 Task: Add an event with the title Second Product Enhancement Discussion and Roadmap Planning, date '2024/05/27', time 9:40 AM to 11:40 AMand add a description: Furthermore, you will have the opportunity to discuss your current financial status, including revenue growth, profitability, and any notable milestones or achievements. Sharing this information demonstrates your business's performance and potential for future success.Select event color  Lavender . Add location for the event as: 123 Grand Bazaar, Istanbul, Turkey, logged in from the account softage.10@softage.netand send the event invitation to softage.8@softage.net and softage.1@softage.net. Set a reminder for the event Daily
Action: Mouse moved to (73, 98)
Screenshot: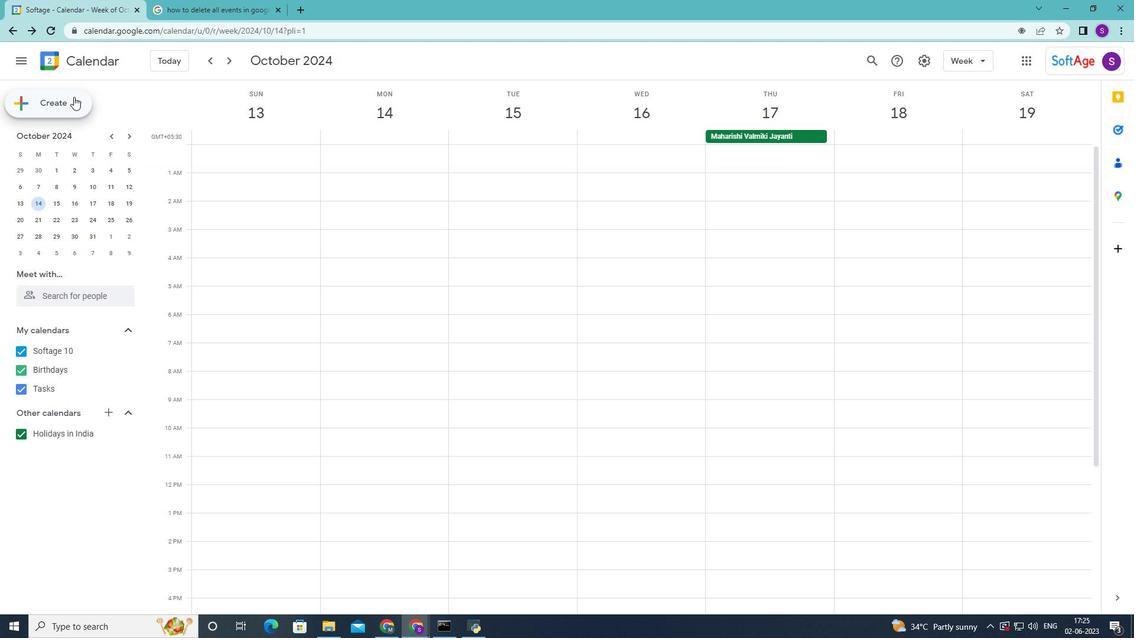 
Action: Mouse pressed left at (73, 98)
Screenshot: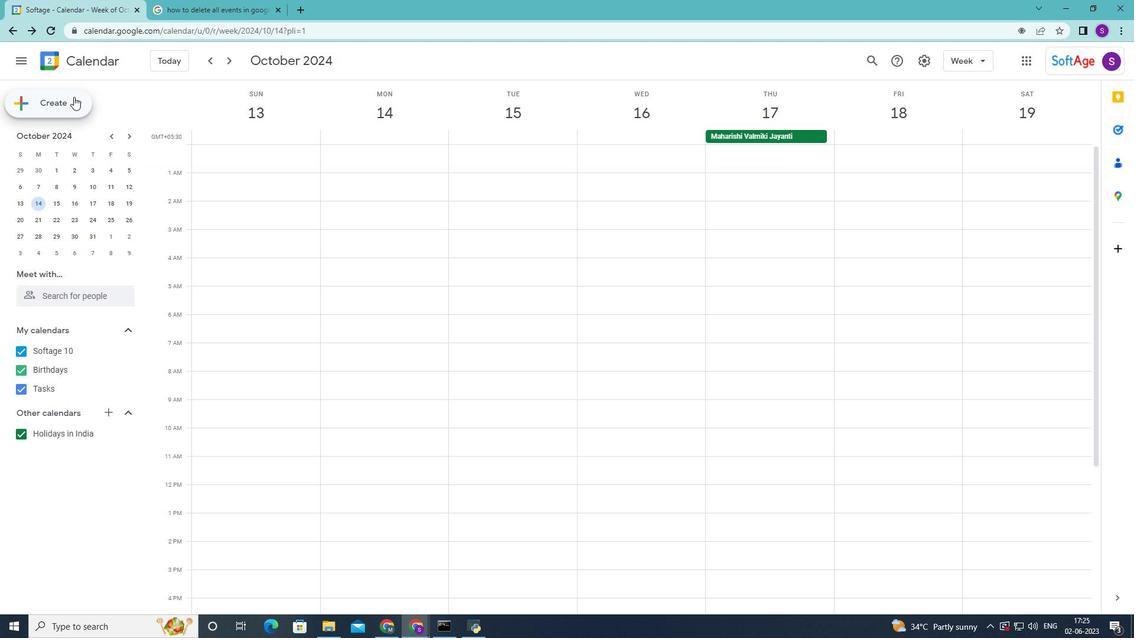 
Action: Mouse moved to (83, 137)
Screenshot: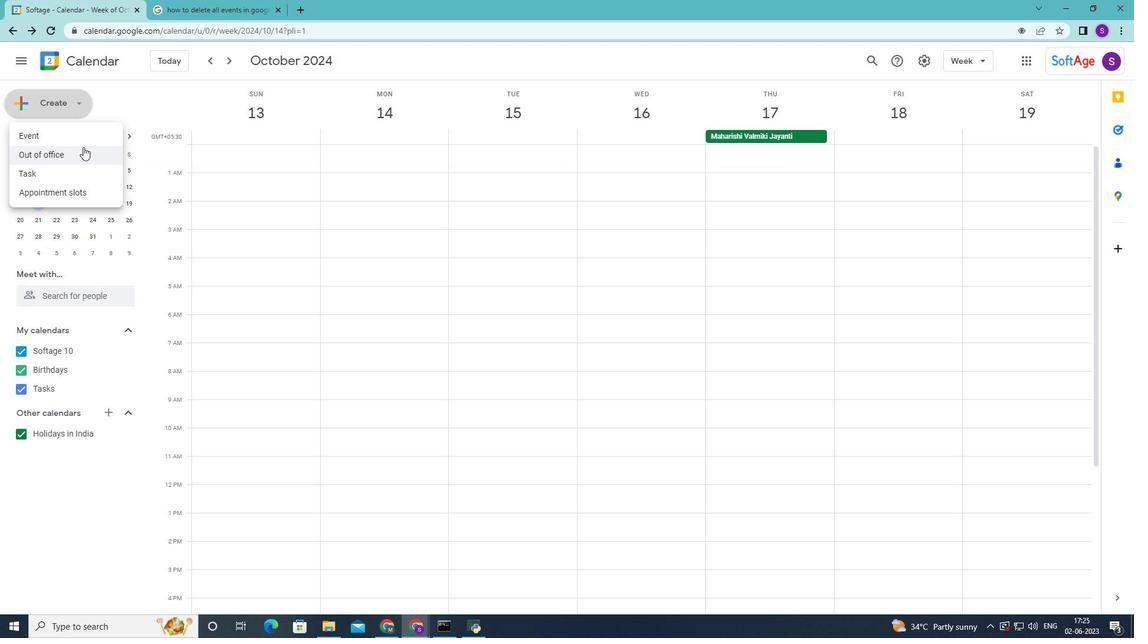 
Action: Mouse pressed left at (83, 137)
Screenshot: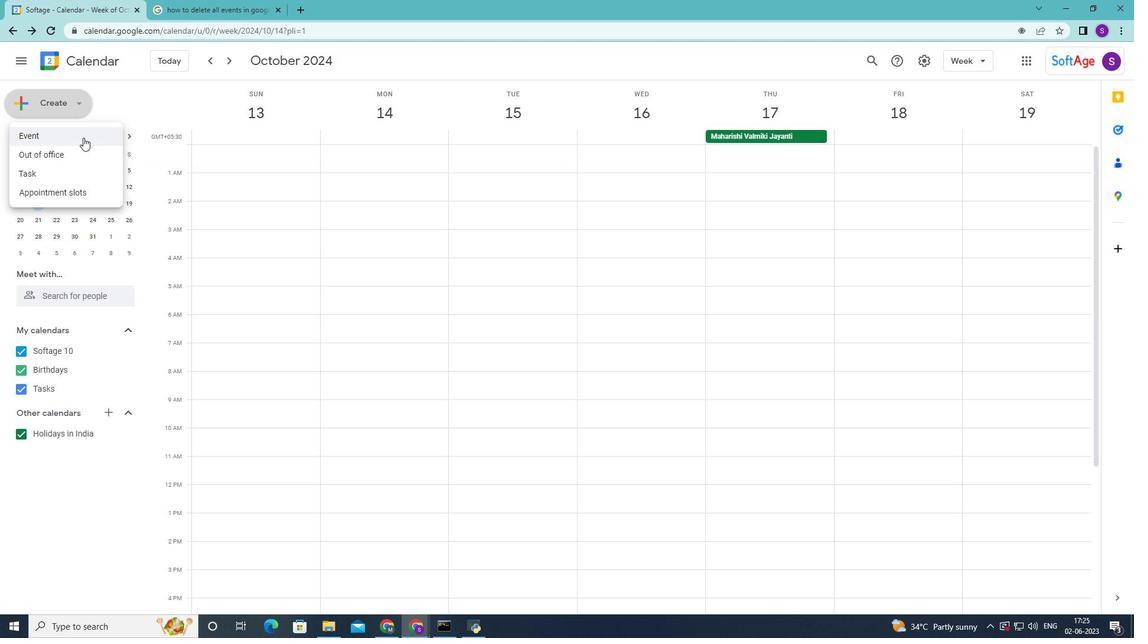 
Action: Mouse moved to (235, 323)
Screenshot: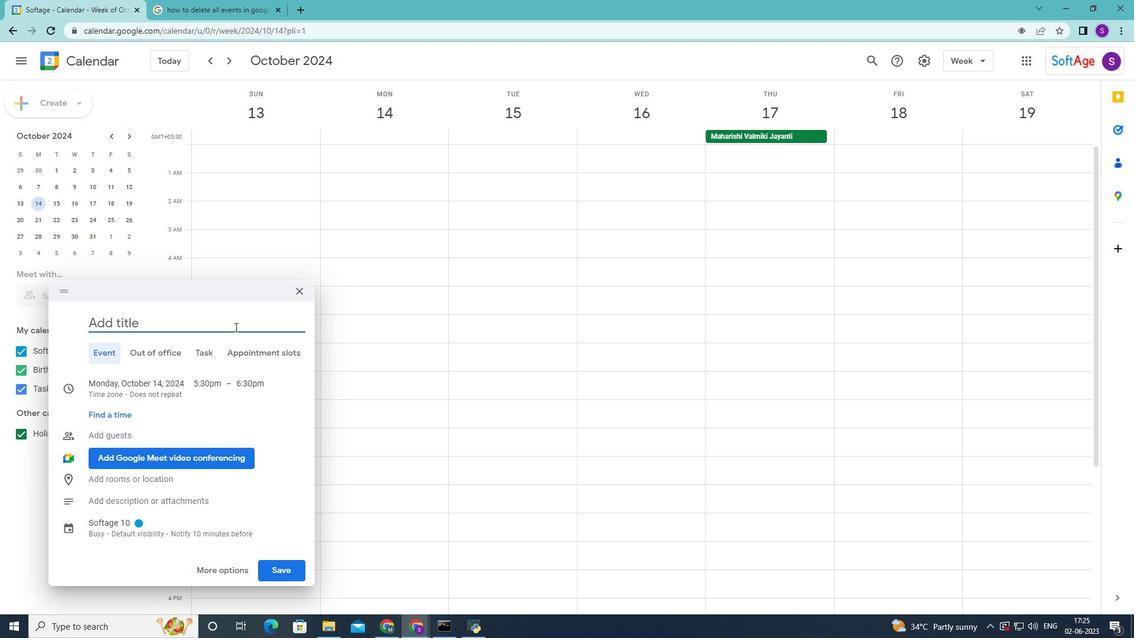 
Action: Mouse pressed left at (235, 323)
Screenshot: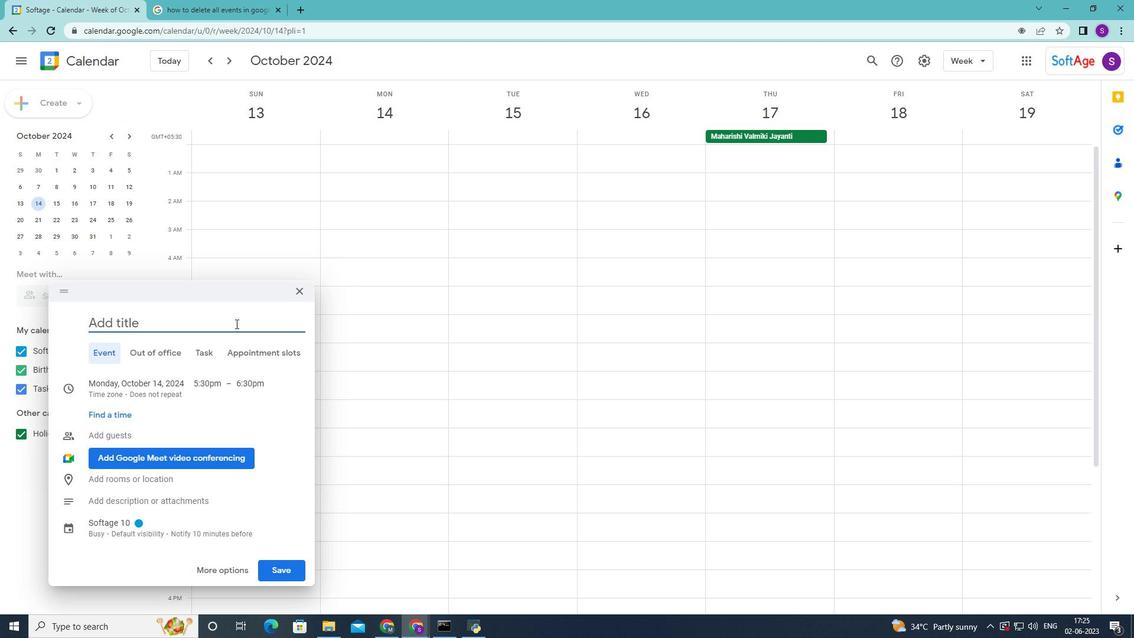 
Action: Key pressed <Key.shift>Second<Key.space><Key.shift>Product<Key.space><Key.shift>e<Key.backspace><Key.shift>Enhancement<Key.space><Key.shift>Discussion<Key.space>and<Key.space><Key.shift>road<Key.backspace><Key.backspace><Key.backspace><Key.backspace><Key.shift>Roadmap<Key.space><Key.shift>Planning
Screenshot: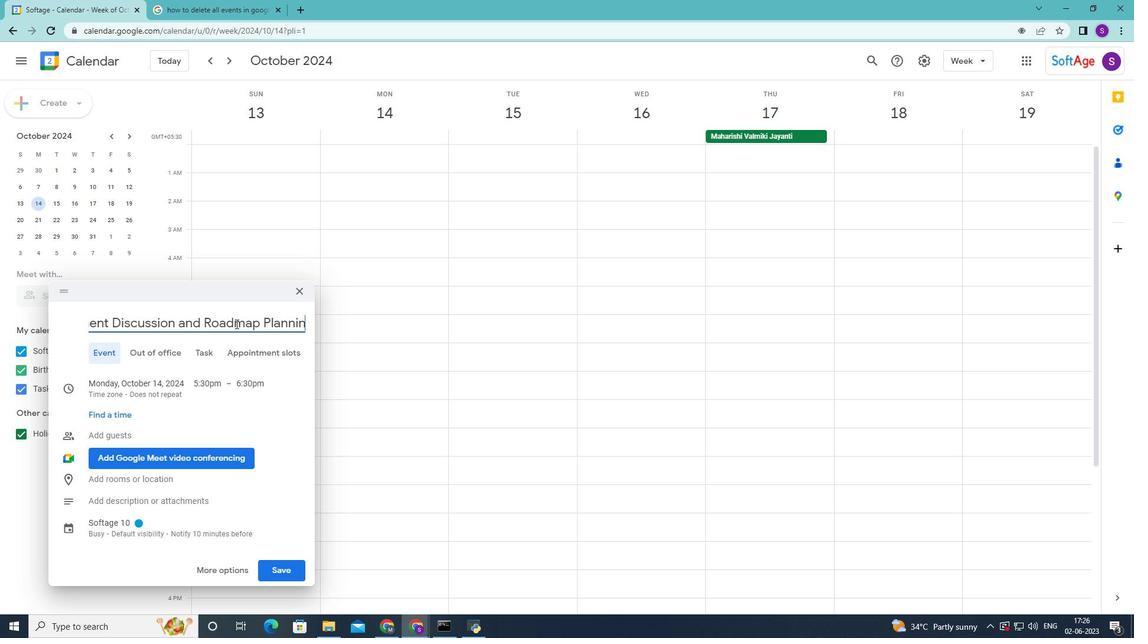 
Action: Mouse moved to (132, 385)
Screenshot: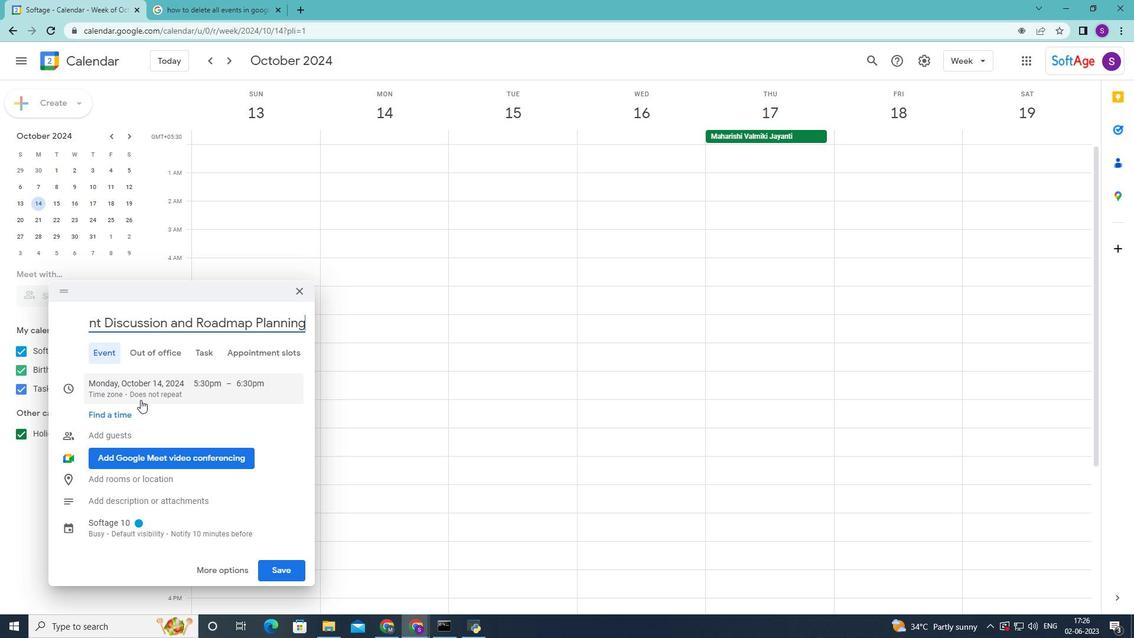 
Action: Mouse pressed left at (132, 385)
Screenshot: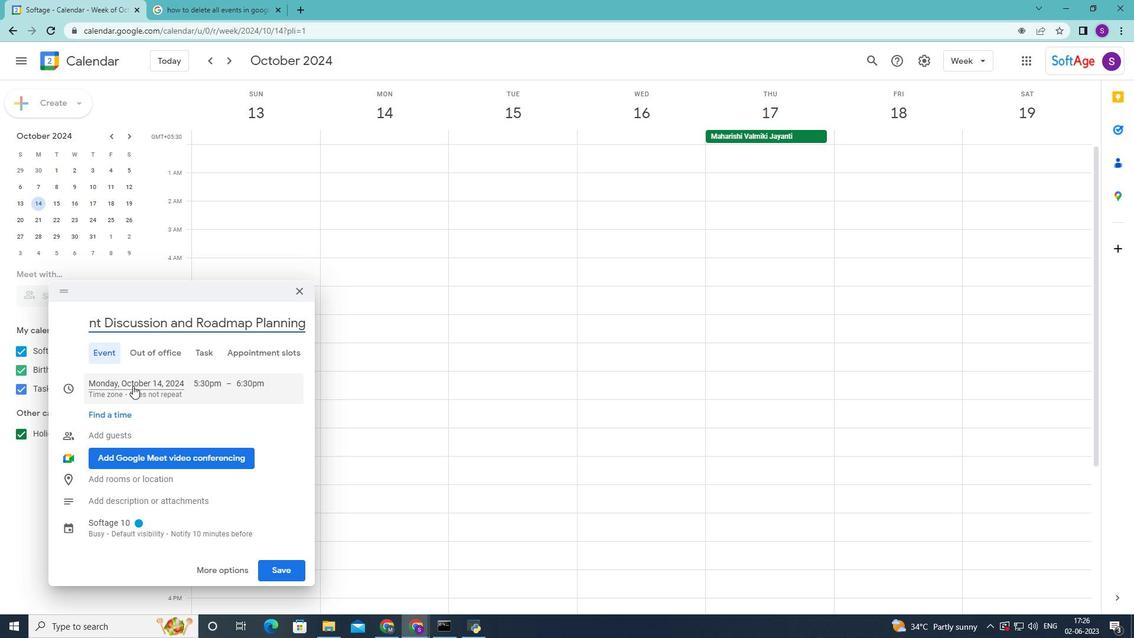 
Action: Mouse moved to (232, 376)
Screenshot: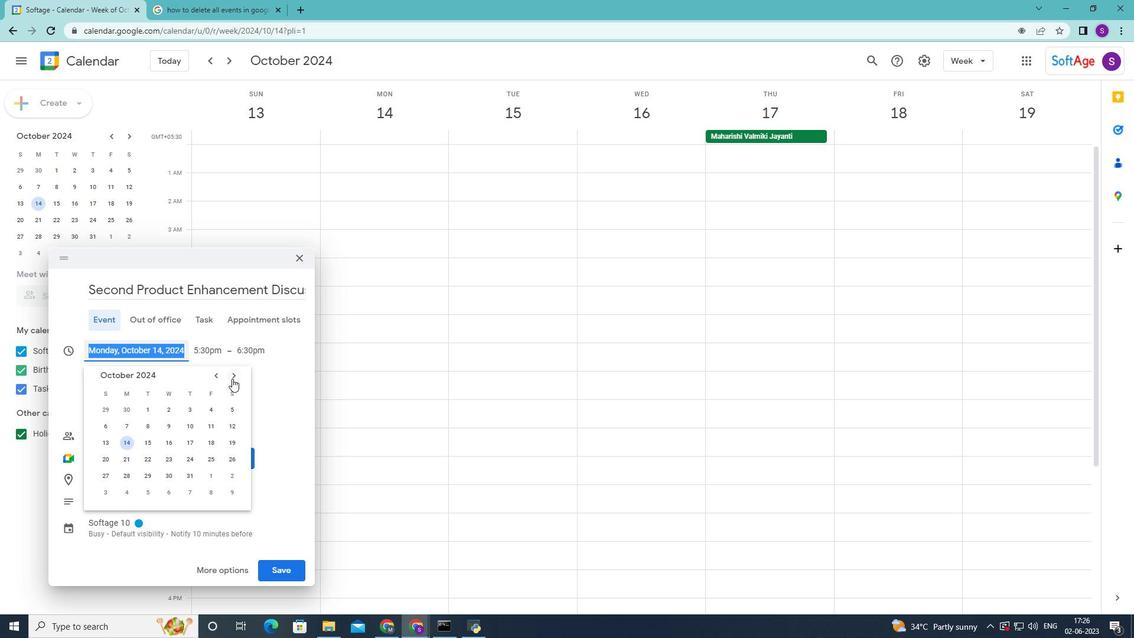 
Action: Mouse pressed left at (232, 376)
Screenshot: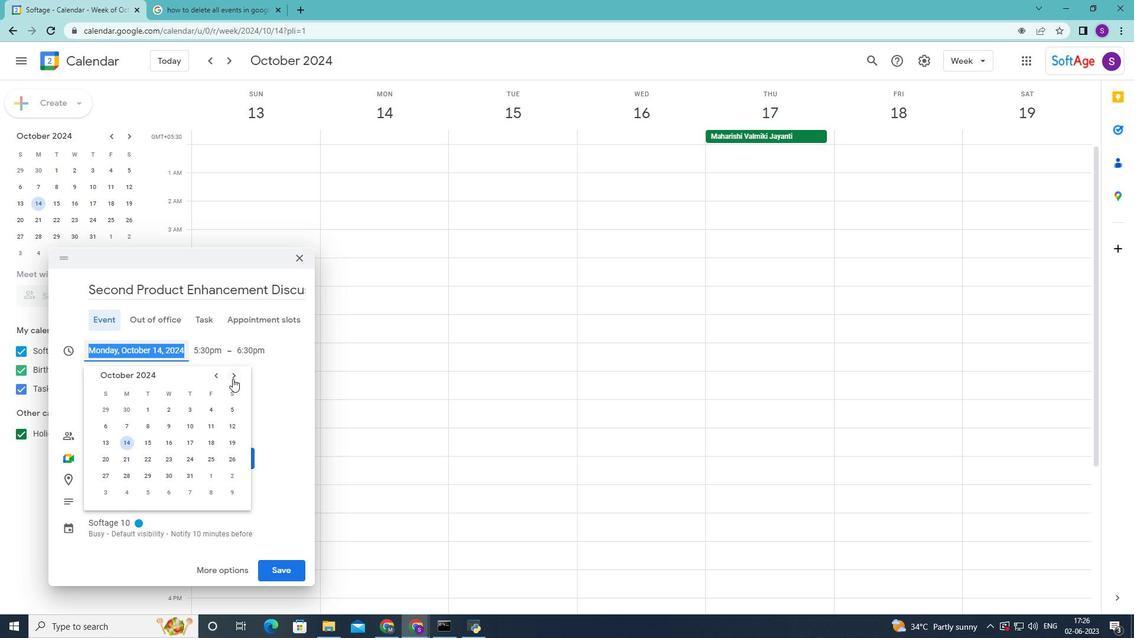 
Action: Mouse pressed left at (232, 376)
Screenshot: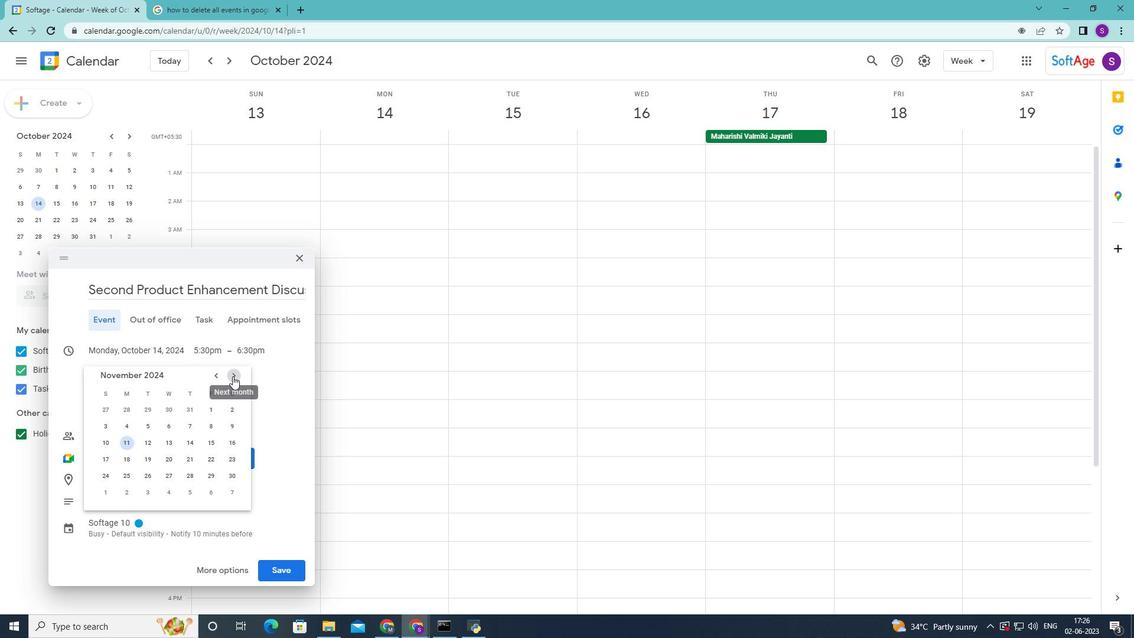 
Action: Mouse moved to (233, 376)
Screenshot: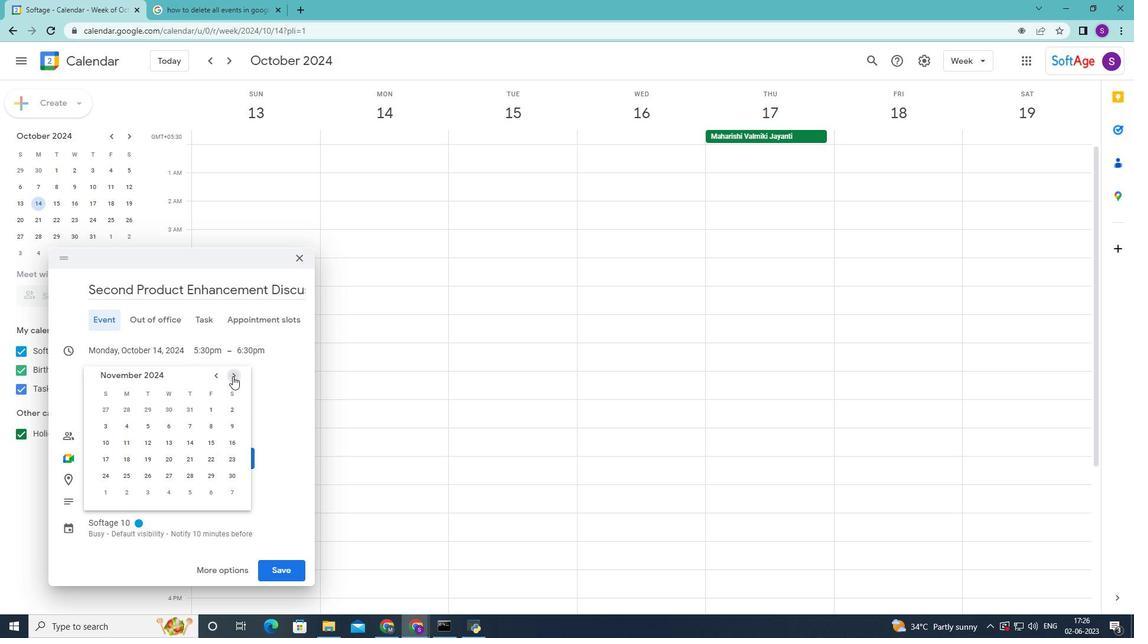 
Action: Mouse pressed left at (233, 376)
Screenshot: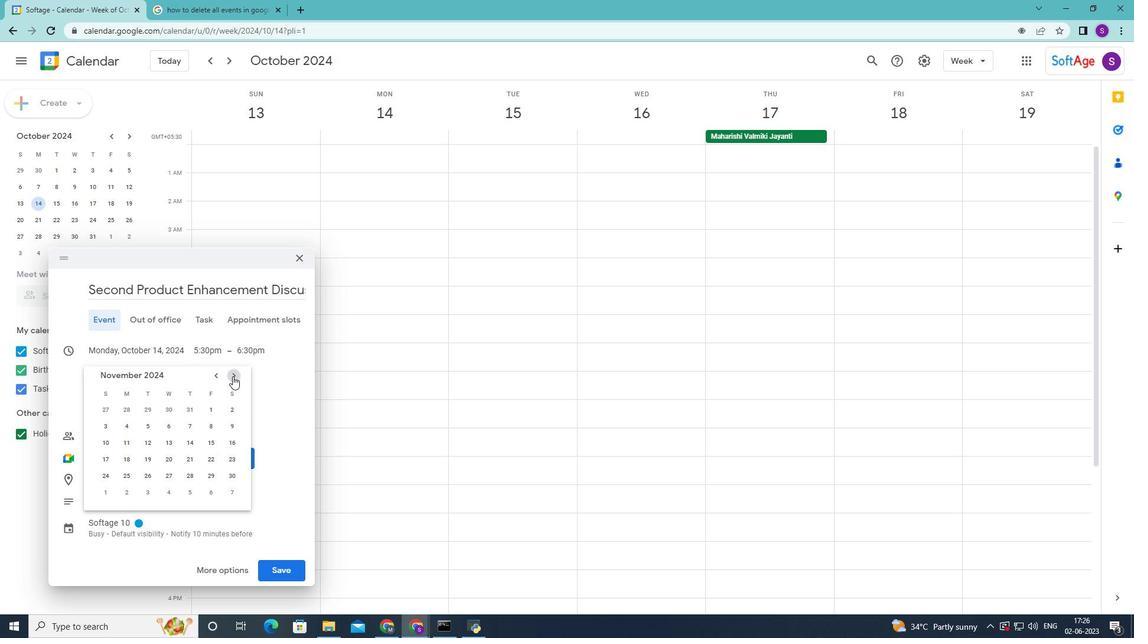
Action: Mouse pressed left at (233, 376)
Screenshot: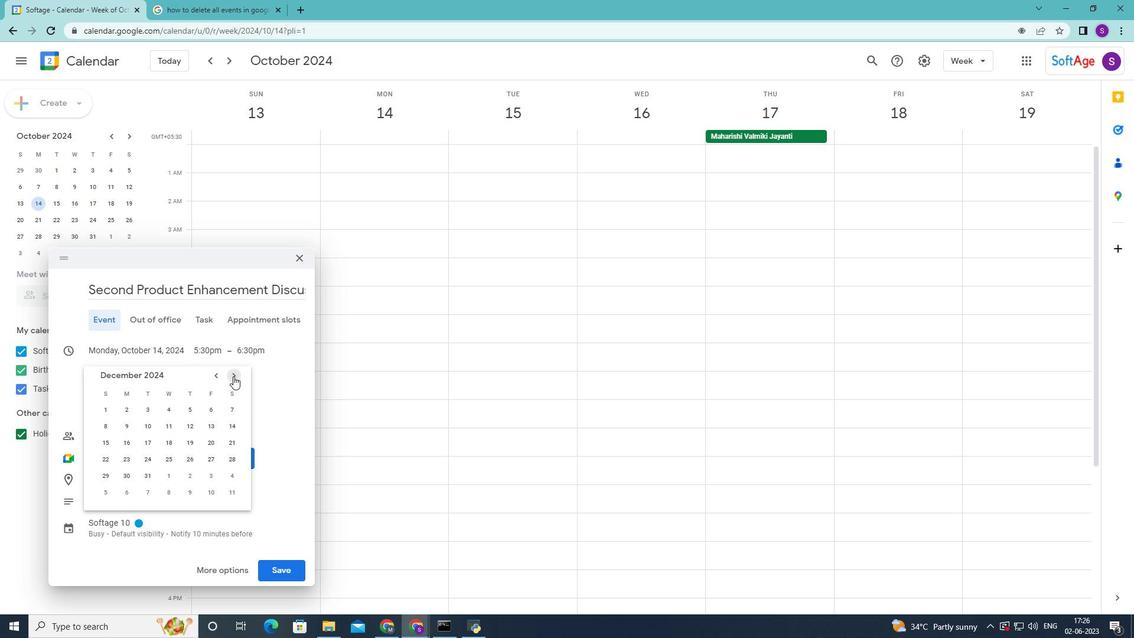
Action: Mouse moved to (233, 374)
Screenshot: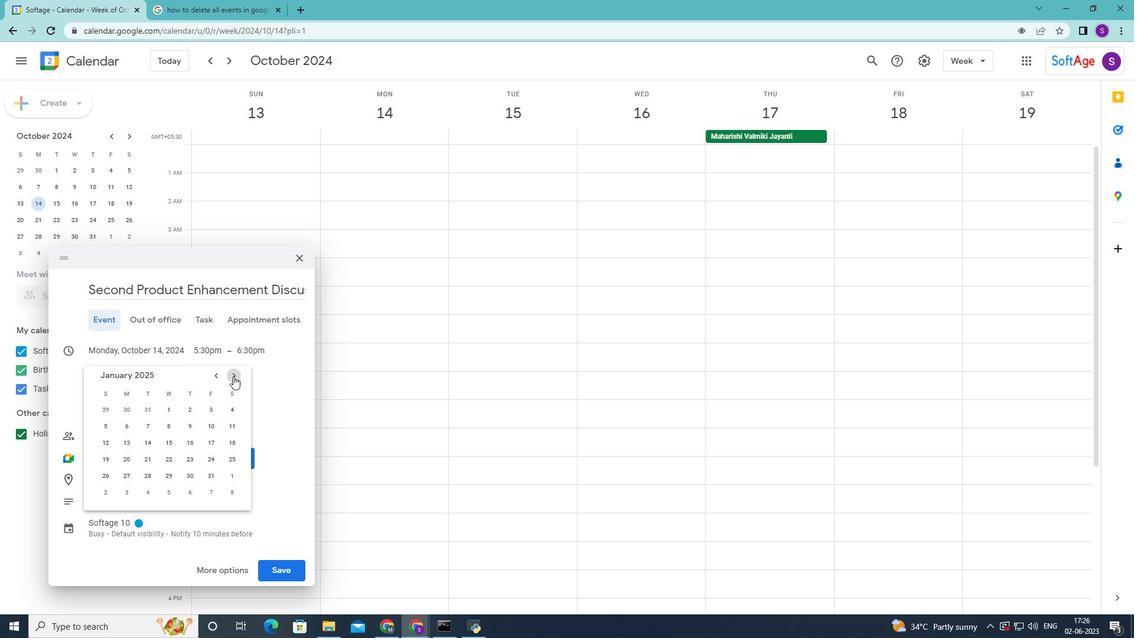 
Action: Mouse pressed left at (233, 374)
Screenshot: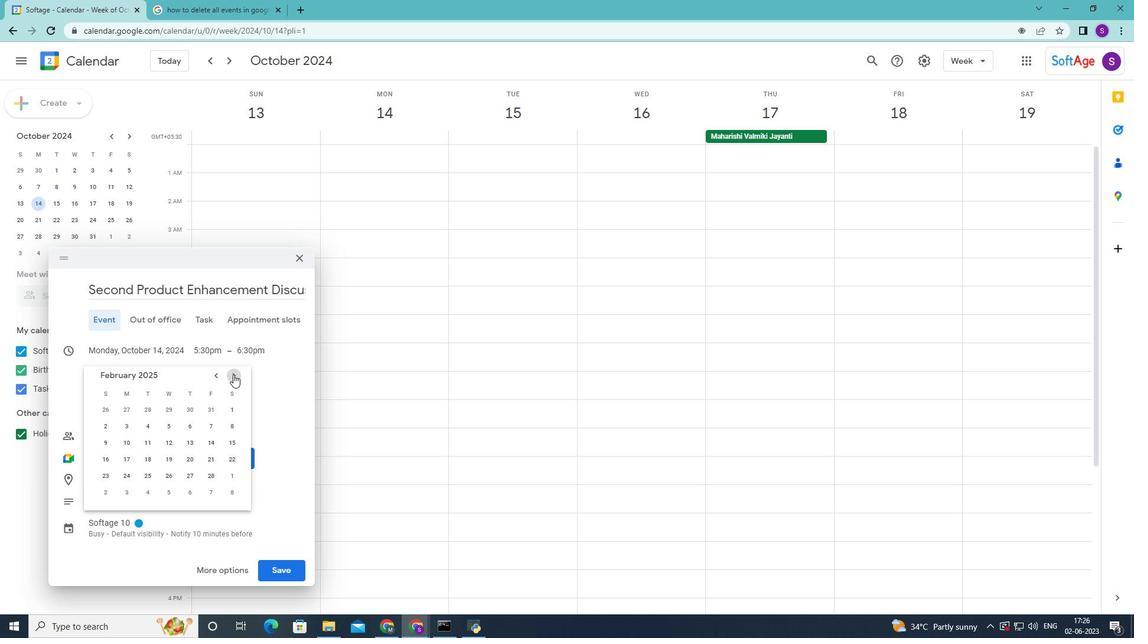 
Action: Mouse pressed left at (233, 374)
Screenshot: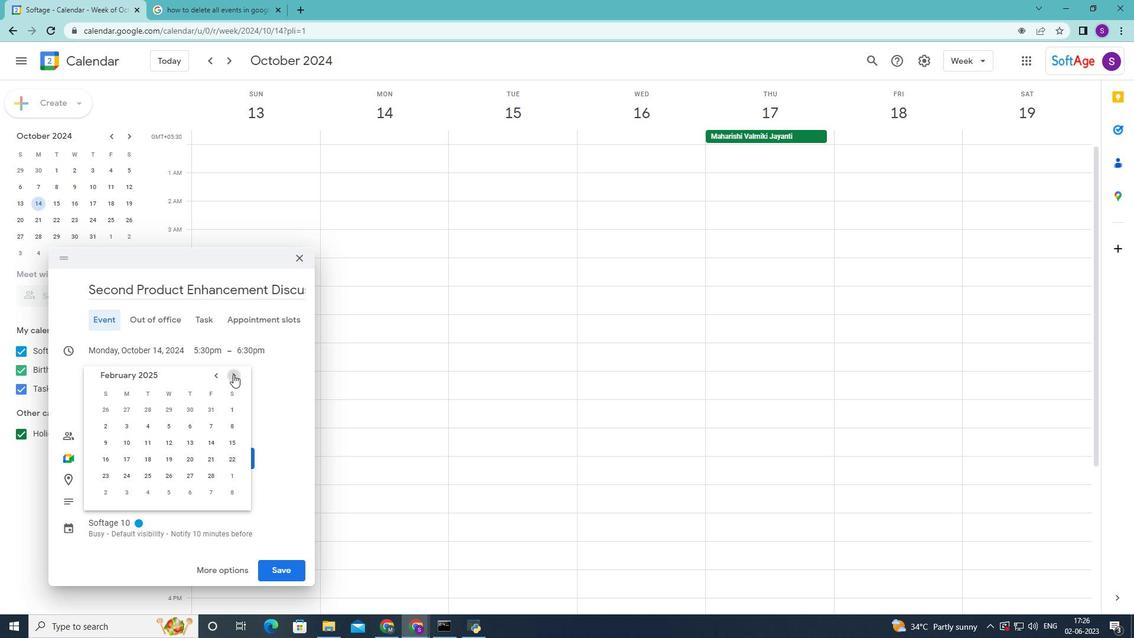 
Action: Mouse moved to (233, 374)
Screenshot: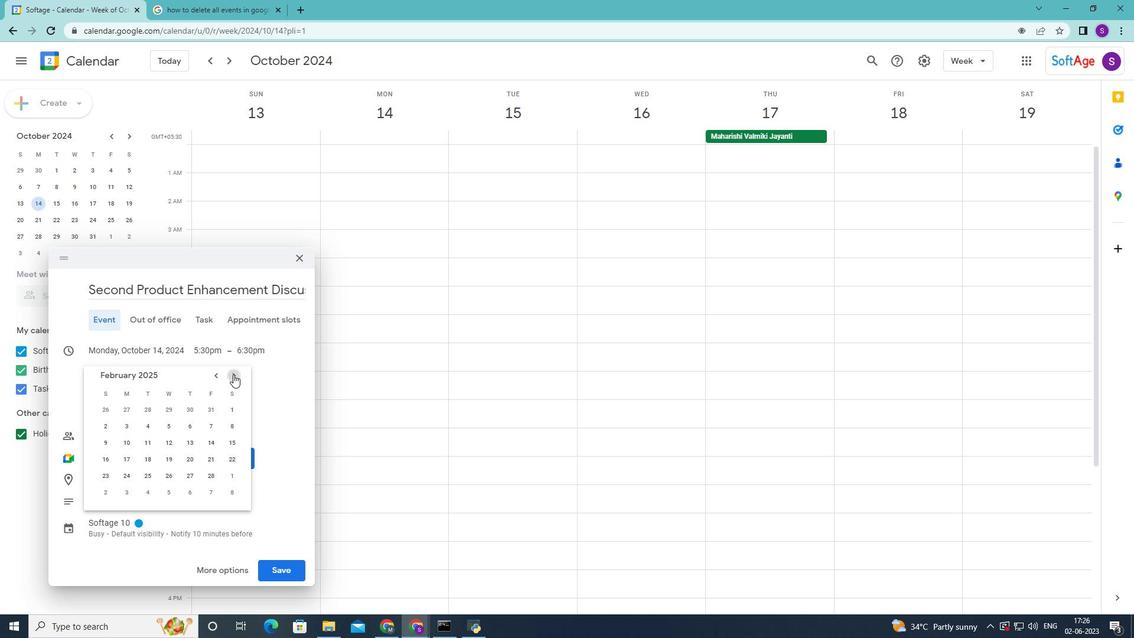 
Action: Mouse pressed left at (233, 374)
Screenshot: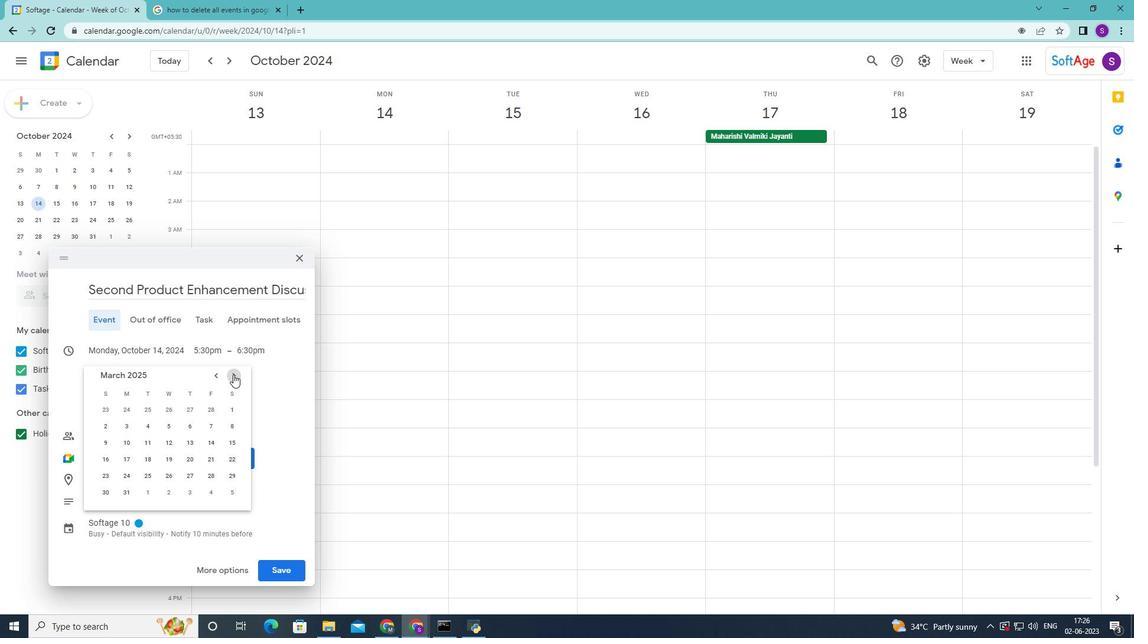 
Action: Mouse pressed left at (233, 374)
Screenshot: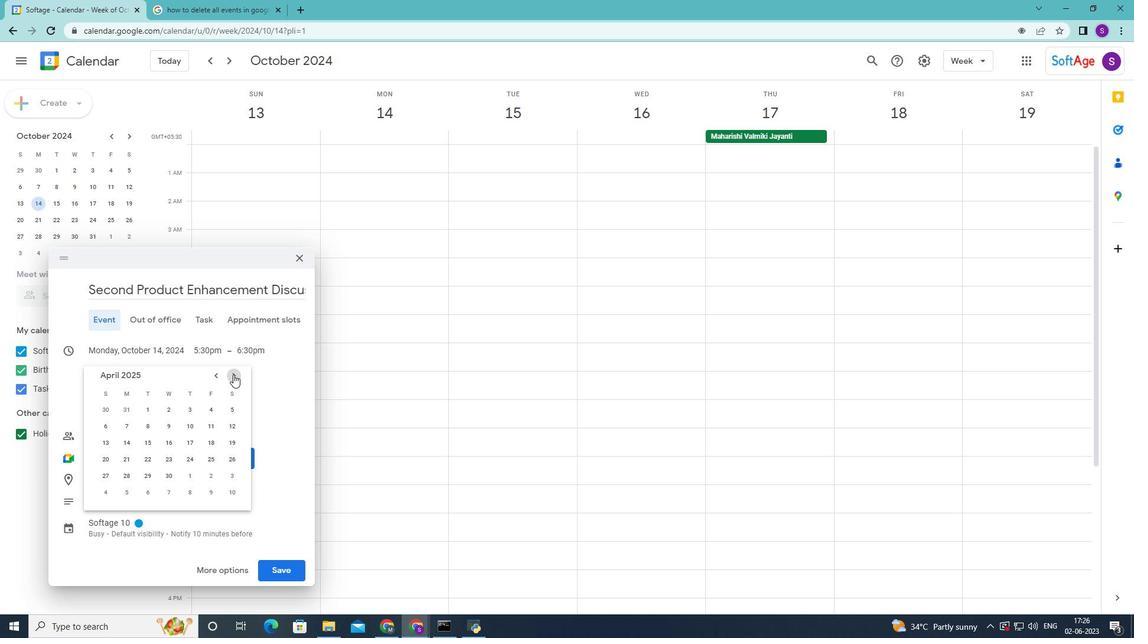 
Action: Mouse pressed left at (233, 374)
Screenshot: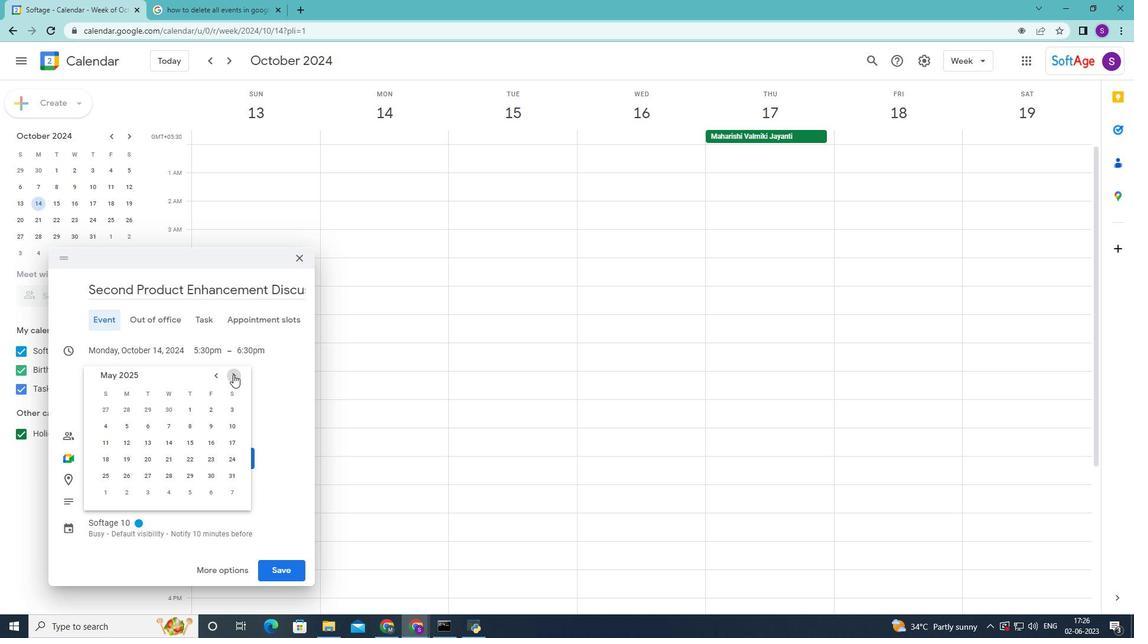 
Action: Mouse pressed left at (233, 374)
Screenshot: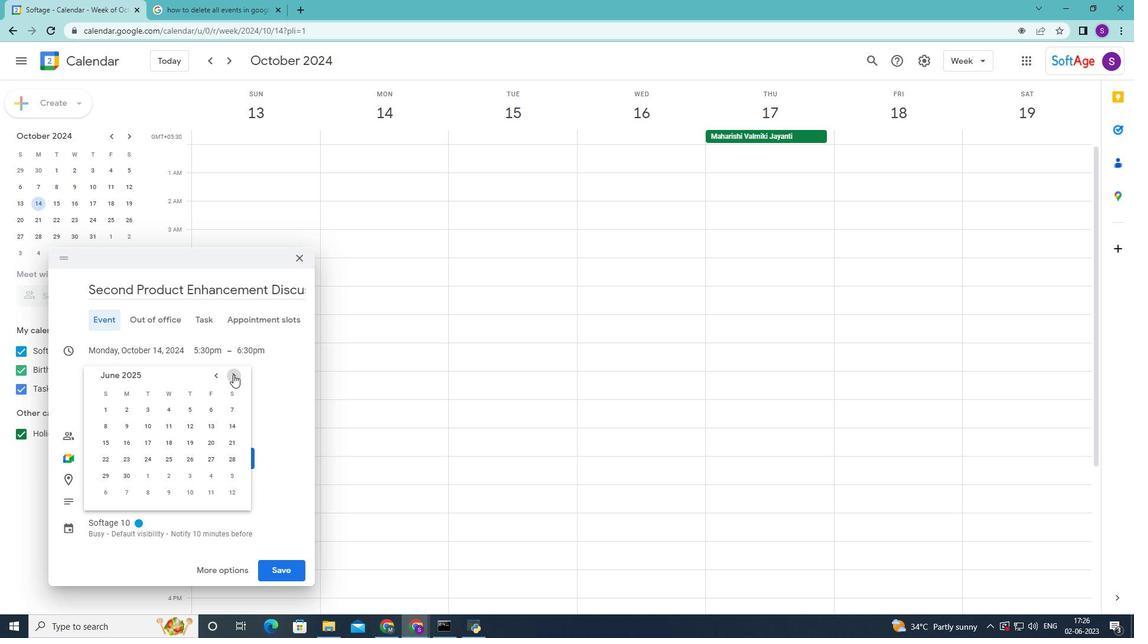 
Action: Mouse pressed left at (233, 374)
Screenshot: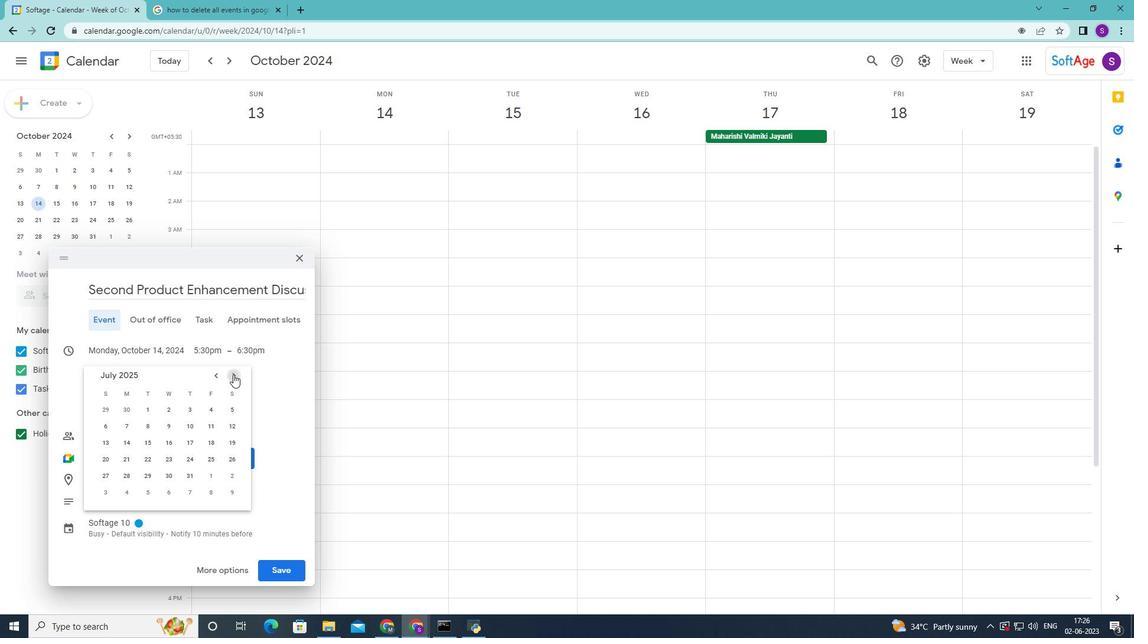 
Action: Mouse pressed left at (233, 374)
Screenshot: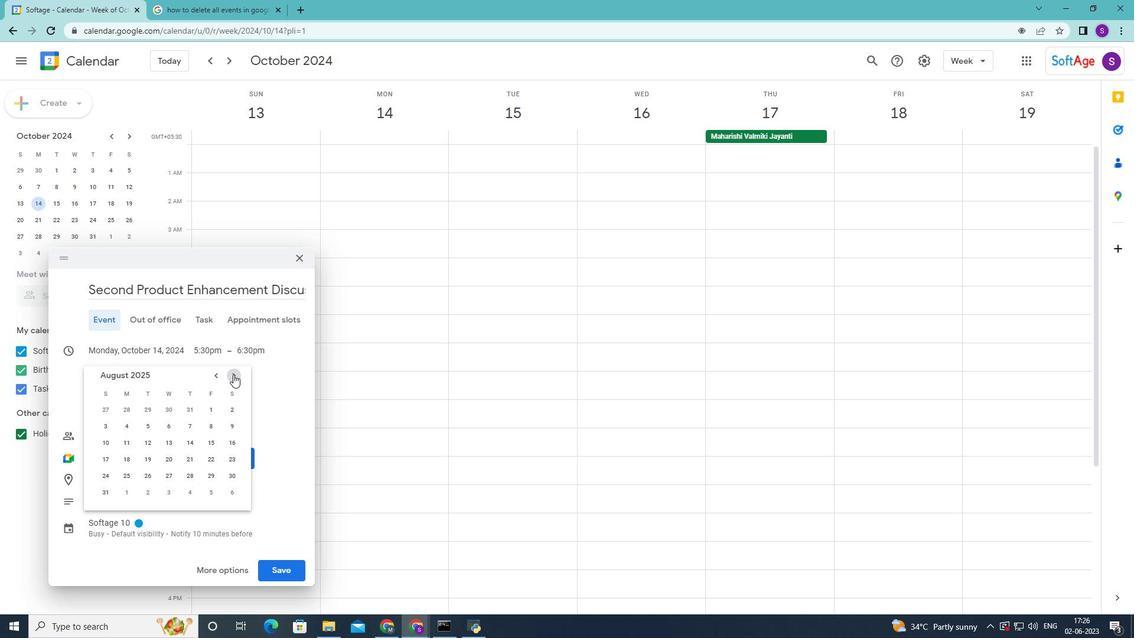 
Action: Mouse pressed left at (233, 374)
Screenshot: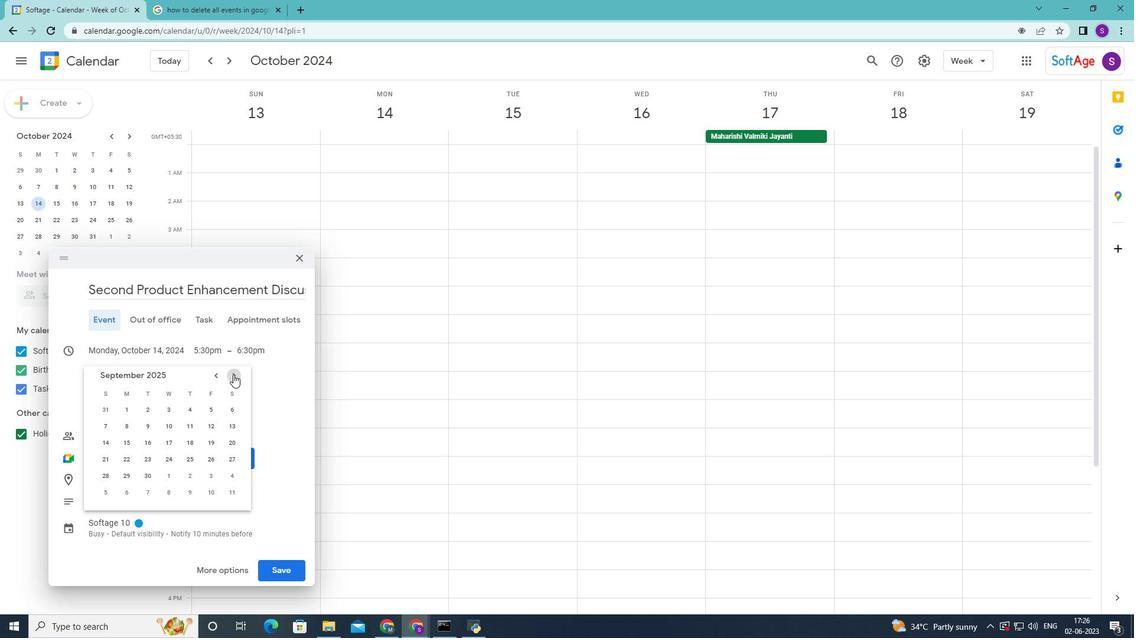 
Action: Mouse pressed left at (233, 374)
Screenshot: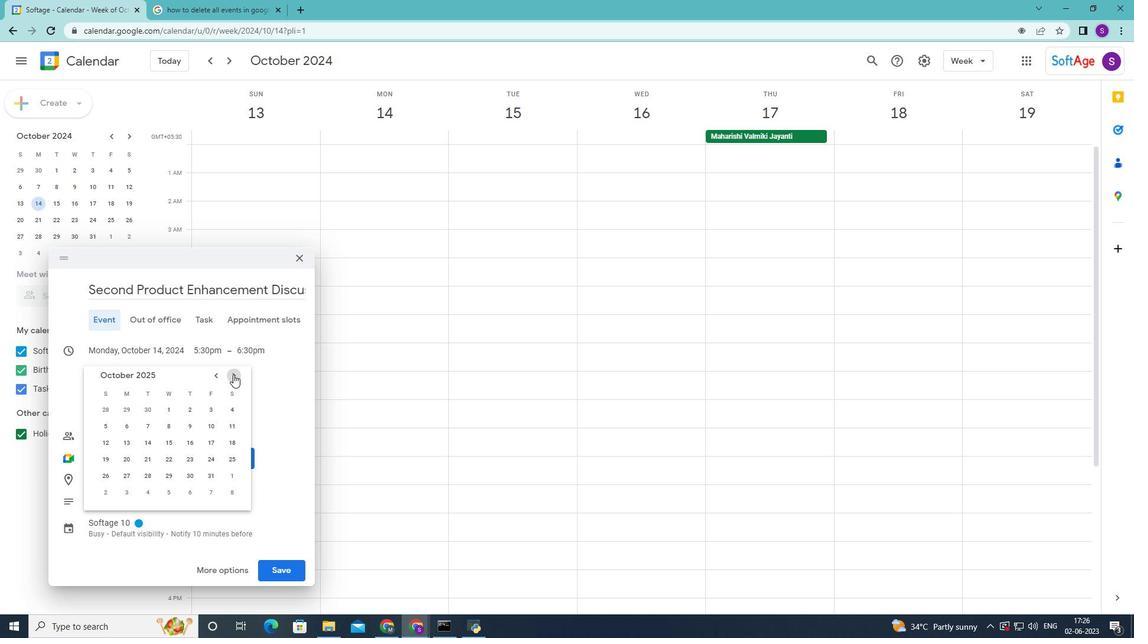 
Action: Mouse pressed left at (233, 374)
Screenshot: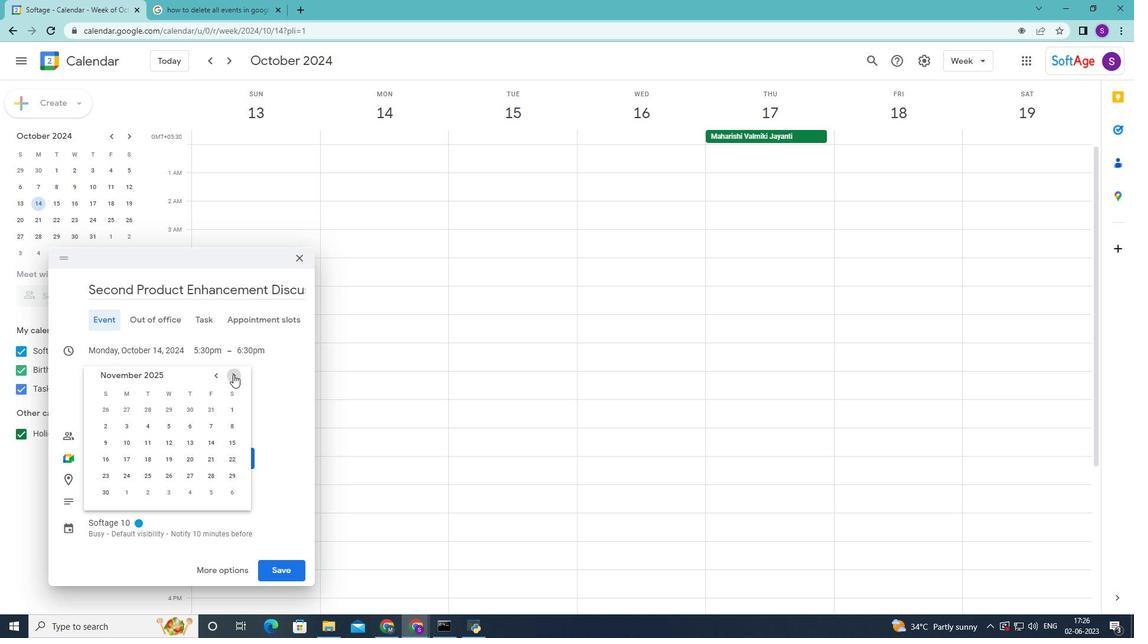 
Action: Mouse pressed left at (233, 374)
Screenshot: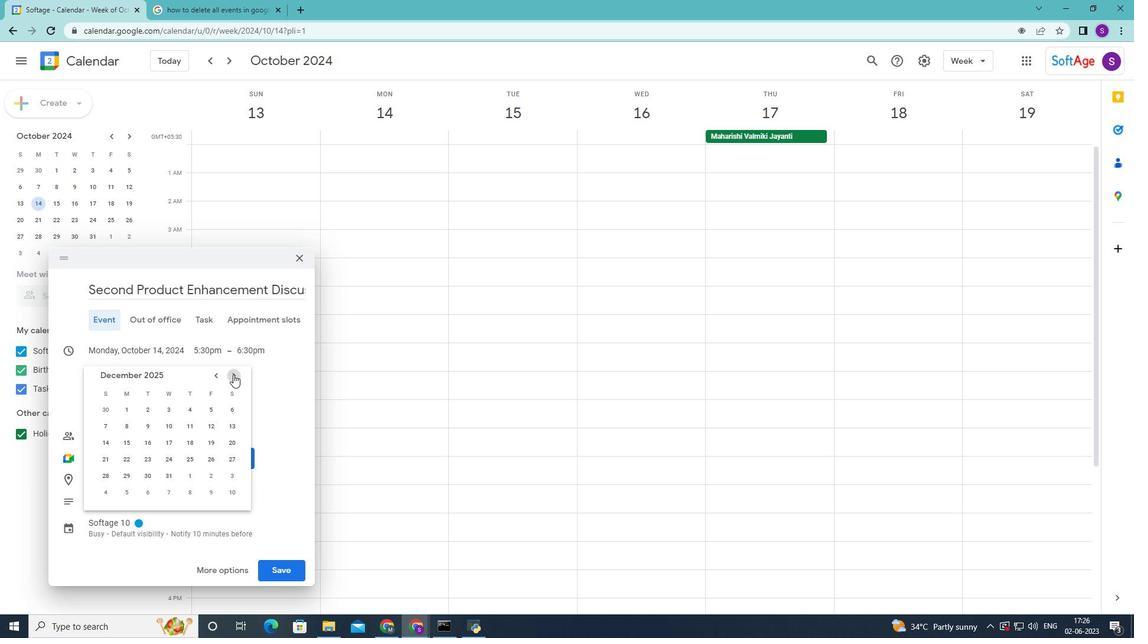 
Action: Mouse pressed left at (233, 374)
Screenshot: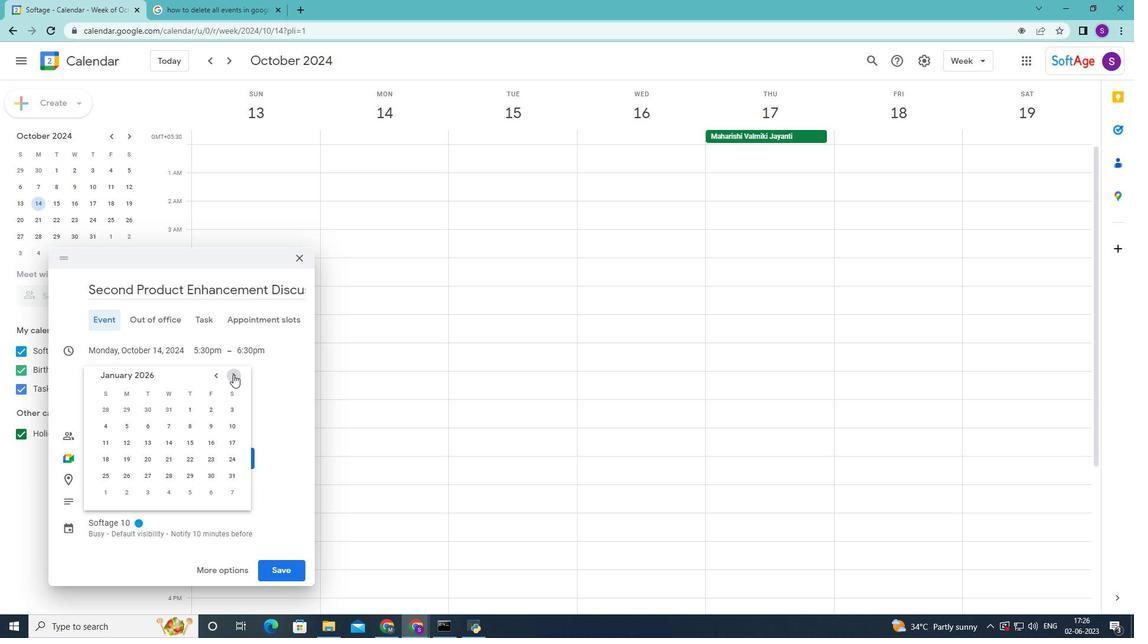 
Action: Mouse pressed left at (233, 374)
Screenshot: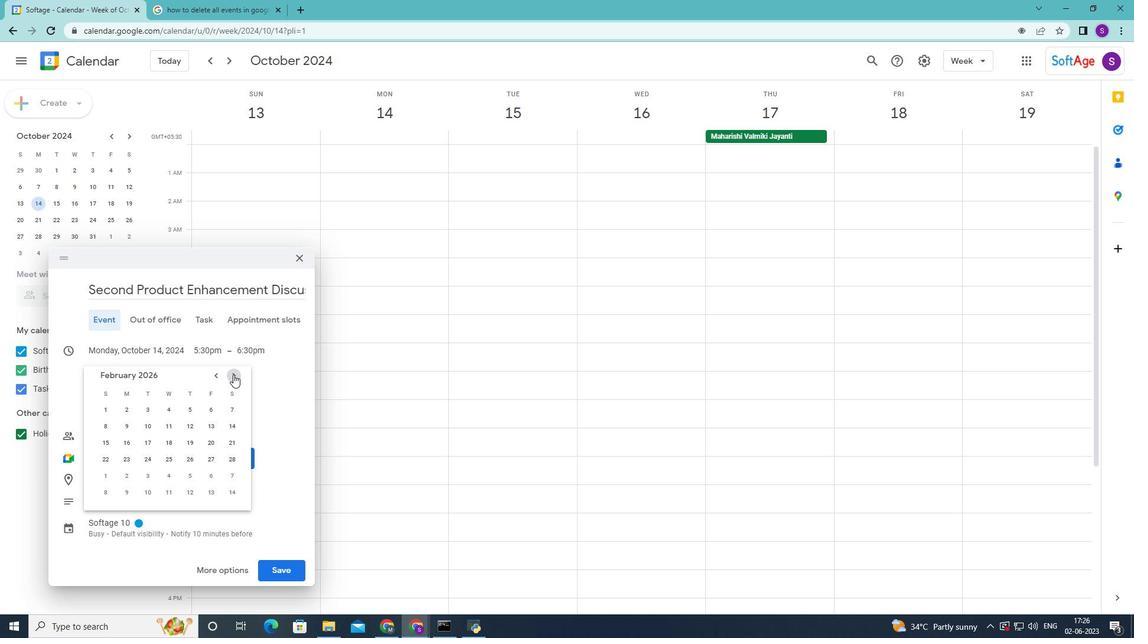
Action: Mouse pressed left at (233, 374)
Screenshot: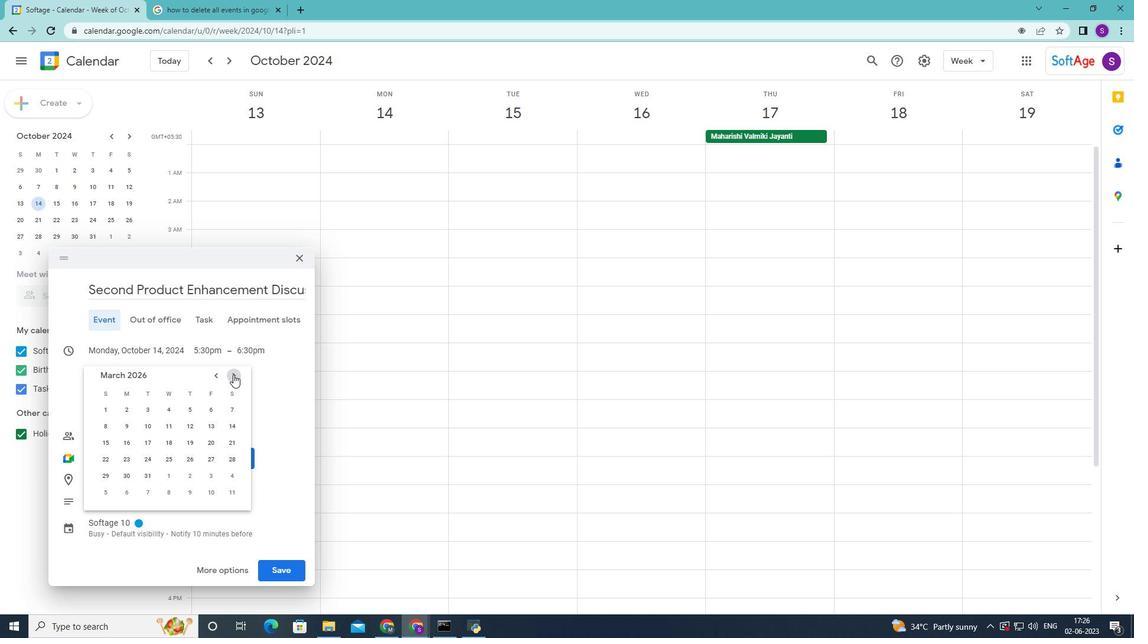 
Action: Mouse pressed left at (233, 374)
Screenshot: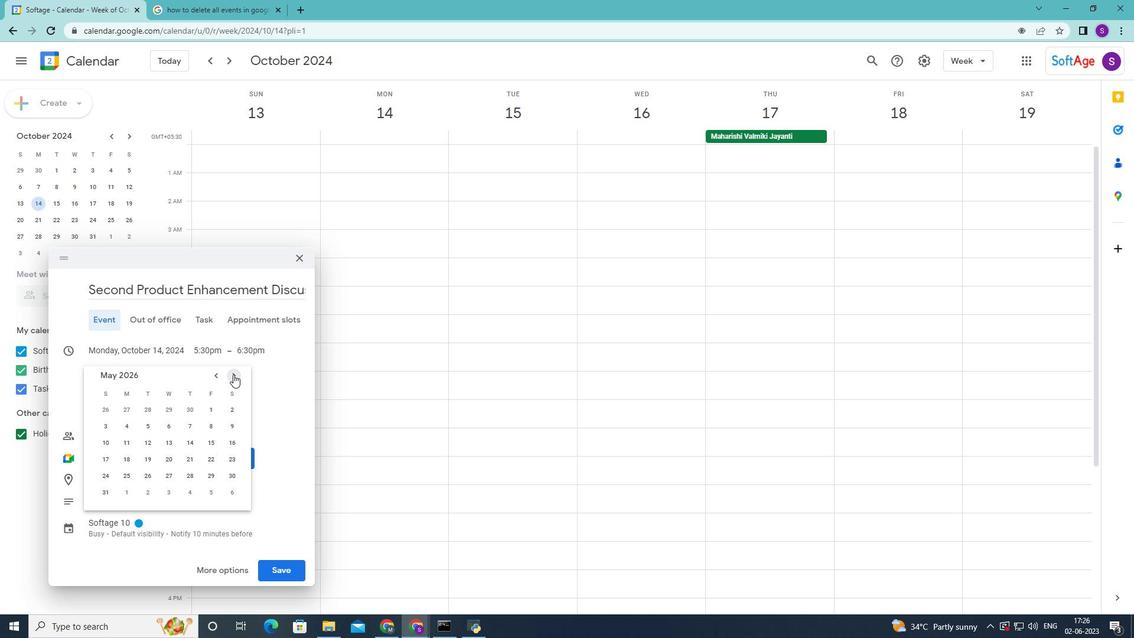
Action: Mouse pressed left at (233, 374)
Screenshot: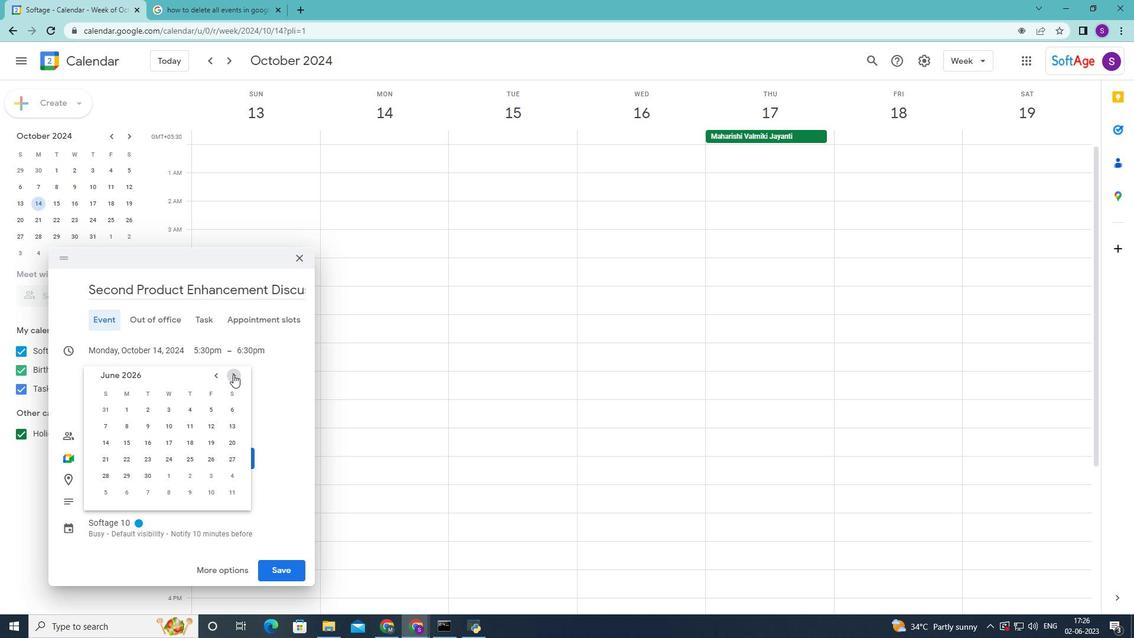 
Action: Mouse pressed left at (233, 374)
Screenshot: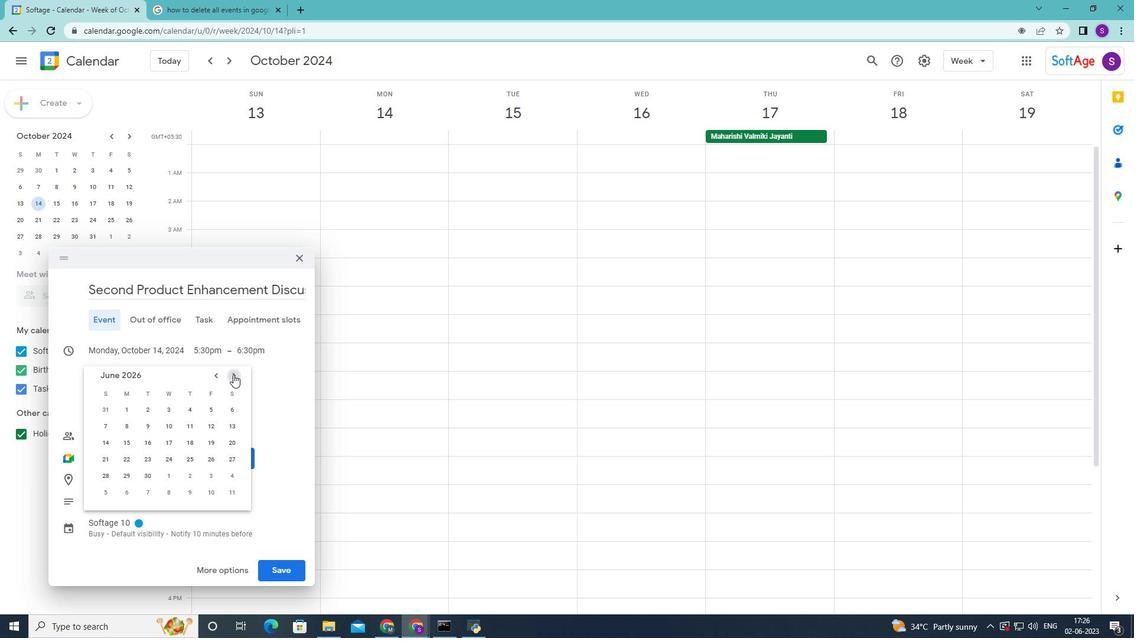 
Action: Mouse pressed left at (233, 374)
Screenshot: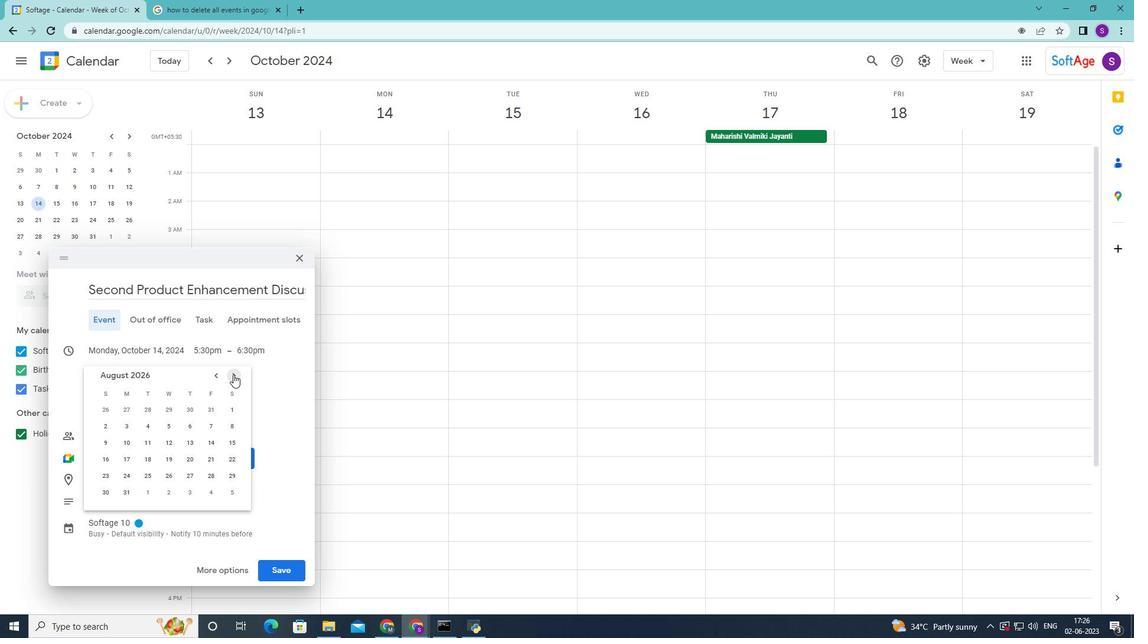 
Action: Mouse pressed left at (233, 374)
Screenshot: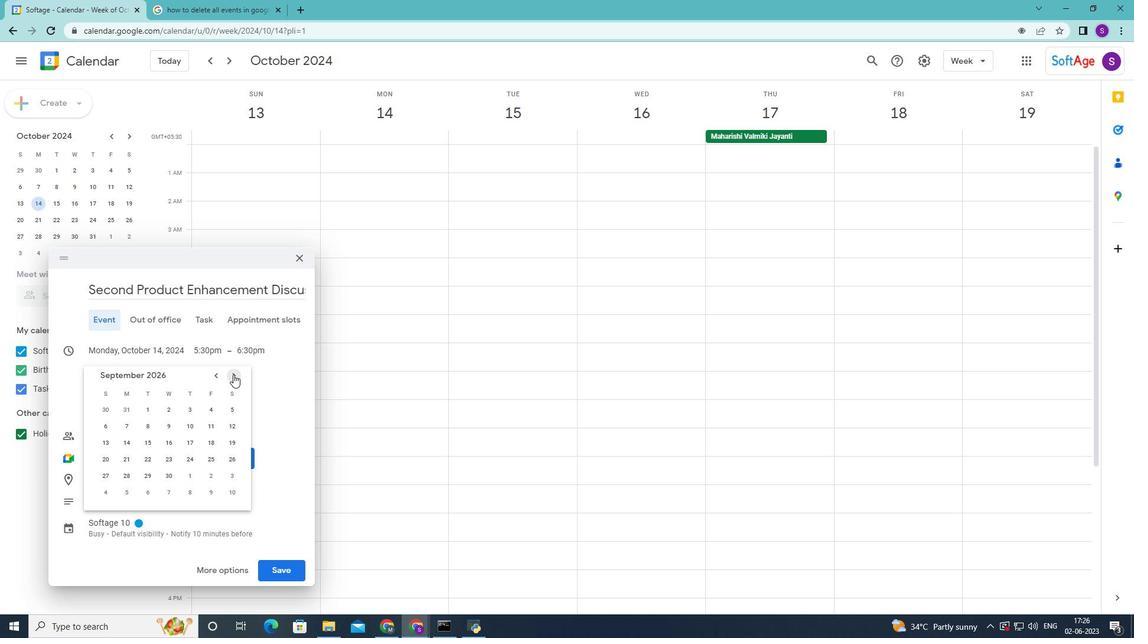 
Action: Mouse pressed left at (233, 374)
Screenshot: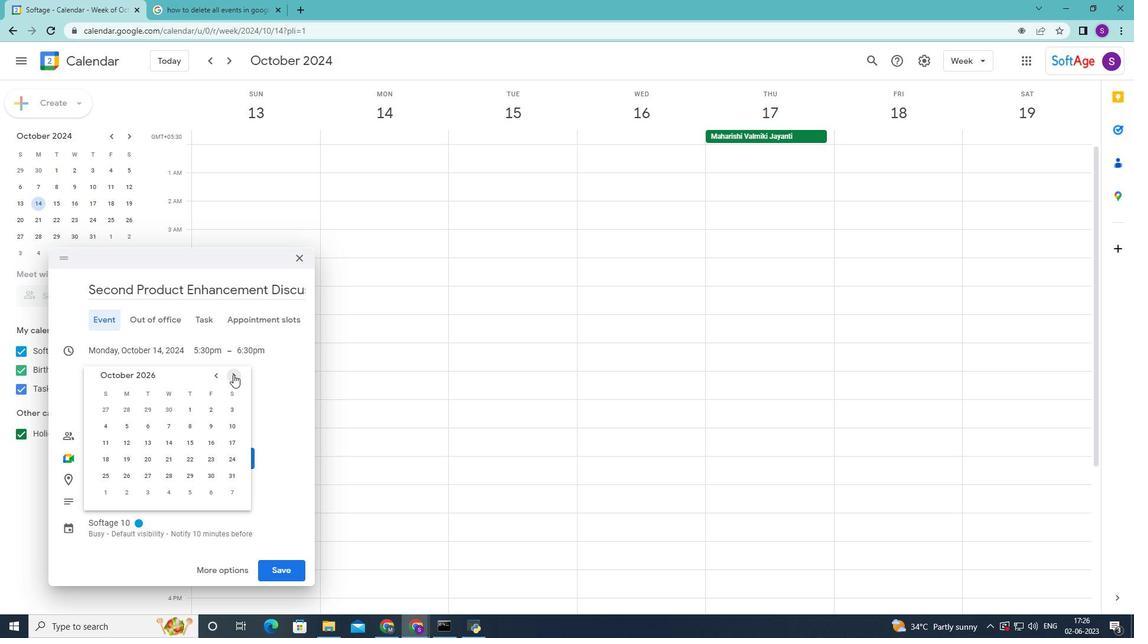 
Action: Mouse pressed left at (233, 374)
Screenshot: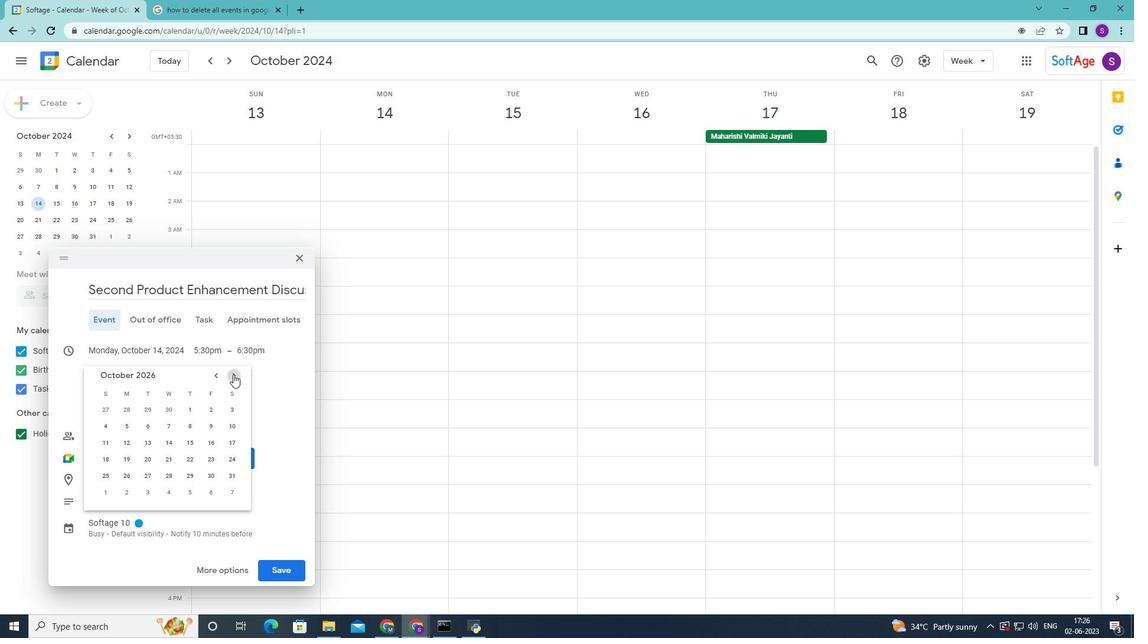 
Action: Mouse pressed left at (233, 374)
Screenshot: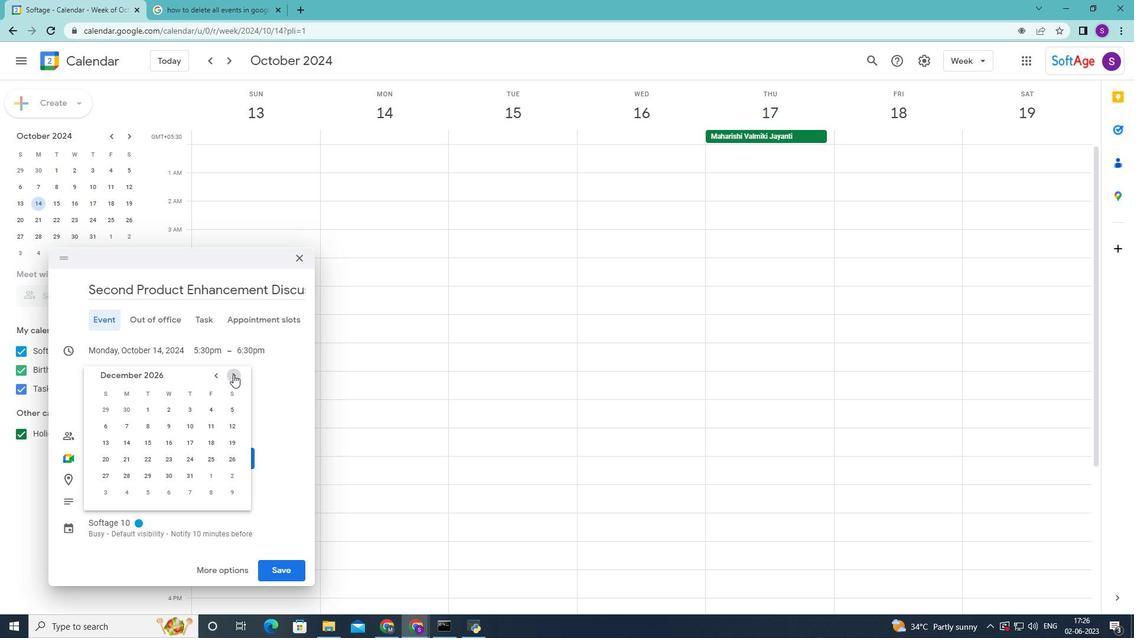 
Action: Mouse pressed left at (233, 374)
Screenshot: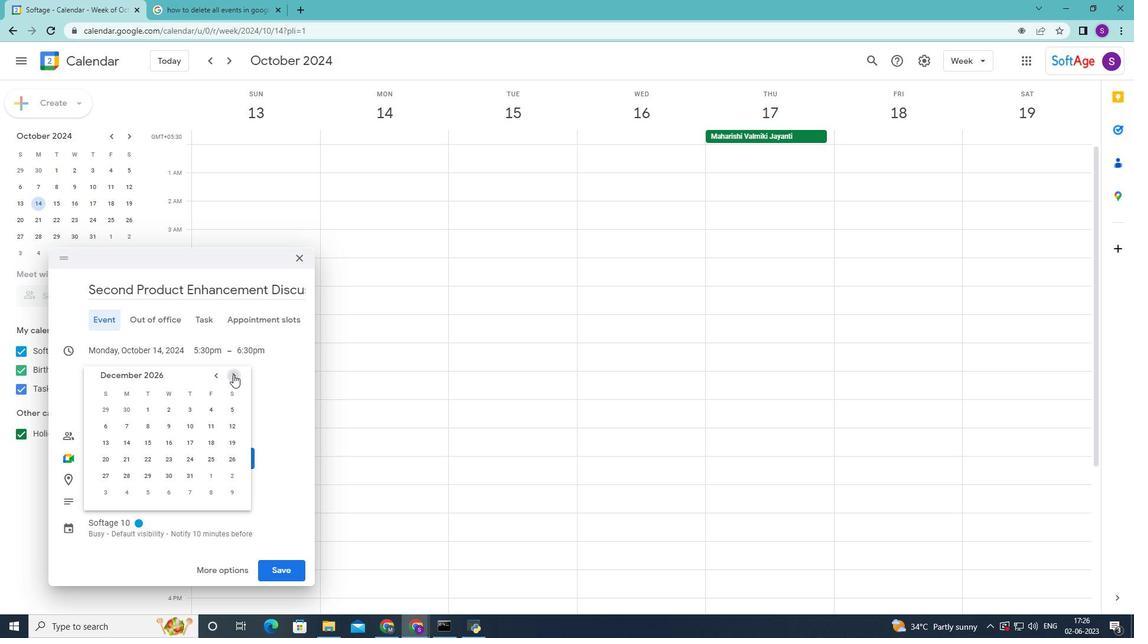 
Action: Mouse pressed left at (233, 374)
Screenshot: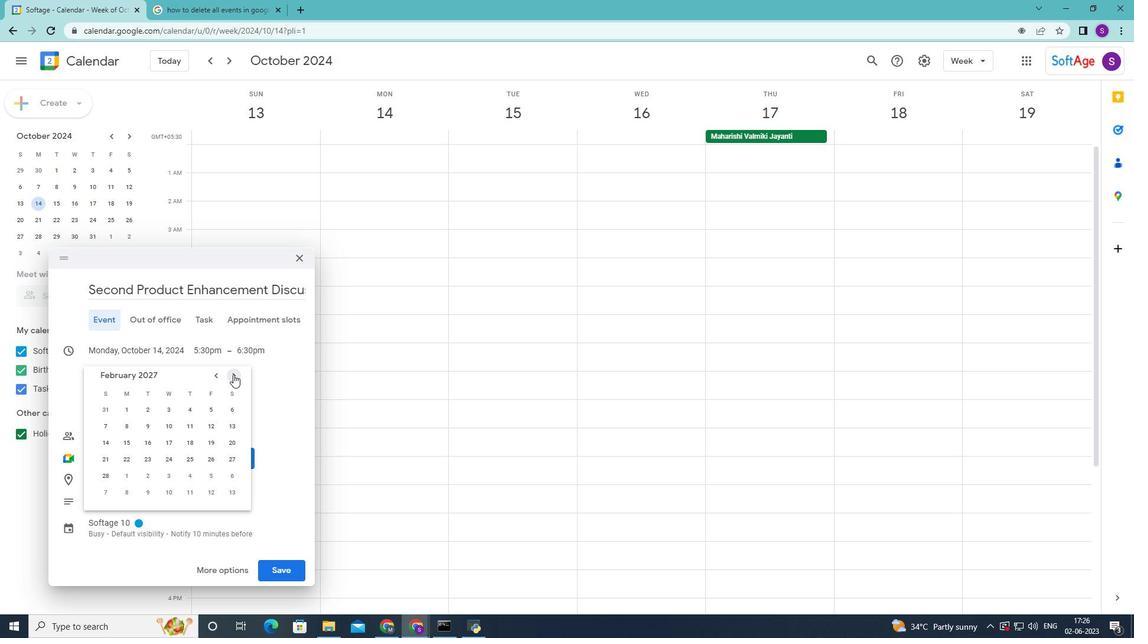 
Action: Mouse pressed left at (233, 374)
Screenshot: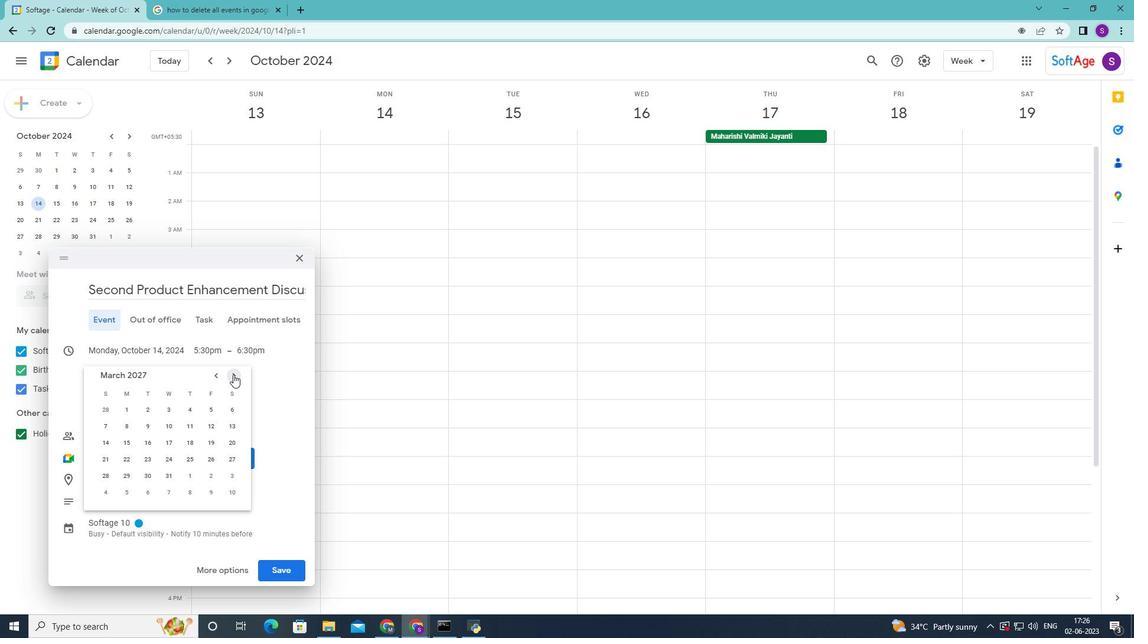 
Action: Mouse pressed left at (233, 374)
Screenshot: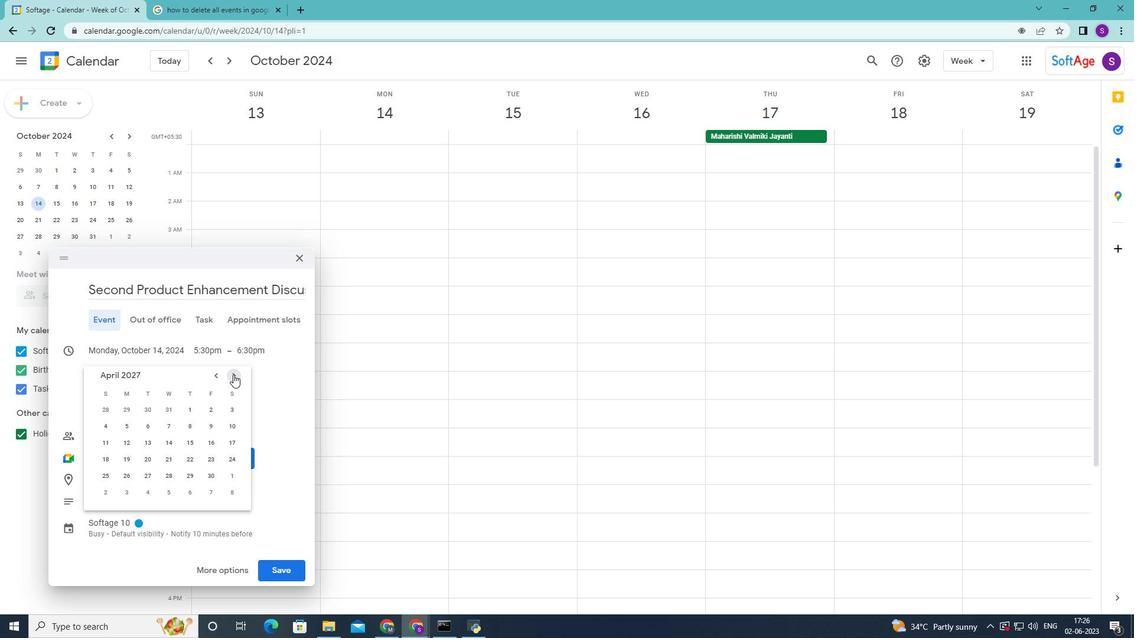 
Action: Mouse moved to (127, 375)
Screenshot: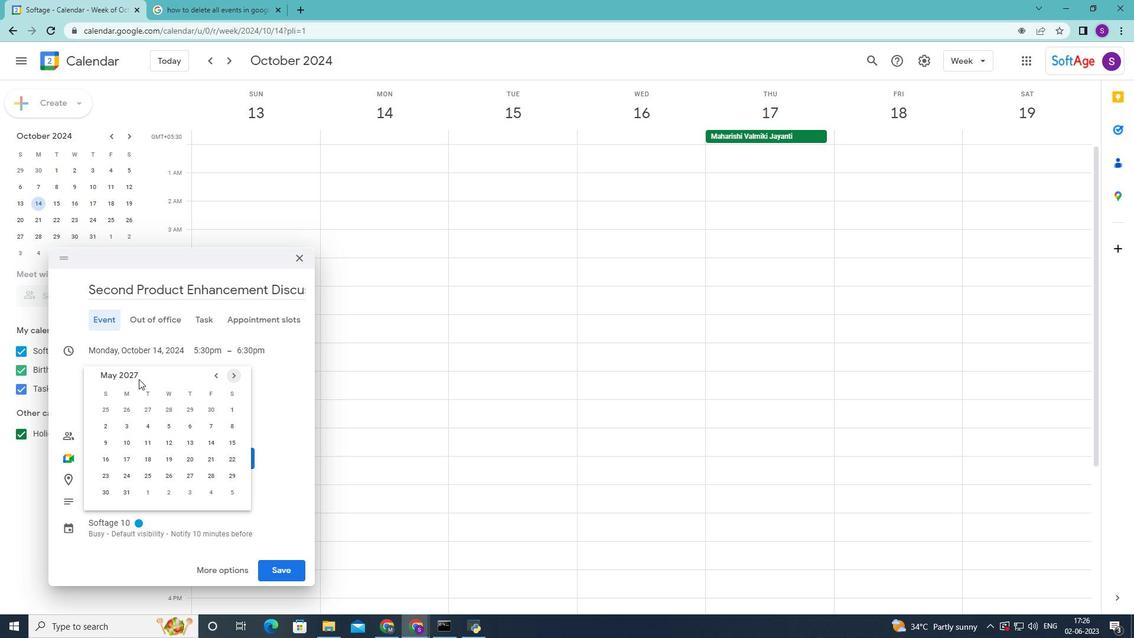 
Action: Mouse pressed left at (127, 375)
Screenshot: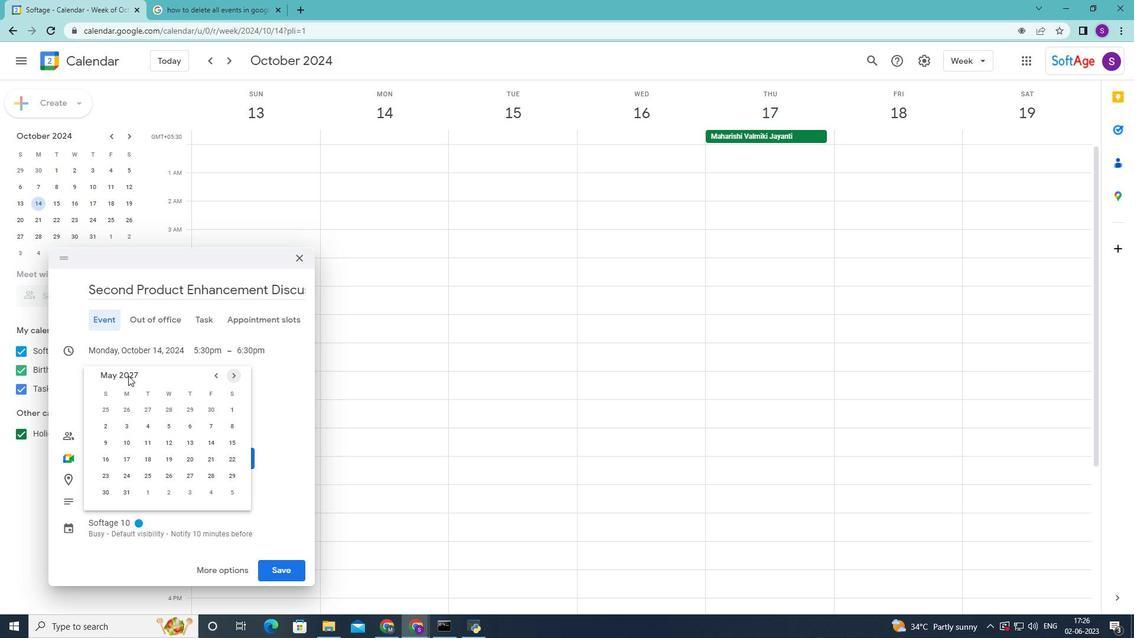 
Action: Mouse moved to (141, 347)
Screenshot: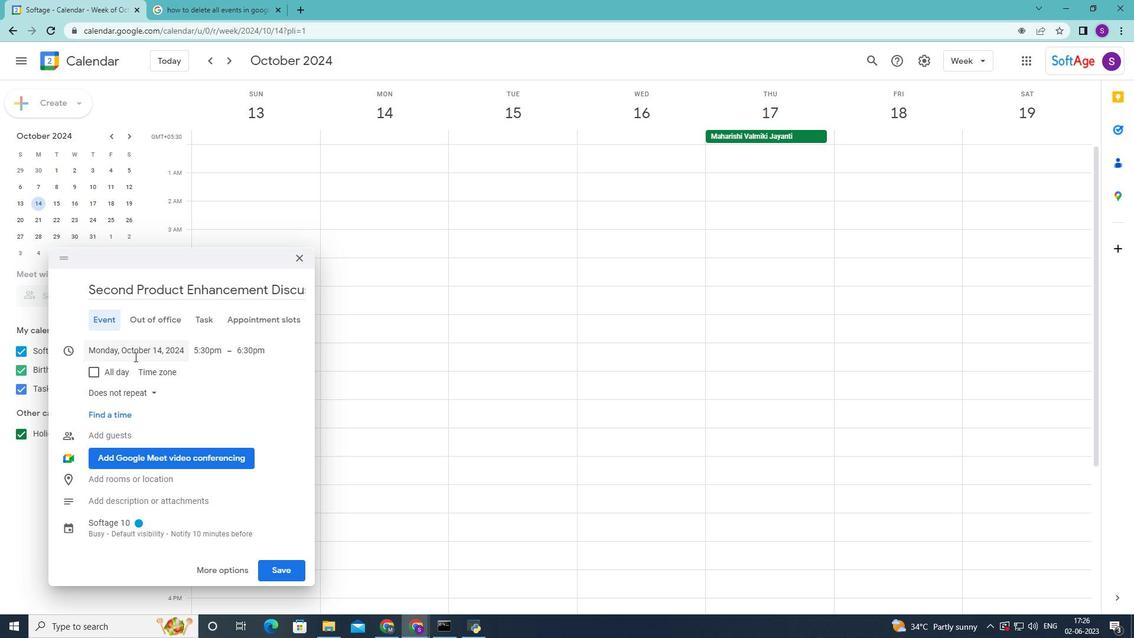 
Action: Mouse pressed left at (141, 347)
Screenshot: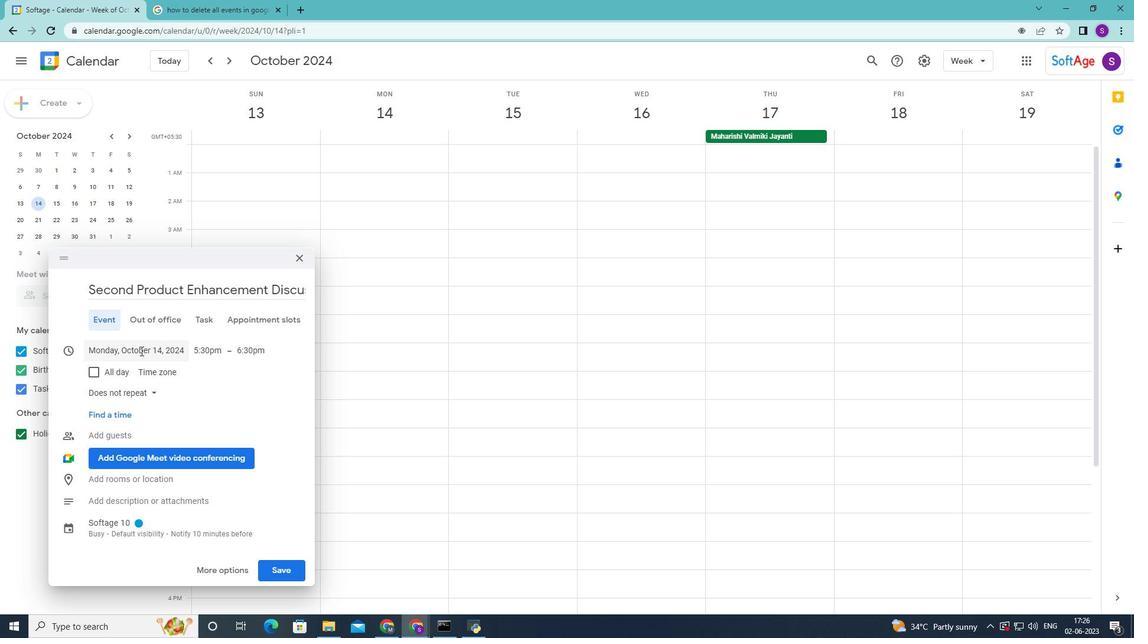 
Action: Mouse moved to (232, 375)
Screenshot: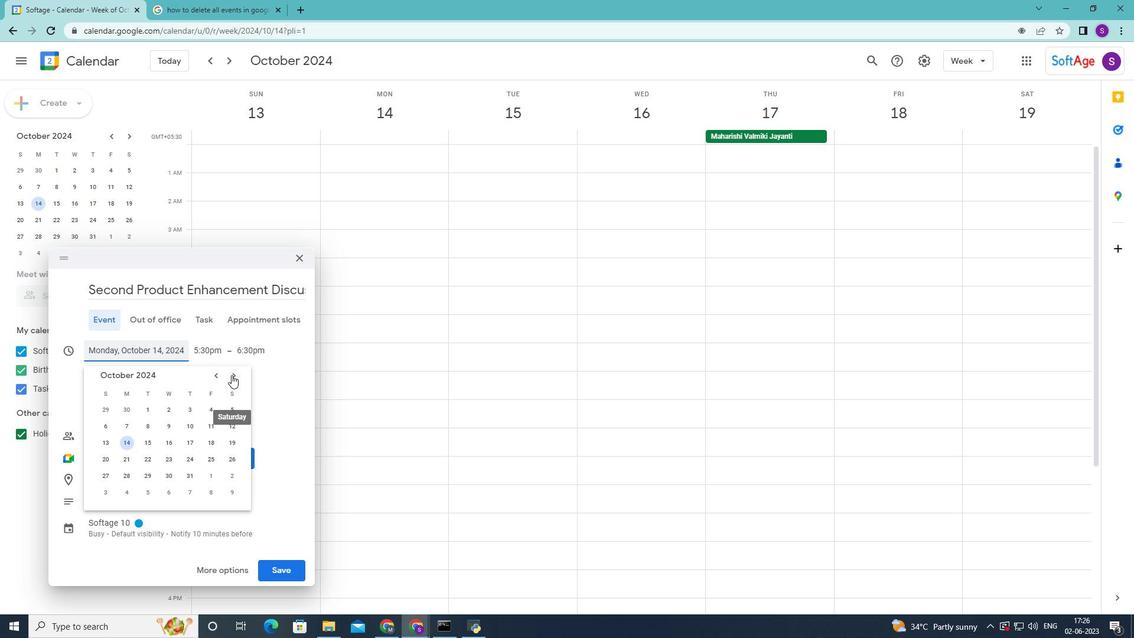 
Action: Mouse pressed left at (232, 375)
Screenshot: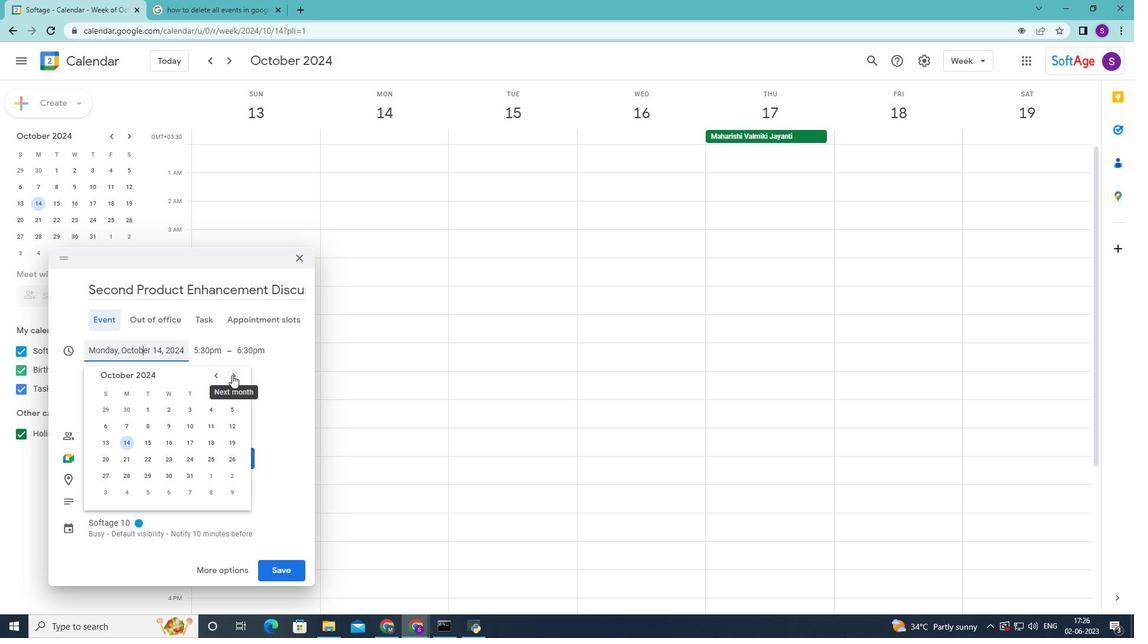 
Action: Mouse moved to (216, 375)
Screenshot: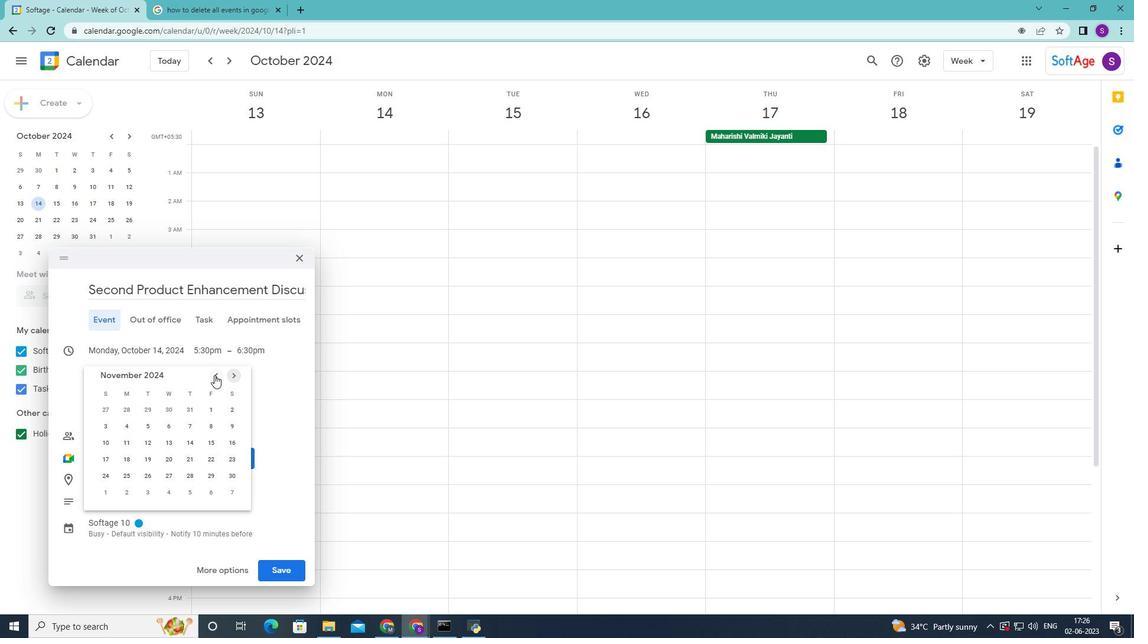 
Action: Mouse pressed left at (216, 375)
Screenshot: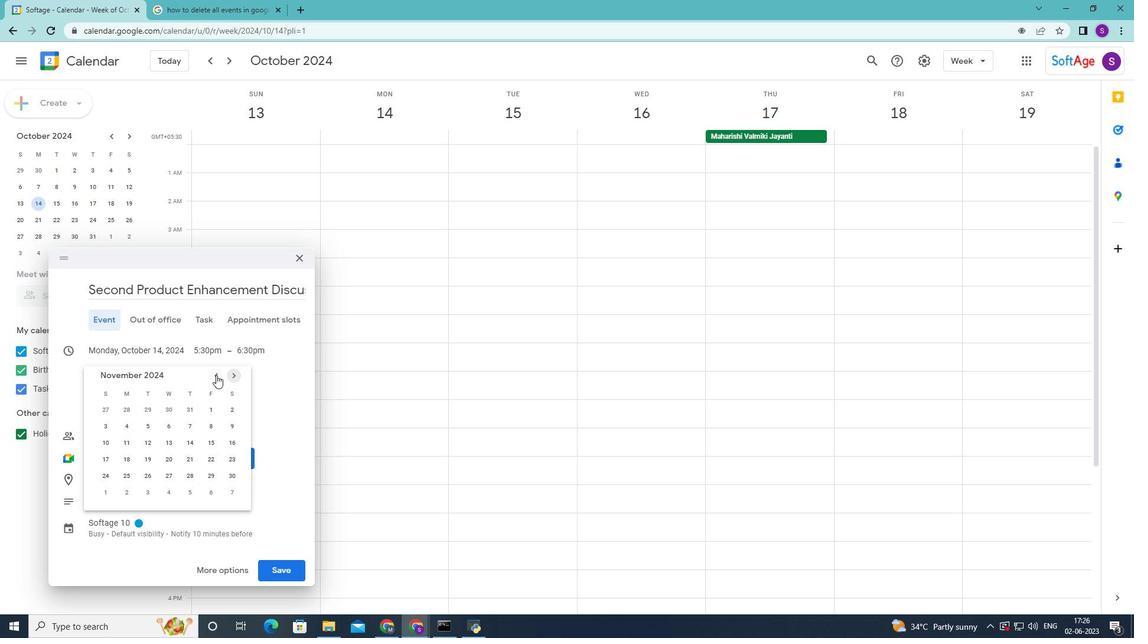 
Action: Mouse pressed left at (216, 375)
Screenshot: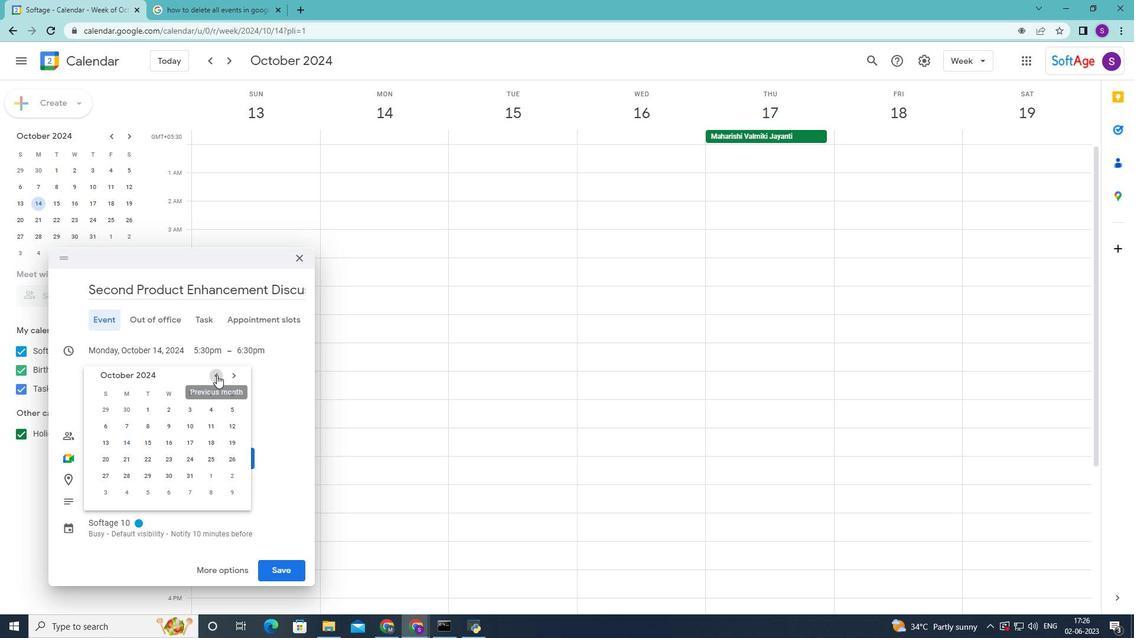 
Action: Mouse pressed left at (216, 375)
Screenshot: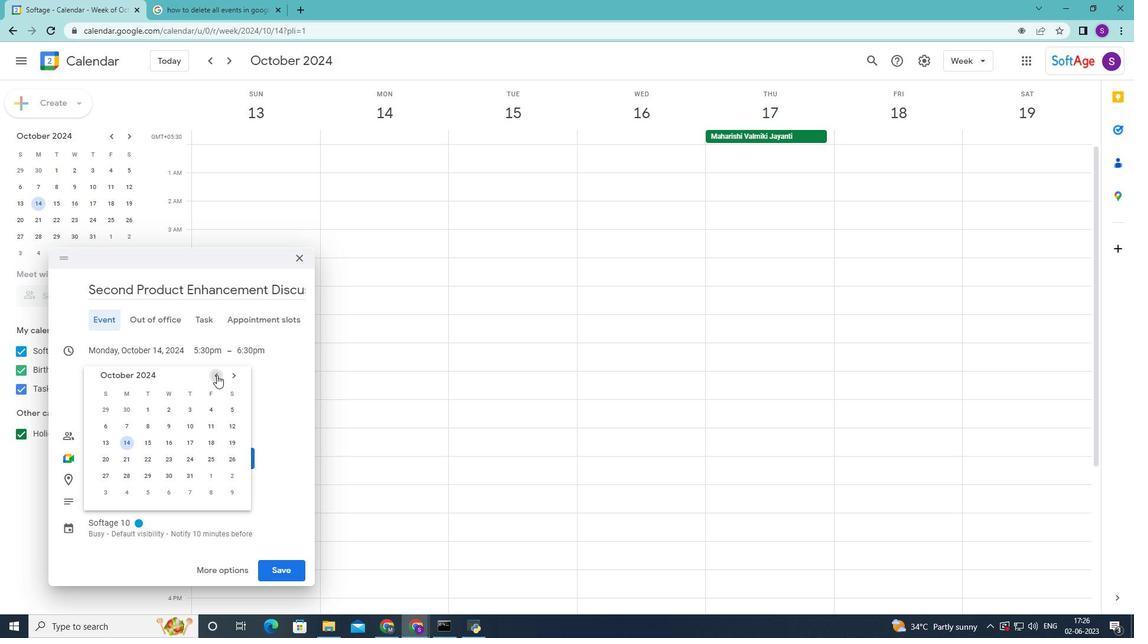 
Action: Mouse pressed left at (216, 375)
Screenshot: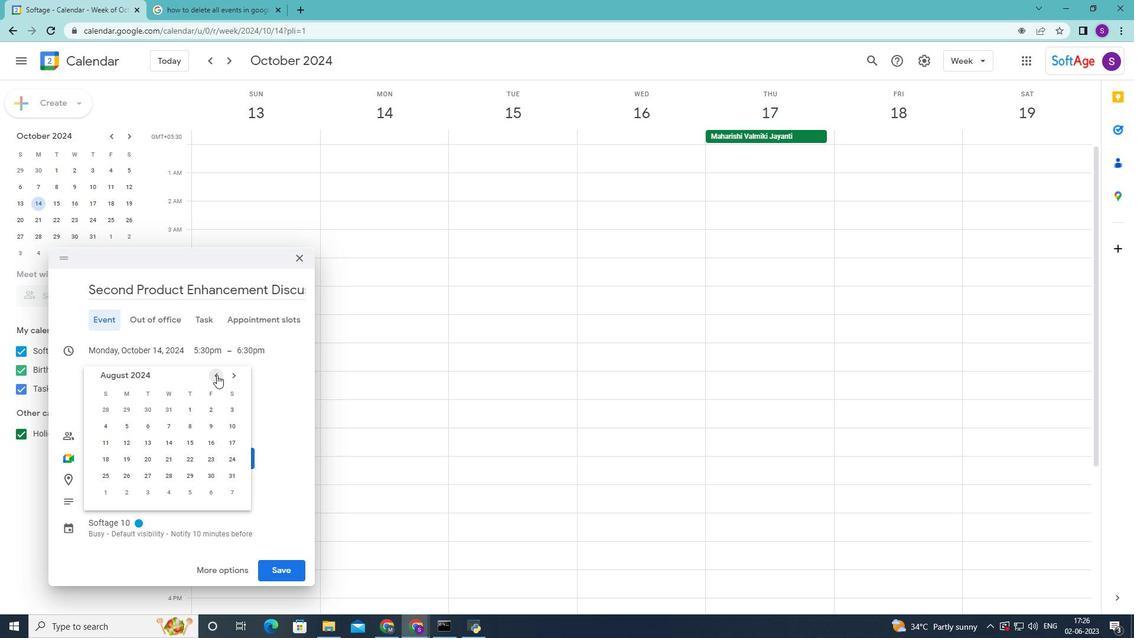 
Action: Mouse pressed left at (216, 375)
Screenshot: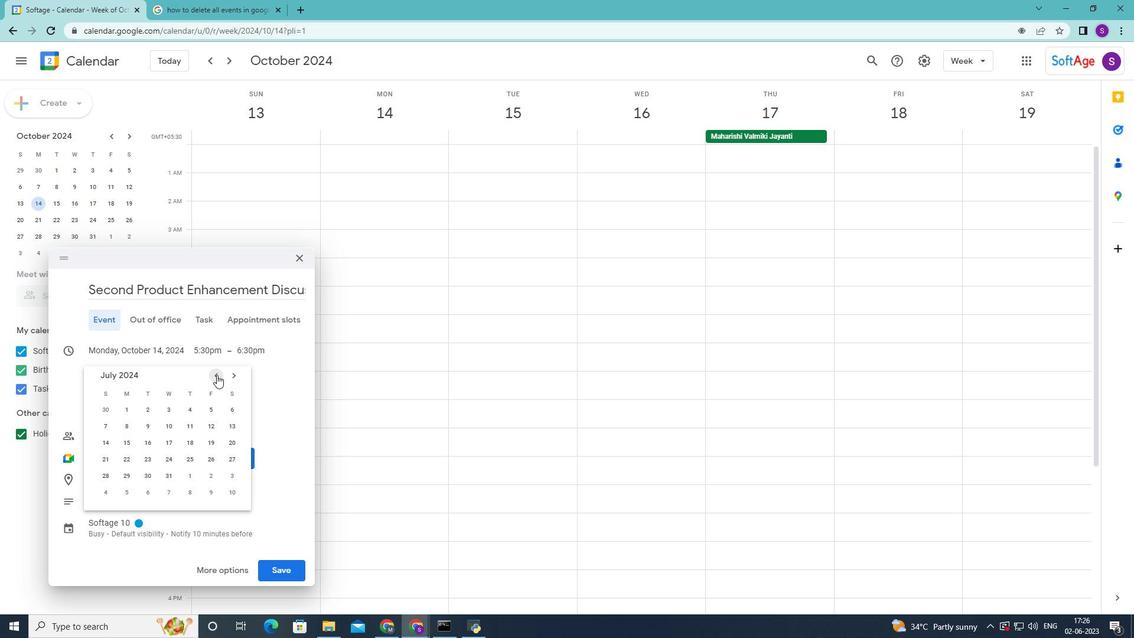 
Action: Mouse pressed left at (216, 375)
Screenshot: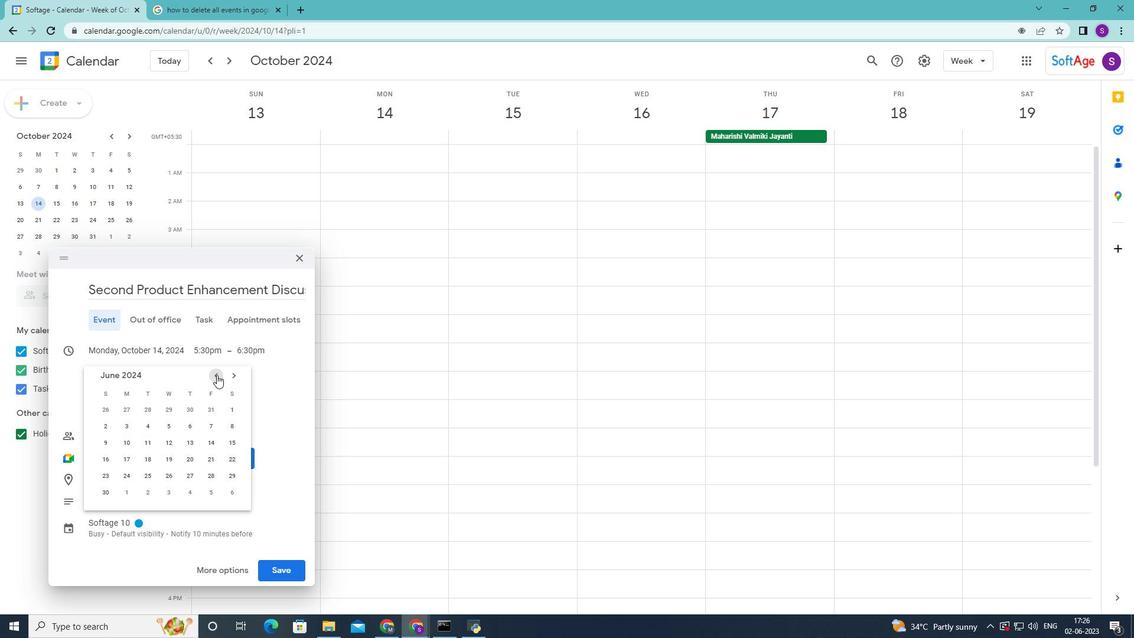 
Action: Mouse moved to (129, 478)
Screenshot: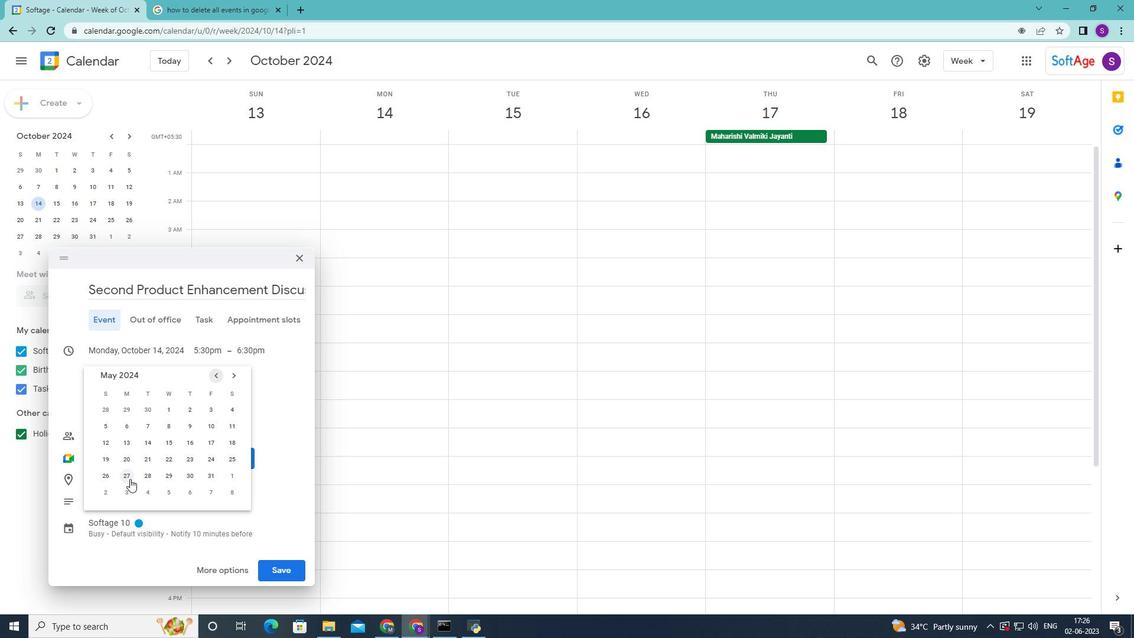 
Action: Mouse pressed left at (129, 478)
Screenshot: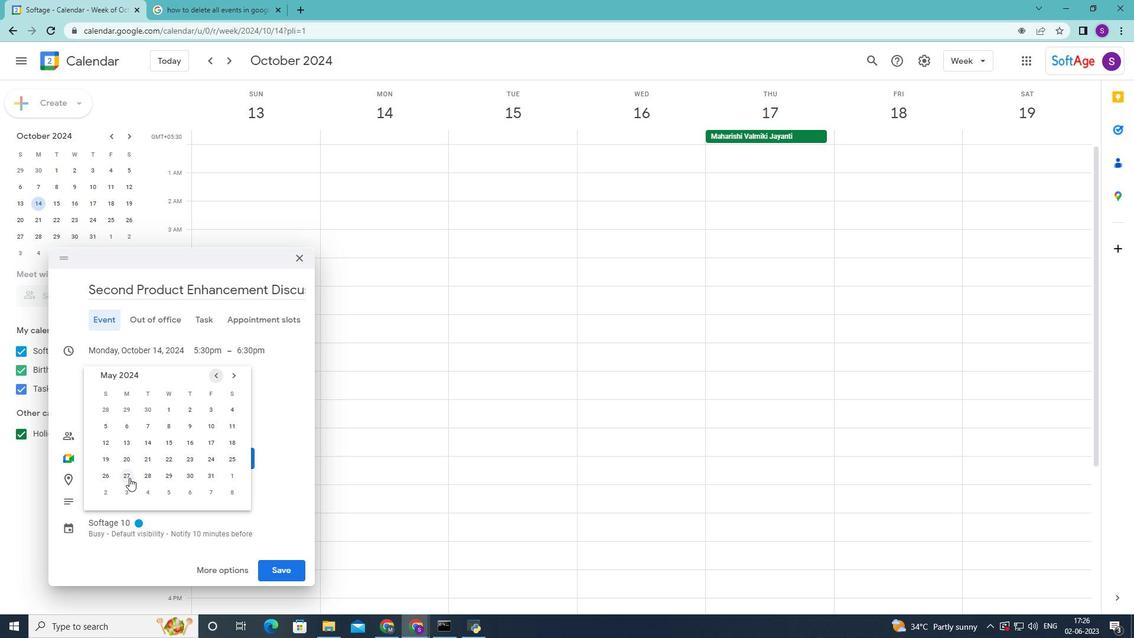 
Action: Mouse moved to (197, 278)
Screenshot: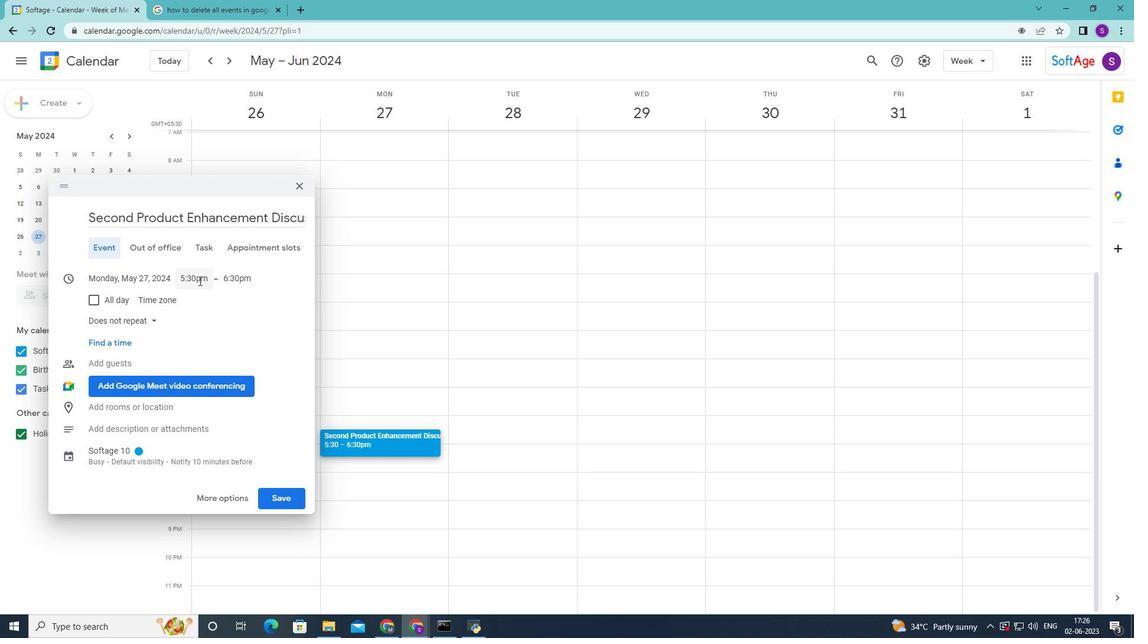 
Action: Mouse pressed left at (197, 278)
Screenshot: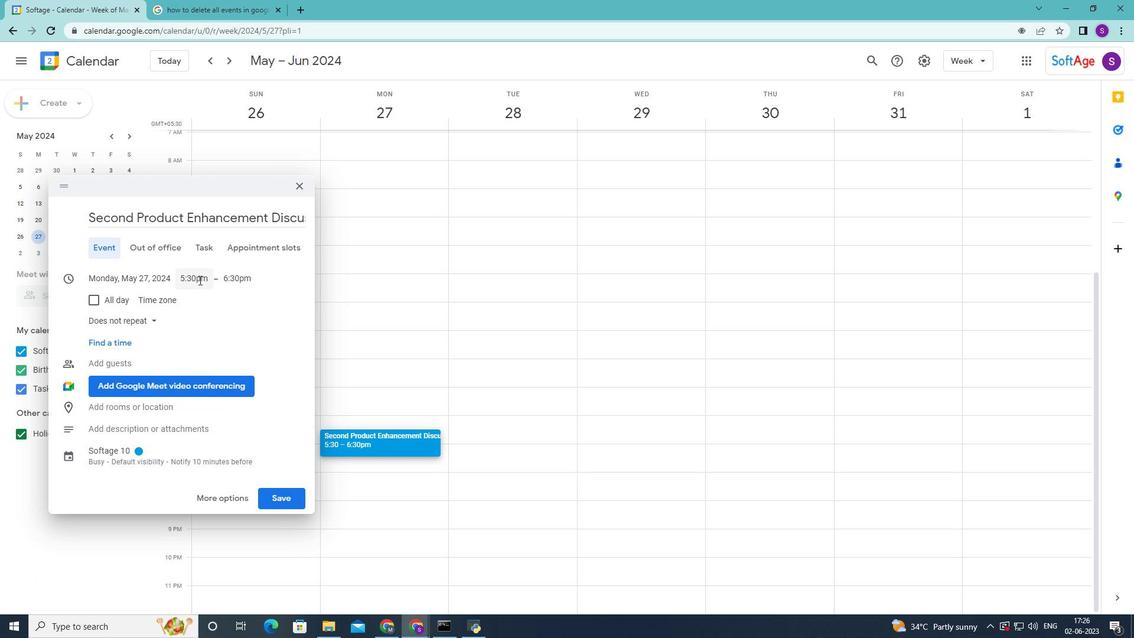 
Action: Key pressed 9<Key.shift_r>:400<Key.backspace>am<Key.enter>
Screenshot: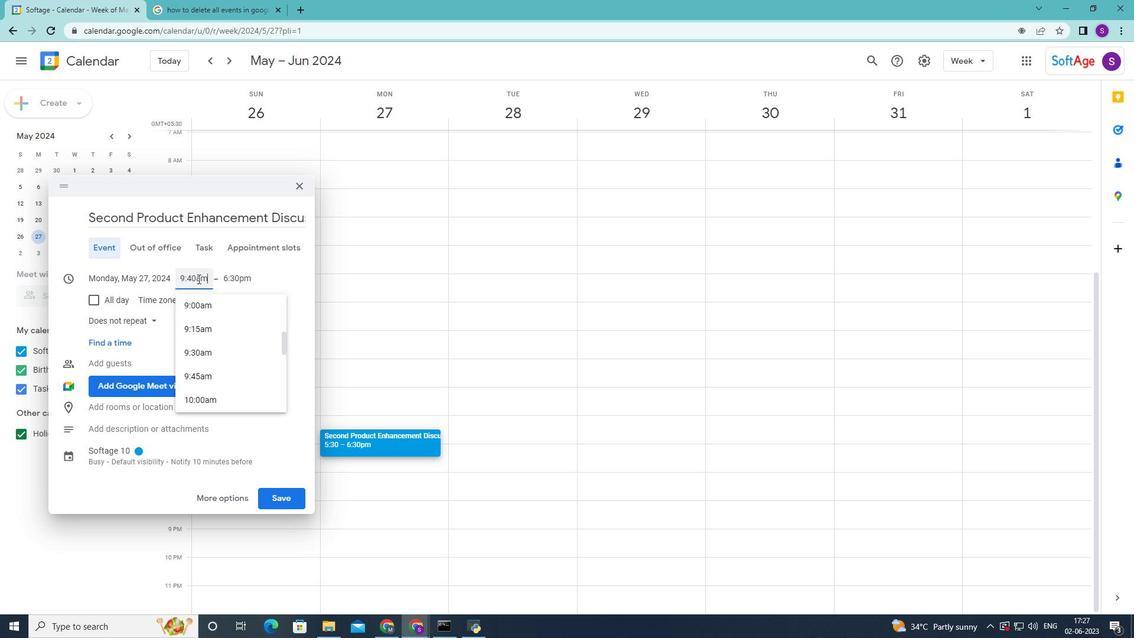 
Action: Mouse moved to (244, 275)
Screenshot: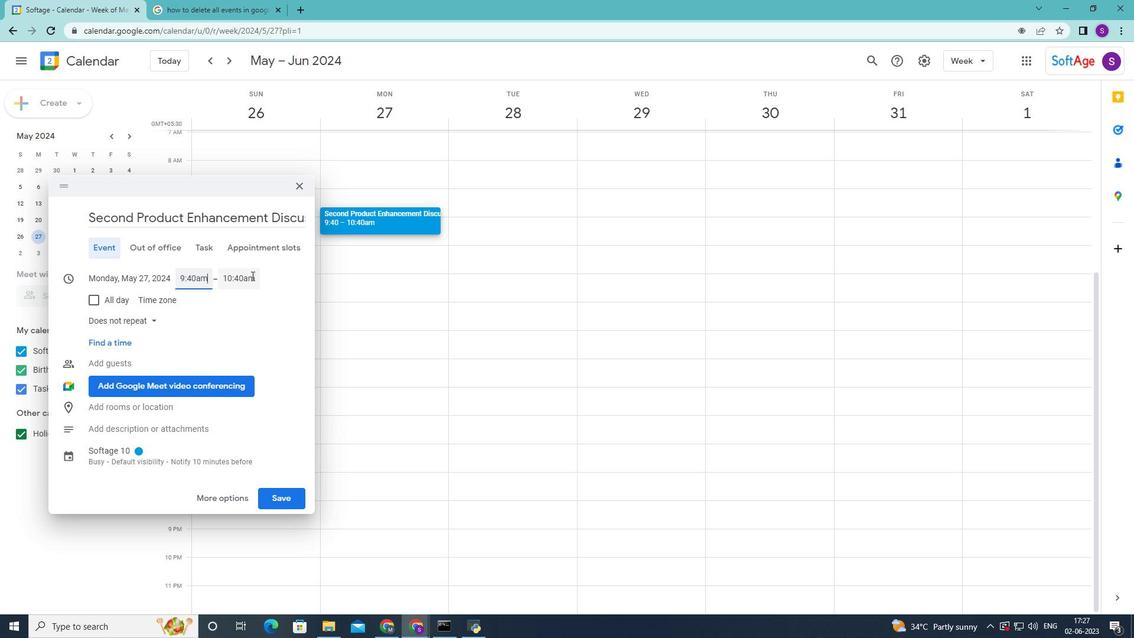 
Action: Mouse pressed left at (244, 275)
Screenshot: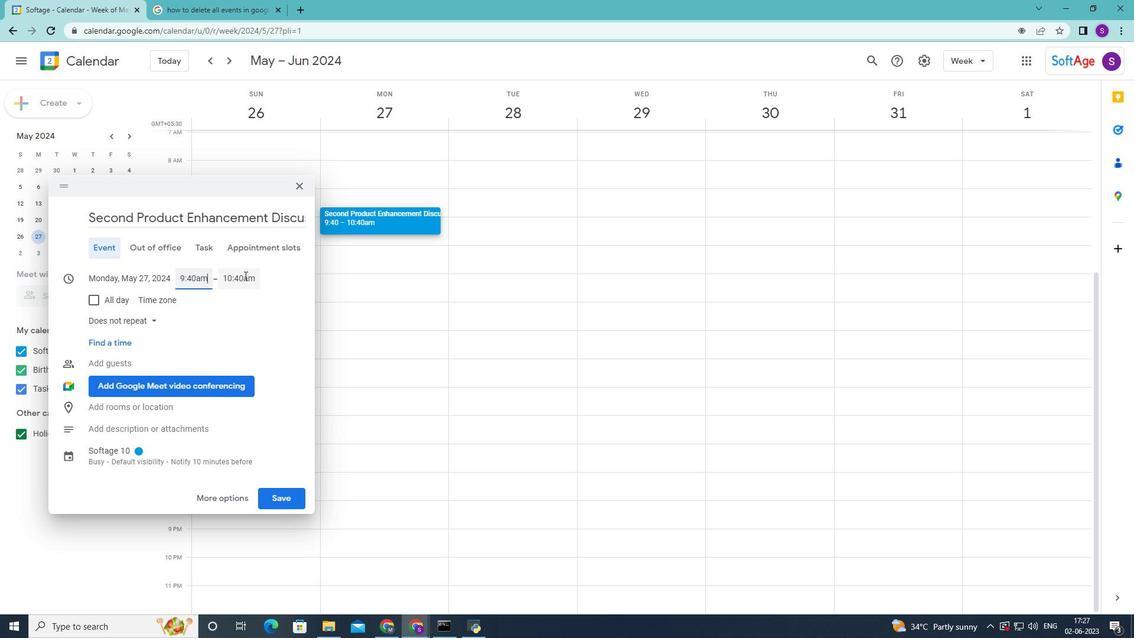 
Action: Key pressed 11<Key.shift_r>:40am<Key.enter>
Screenshot: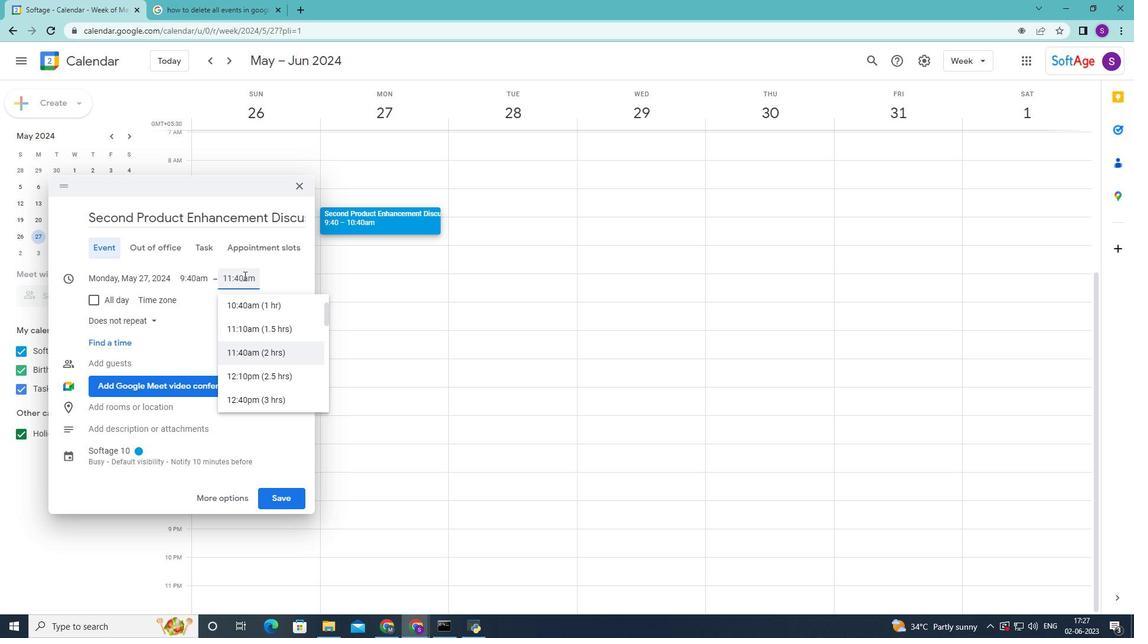 
Action: Mouse moved to (210, 498)
Screenshot: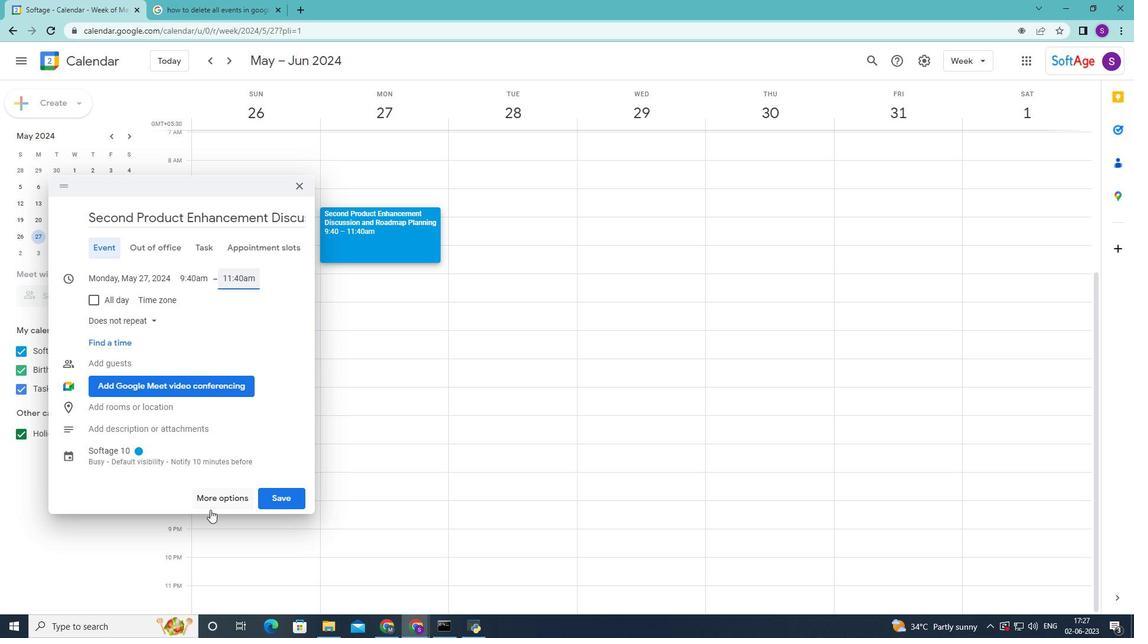 
Action: Mouse pressed left at (210, 498)
Screenshot: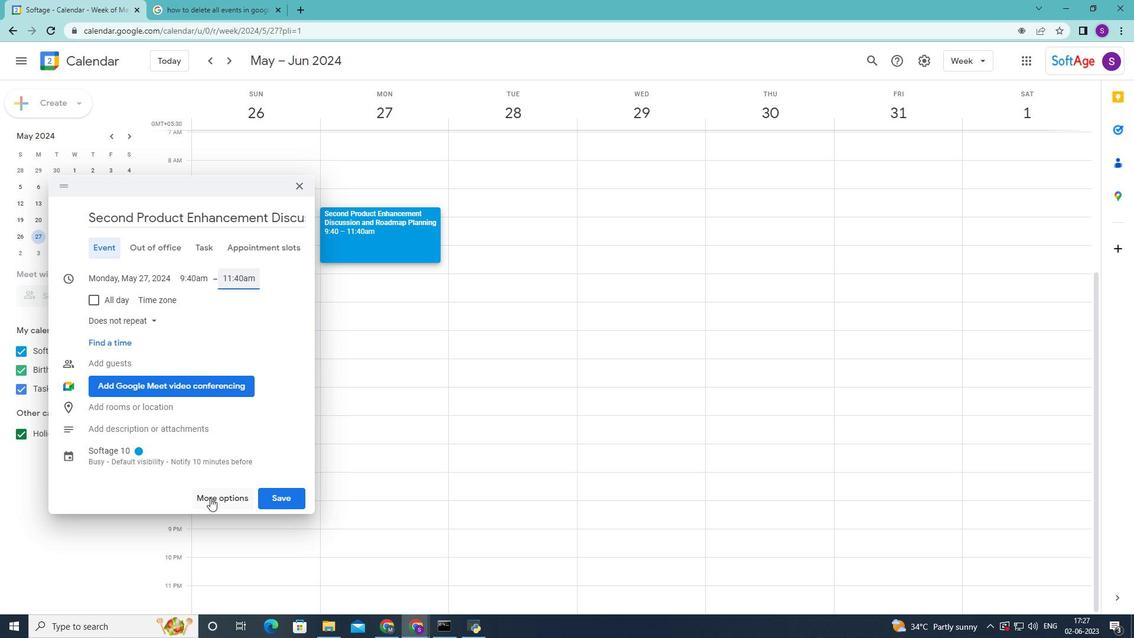 
Action: Mouse moved to (147, 420)
Screenshot: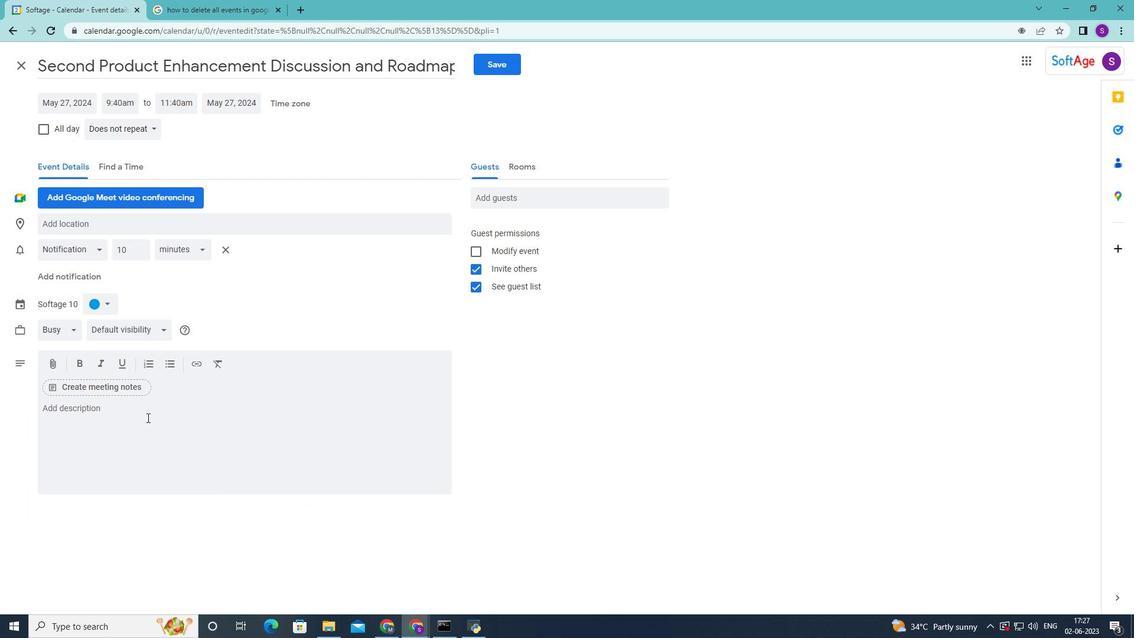 
Action: Mouse pressed left at (147, 420)
Screenshot: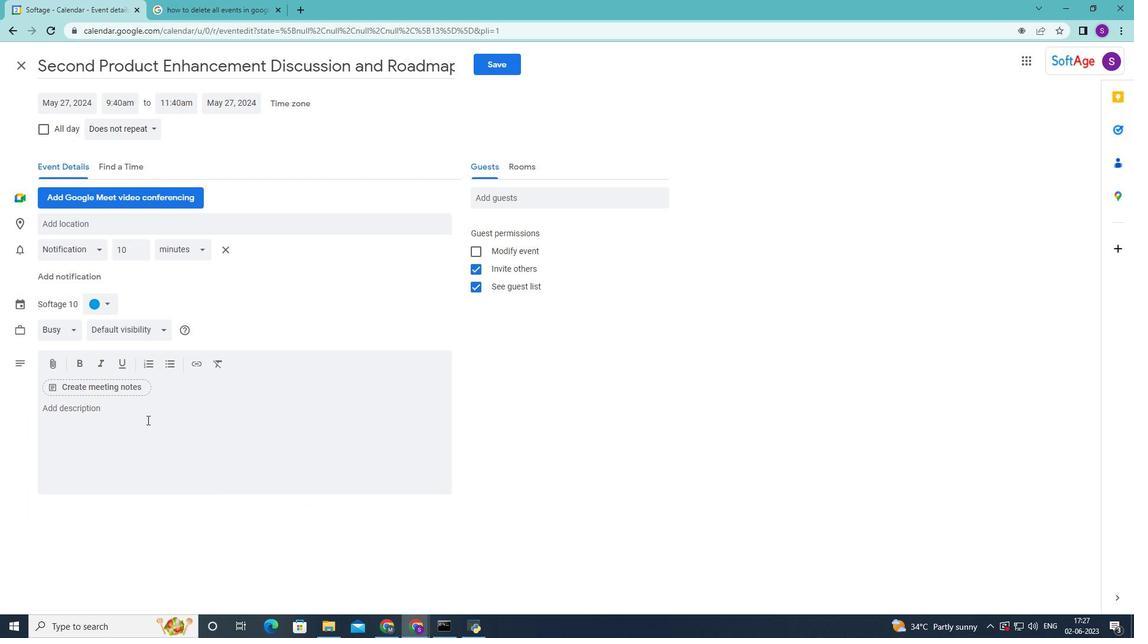 
Action: Key pressed <Key.shift><Key.shift><Key.shift><Key.shift><Key.shift>Furthermore,<Key.space>you<Key.space>will<Key.space>have<Key.space>the<Key.space>opportunity<Key.space>to<Key.space>discuss<Key.space>your<Key.space>cureent<Key.space><Key.backspace><Key.backspace><Key.backspace><Key.backspace><Key.backspace>rent<Key.space>financial<Key.space>status,<Key.space>including<Key.space>revenue<Key.space>growth,<Key.space>profitability,<Key.space>and<Key.space>any<Key.space>notable<Key.space>milestones<Key.space>or<Key.space>acheievements<Key.space>
Screenshot: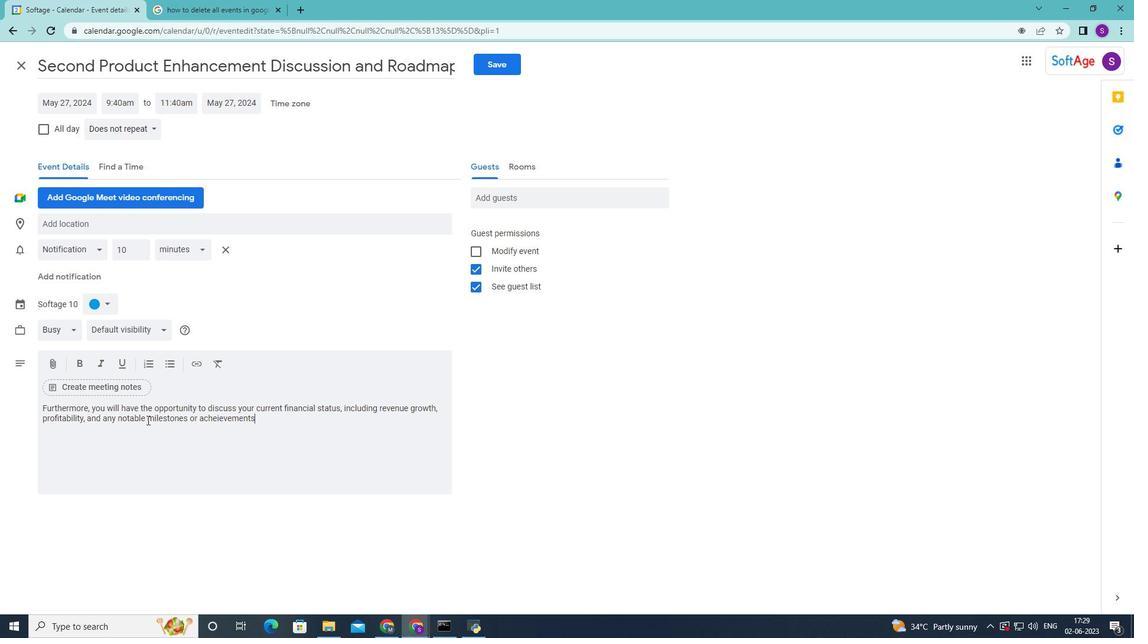 
Action: Mouse moved to (216, 420)
Screenshot: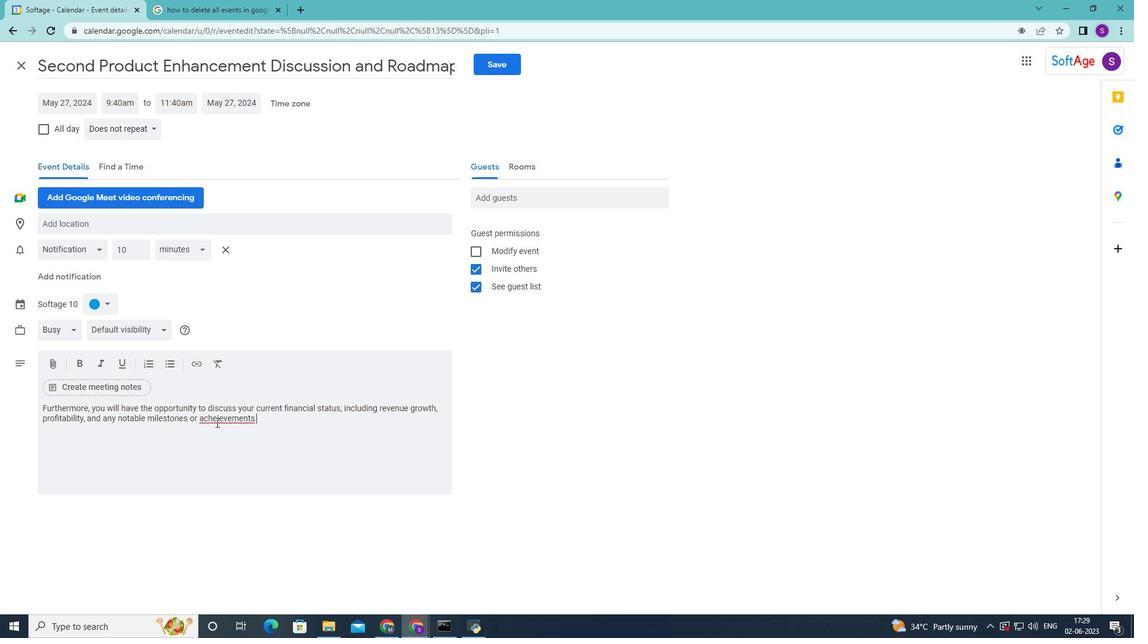 
Action: Mouse pressed left at (216, 420)
Screenshot: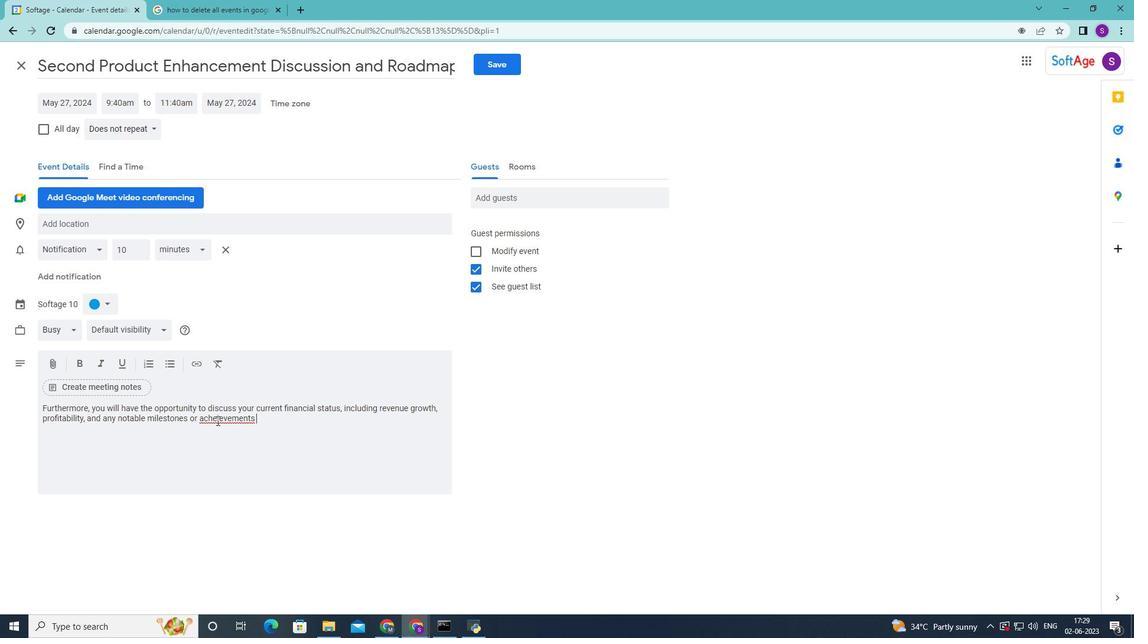 
Action: Mouse moved to (238, 422)
Screenshot: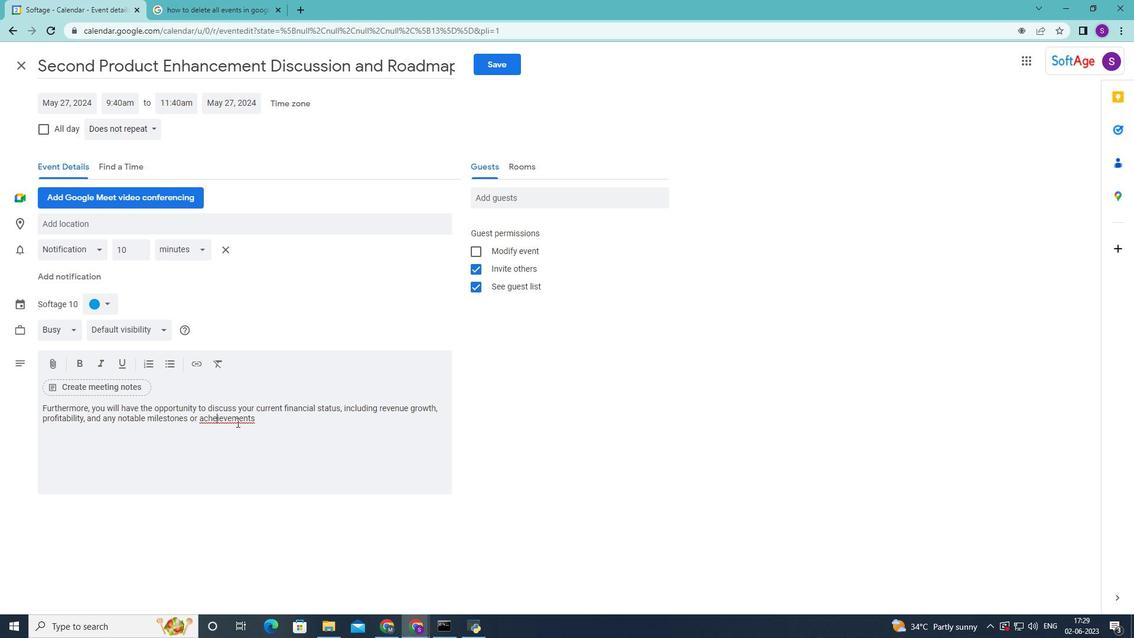 
Action: Key pressed <Key.backspace>
Screenshot: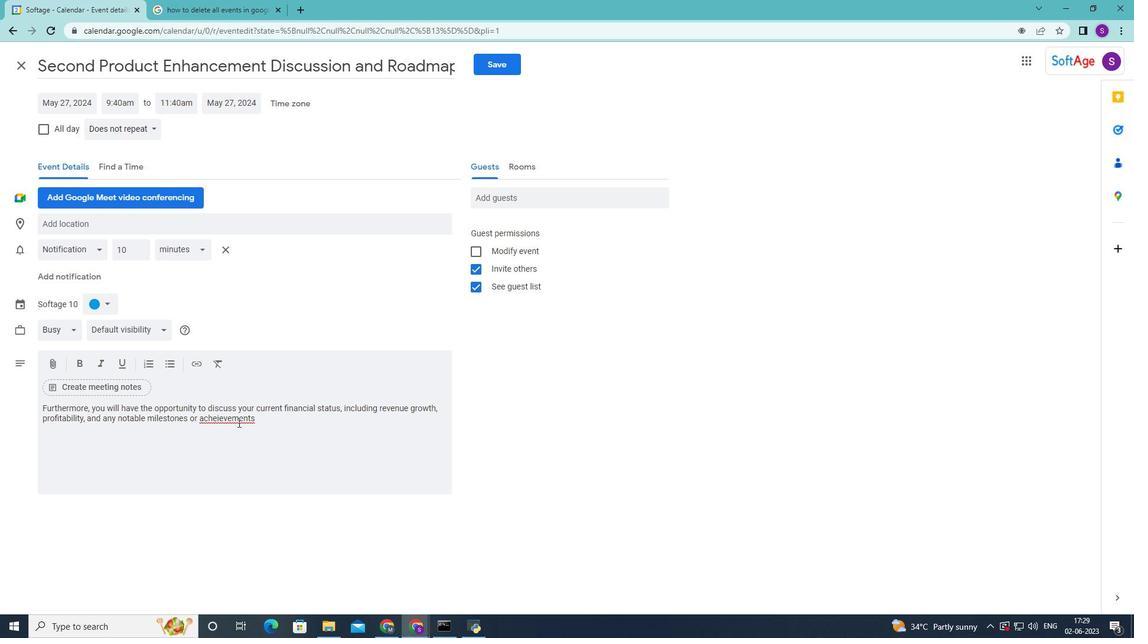 
Action: Mouse moved to (269, 423)
Screenshot: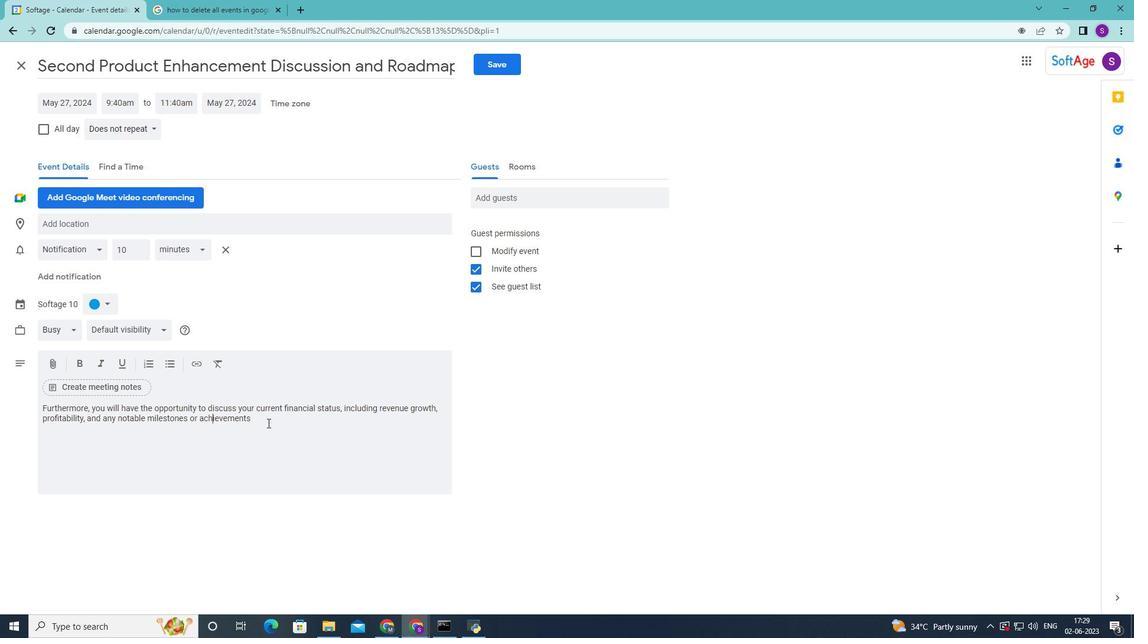 
Action: Mouse pressed left at (269, 423)
Screenshot: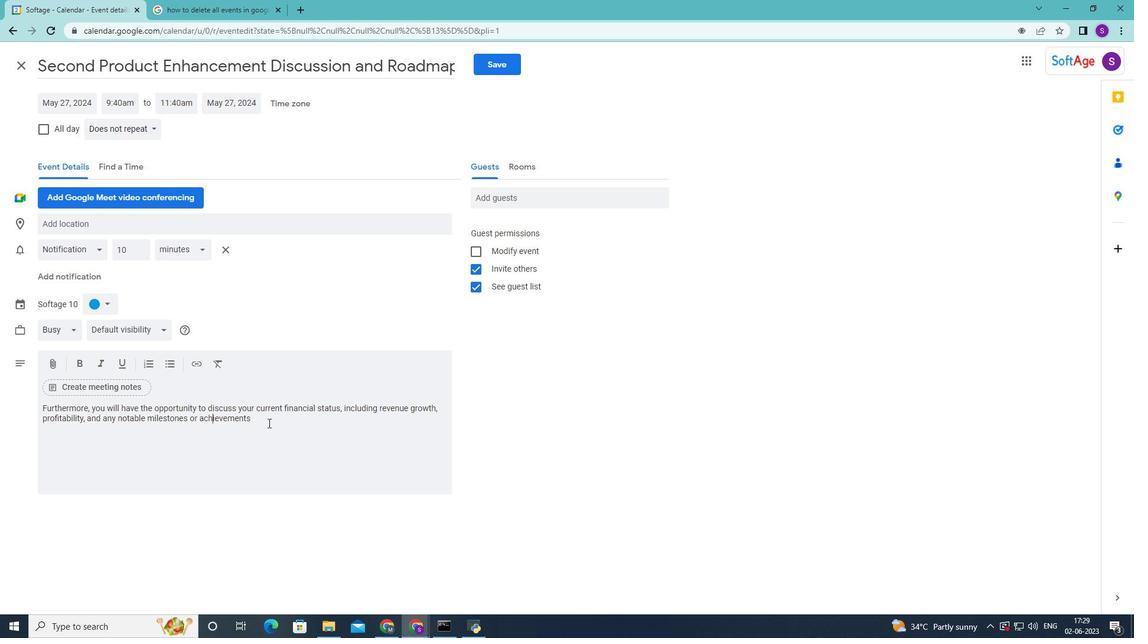 
Action: Key pressed <Key.backspace>,<Key.space>sharing<Key.space>this<Key.space>information<Key.space>demonstrates<Key.space>your<Key.space>business;s<Key.space><Key.backspace><Key.backspace><Key.backspace>,s<Key.space><Key.backspace><Key.backspace><Key.backspace>'s<Key.space>
Screenshot: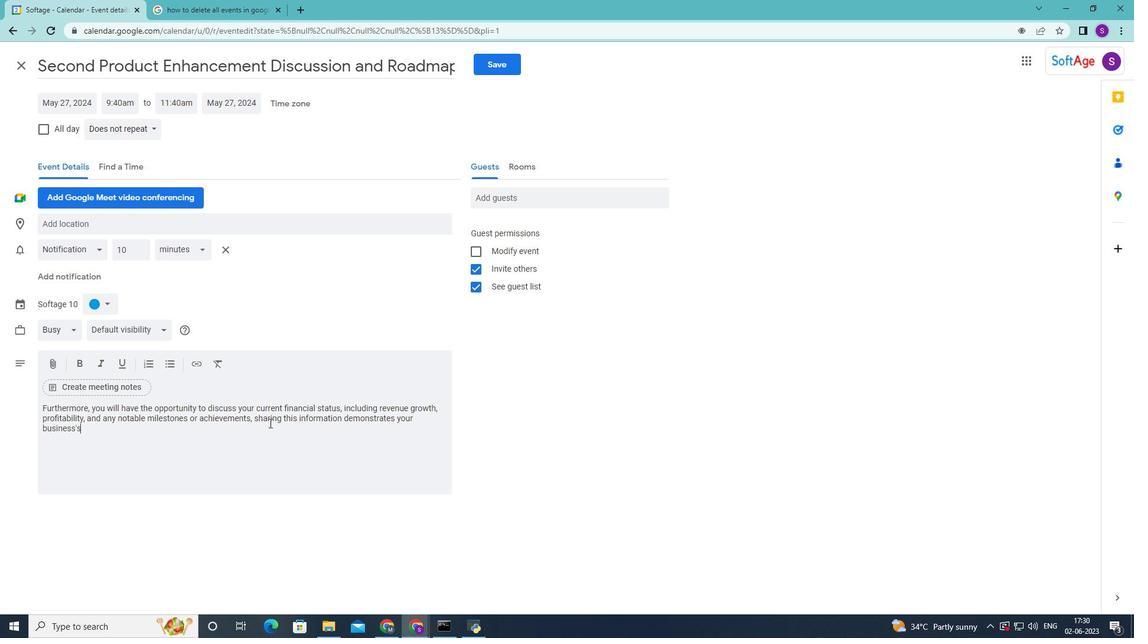 
Action: Mouse moved to (148, 441)
Screenshot: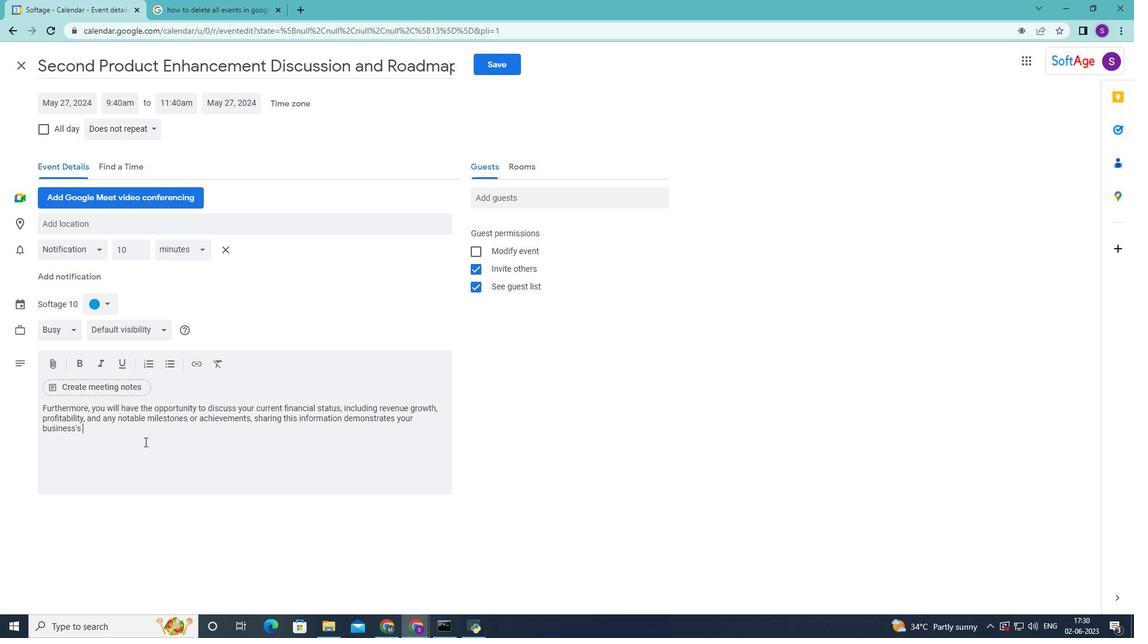 
Action: Key pressed performance<Key.space>and<Key.space>potential<Key.space>for<Key.space>future<Key.space>success.<Key.space>
Screenshot: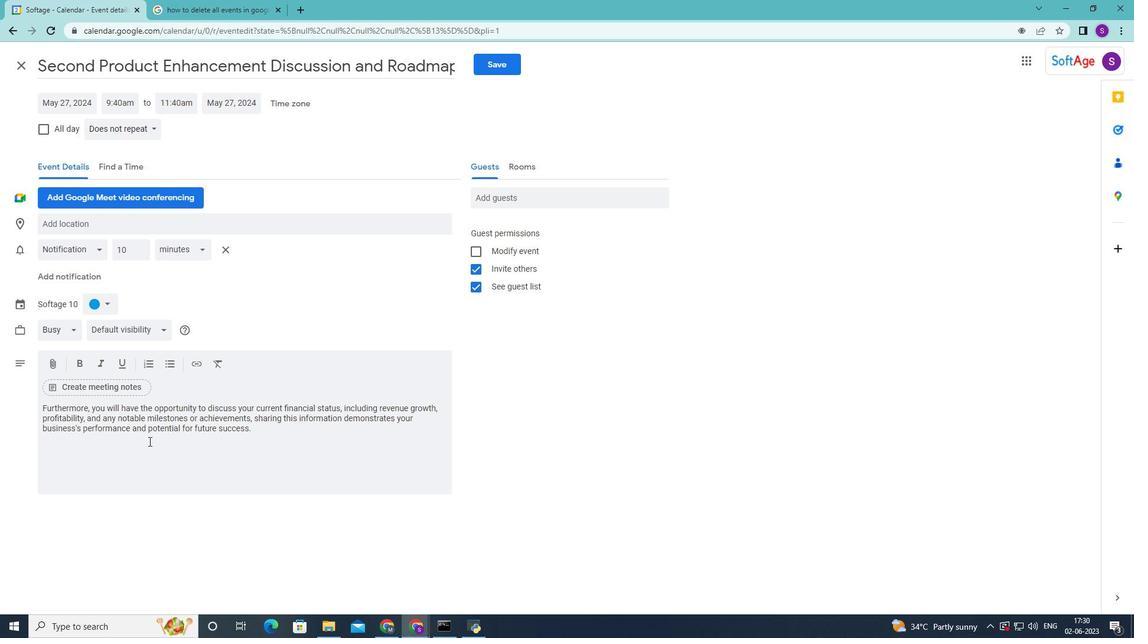 
Action: Mouse moved to (96, 300)
Screenshot: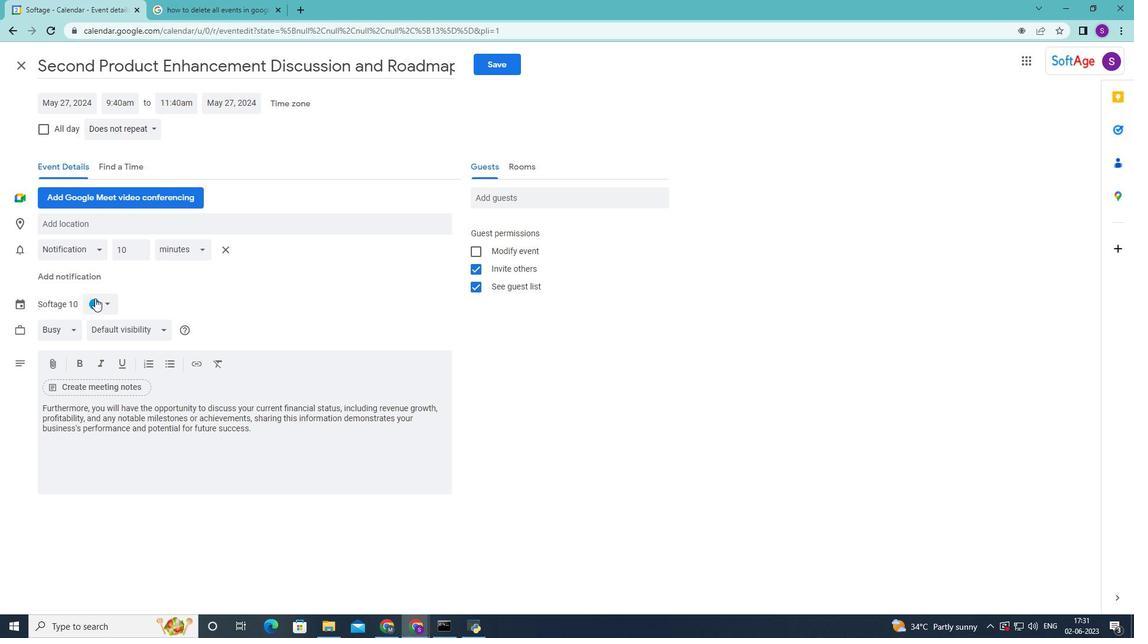 
Action: Mouse pressed left at (96, 300)
Screenshot: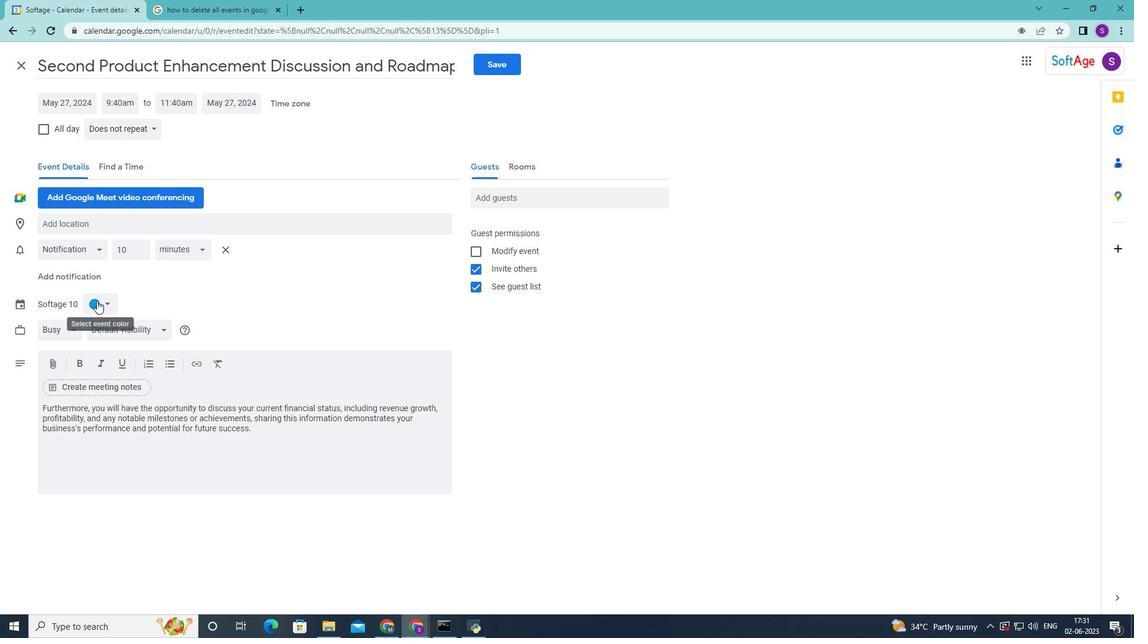 
Action: Mouse moved to (97, 360)
Screenshot: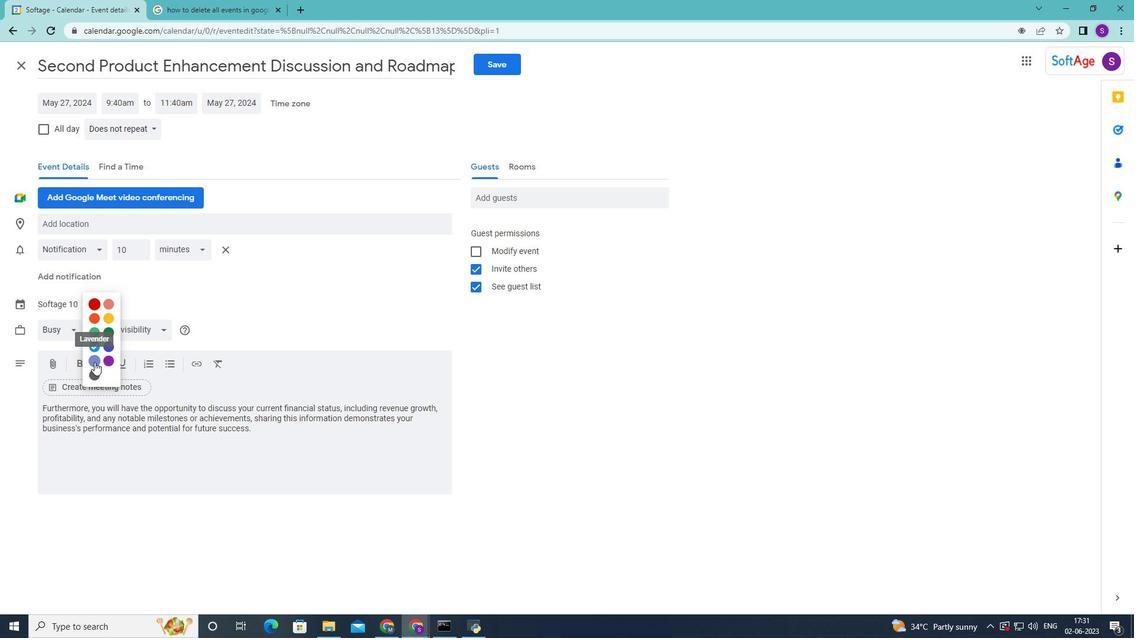 
Action: Mouse pressed left at (97, 360)
Screenshot: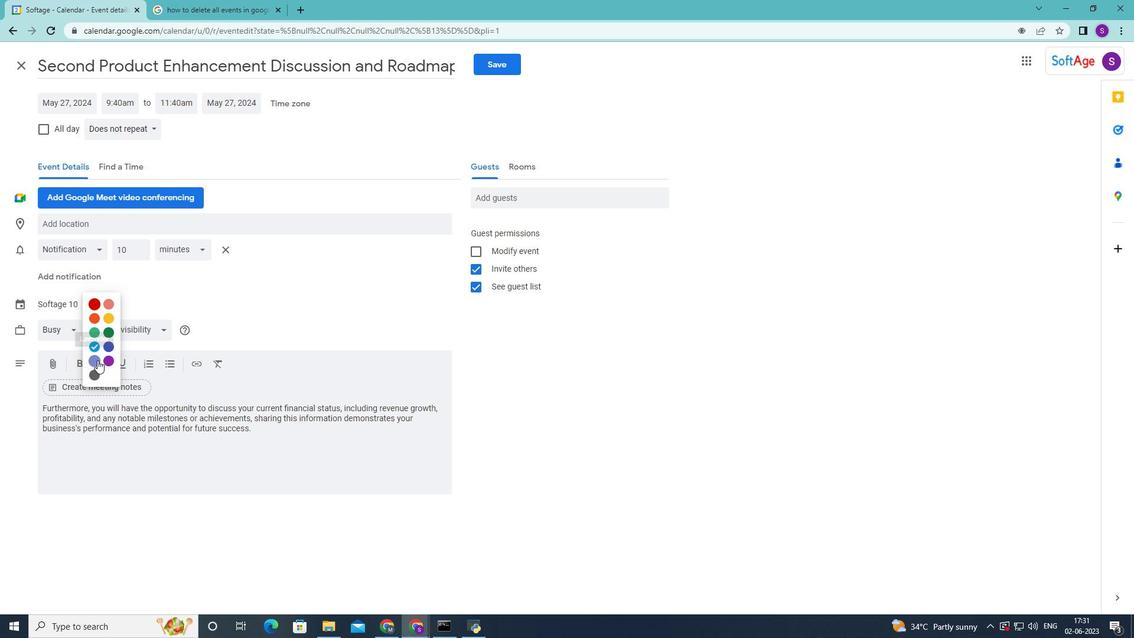 
Action: Mouse moved to (132, 225)
Screenshot: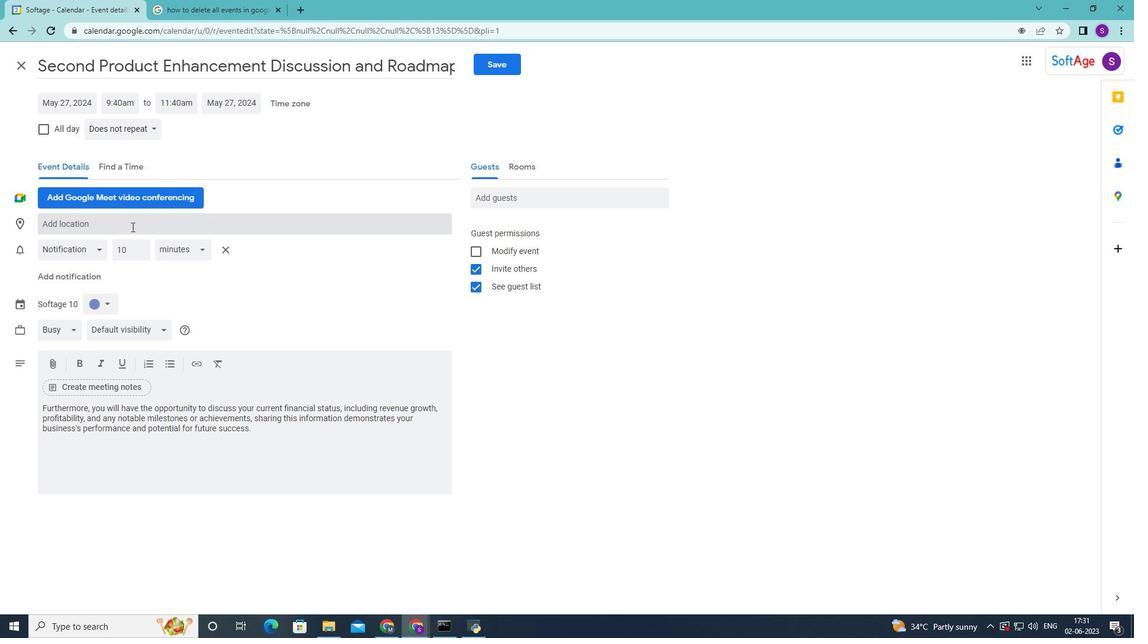 
Action: Mouse pressed left at (132, 225)
Screenshot: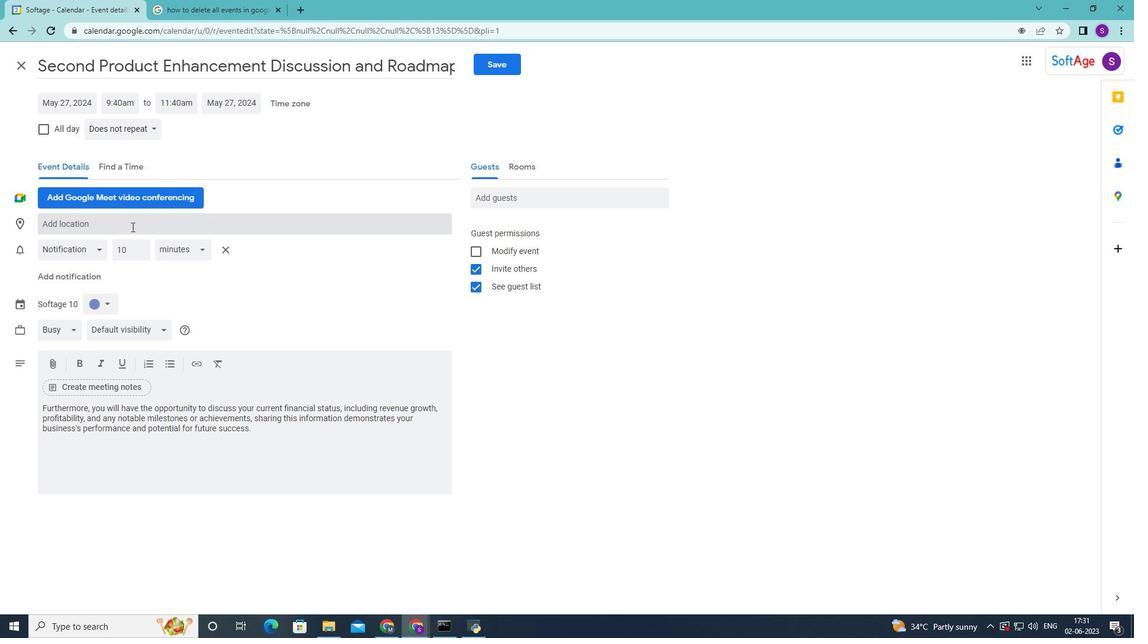
Action: Key pressed 123<Key.space><Key.shift><Key.shift><Key.shift><Key.shift><Key.shift>Grand<Key.space><Key.shift>Bazaar,<Key.space><Key.shift>Istanbul,<Key.space><Key.shift>Turkey
Screenshot: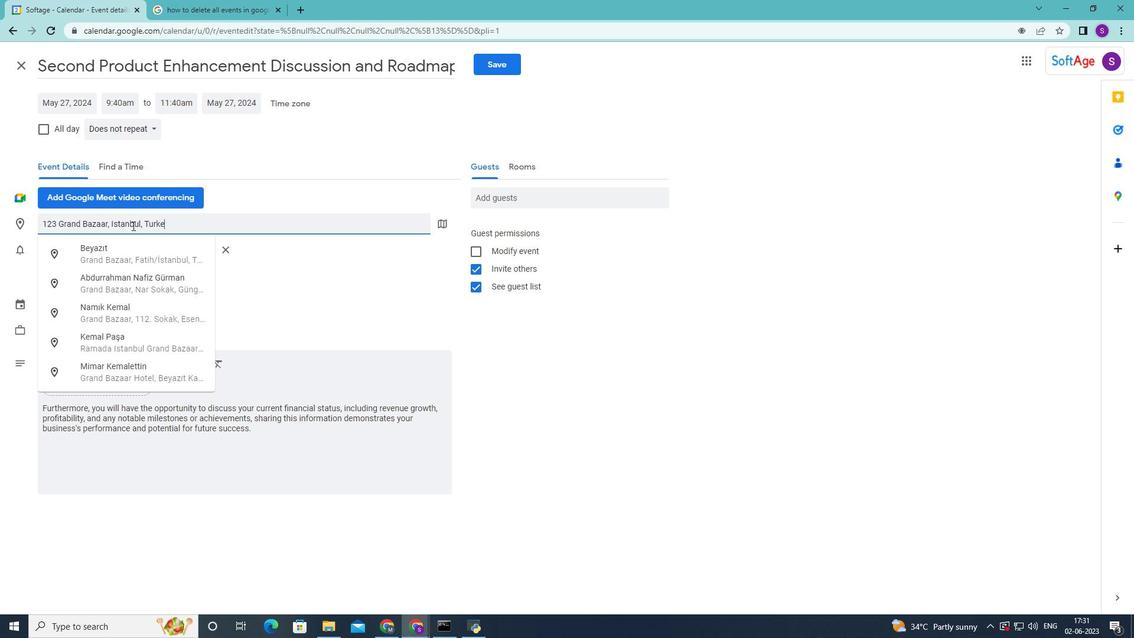 
Action: Mouse moved to (125, 251)
Screenshot: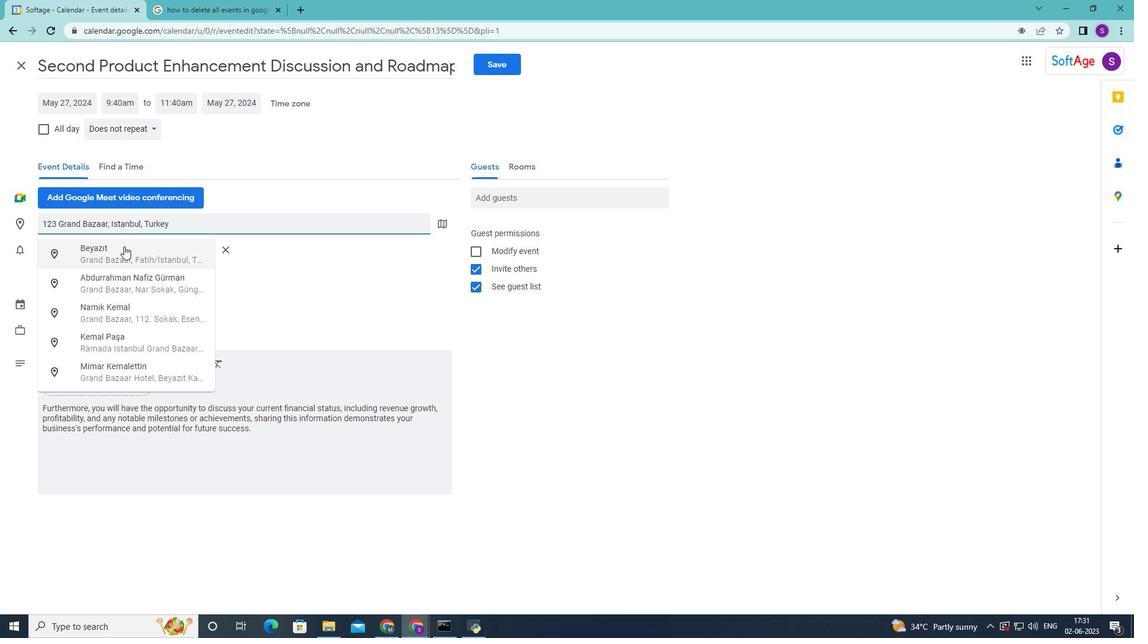 
Action: Mouse pressed left at (125, 251)
Screenshot: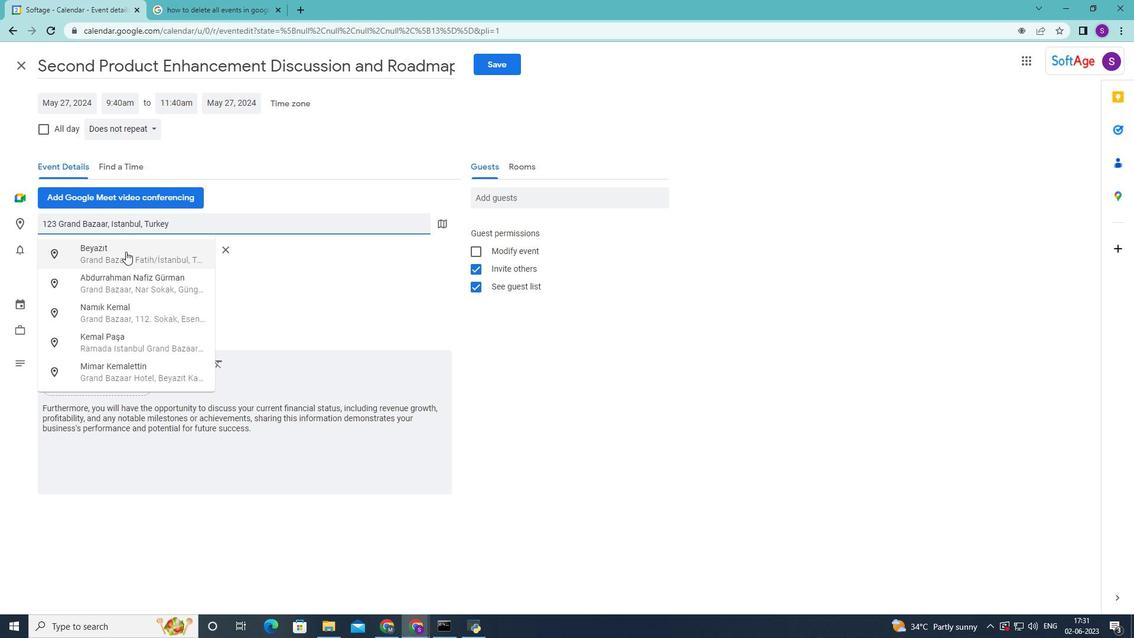 
Action: Mouse moved to (479, 285)
Screenshot: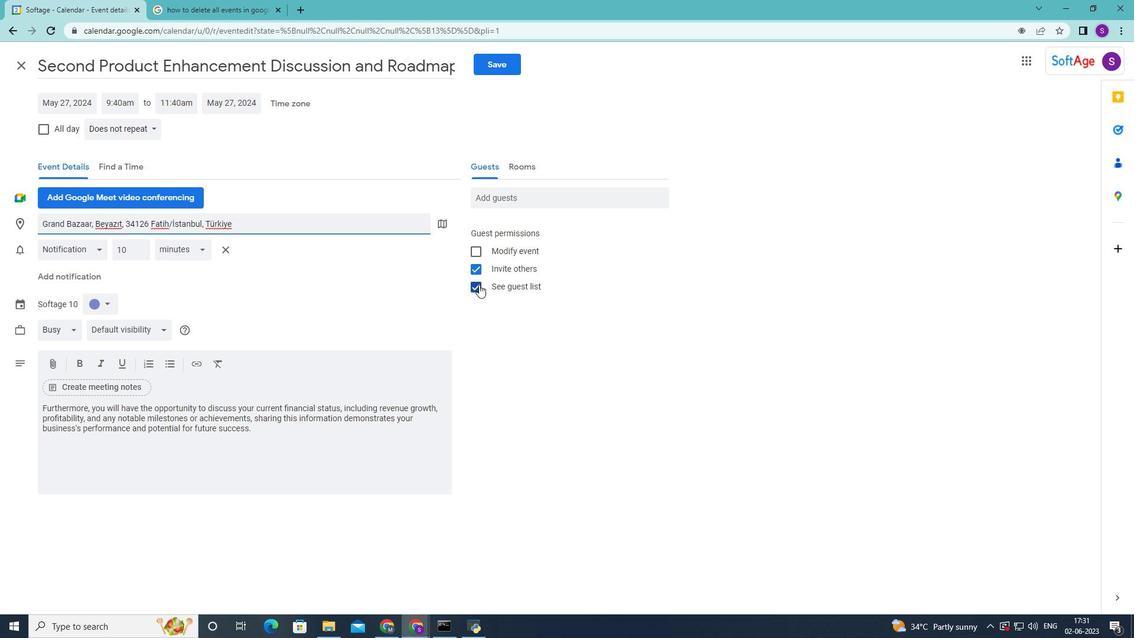 
Action: Mouse pressed left at (479, 285)
Screenshot: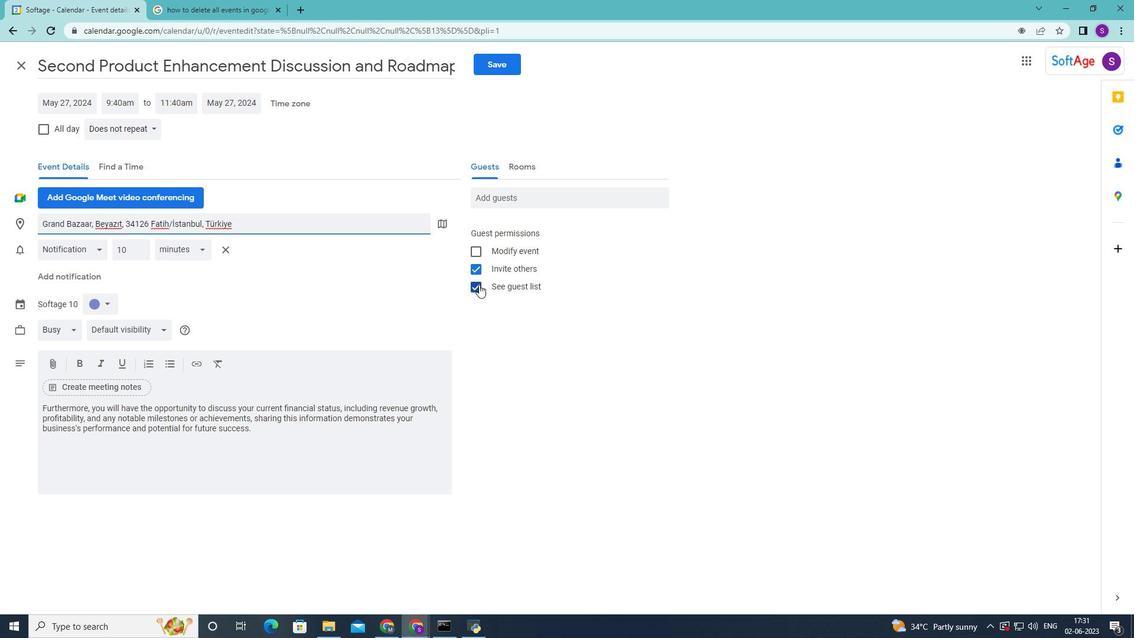 
Action: Mouse moved to (539, 201)
Screenshot: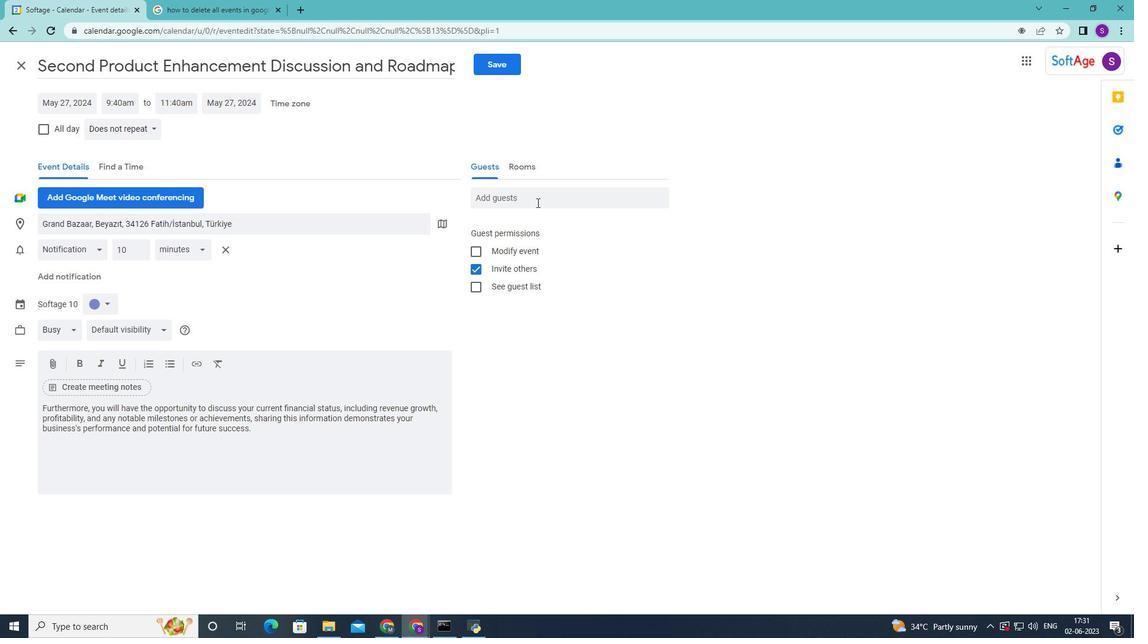 
Action: Mouse pressed left at (539, 201)
Screenshot: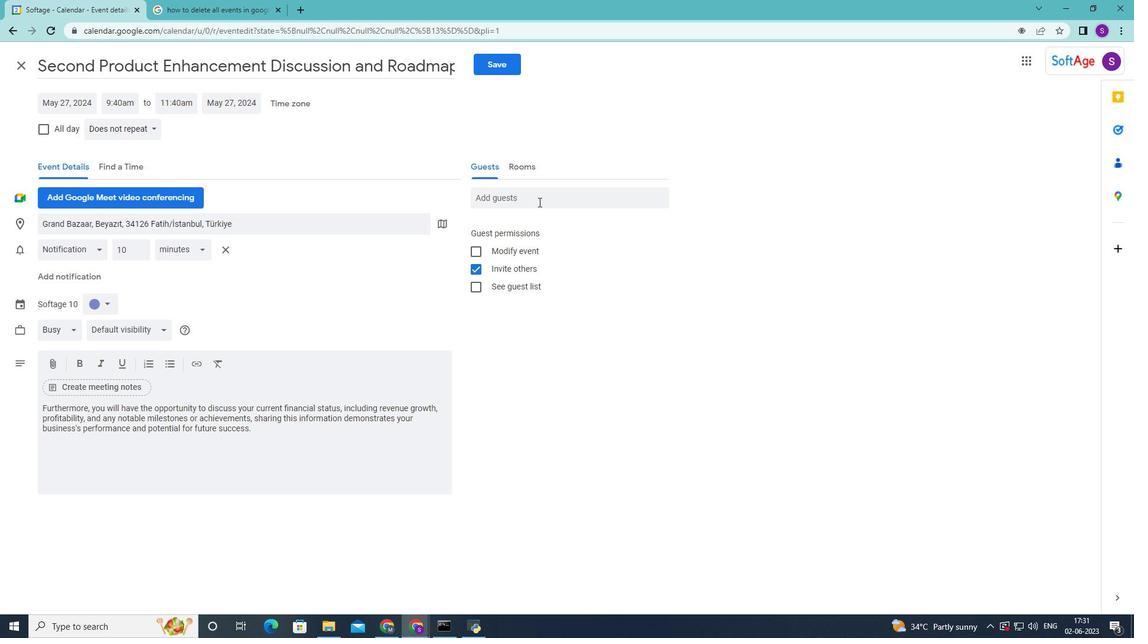 
Action: Key pressed <Key.shift>Softage.8<Key.shift><Key.shift><Key.shift><Key.shift>@softage.net<Key.enter><Key.shift>softage.1<Key.shift>@softage.net<Key.enter>
Screenshot: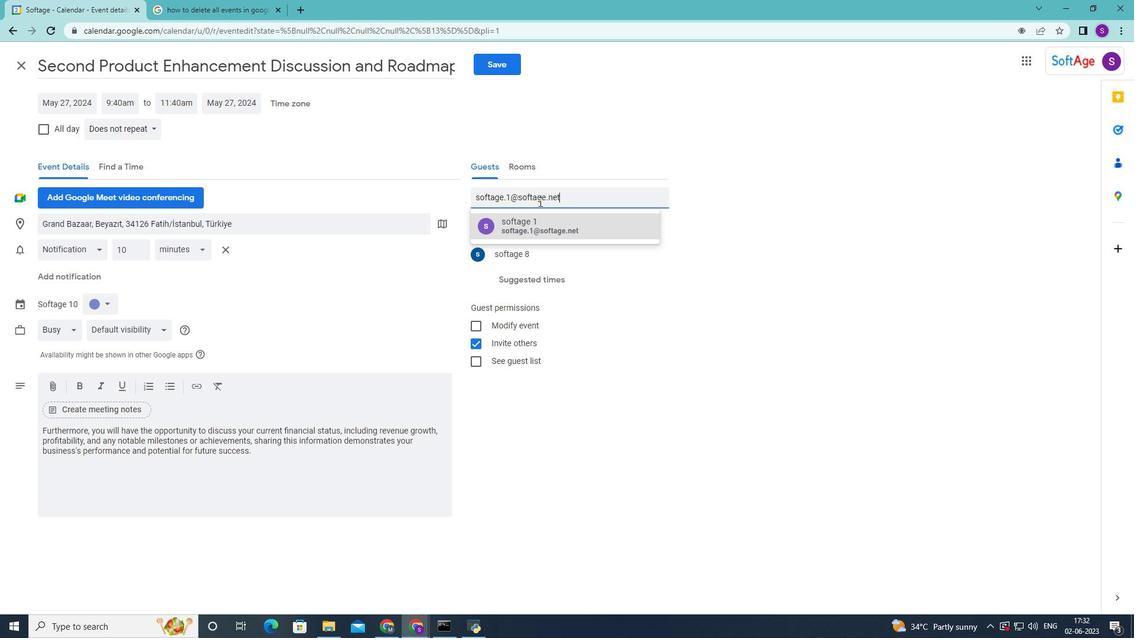 
Action: Mouse moved to (141, 130)
Screenshot: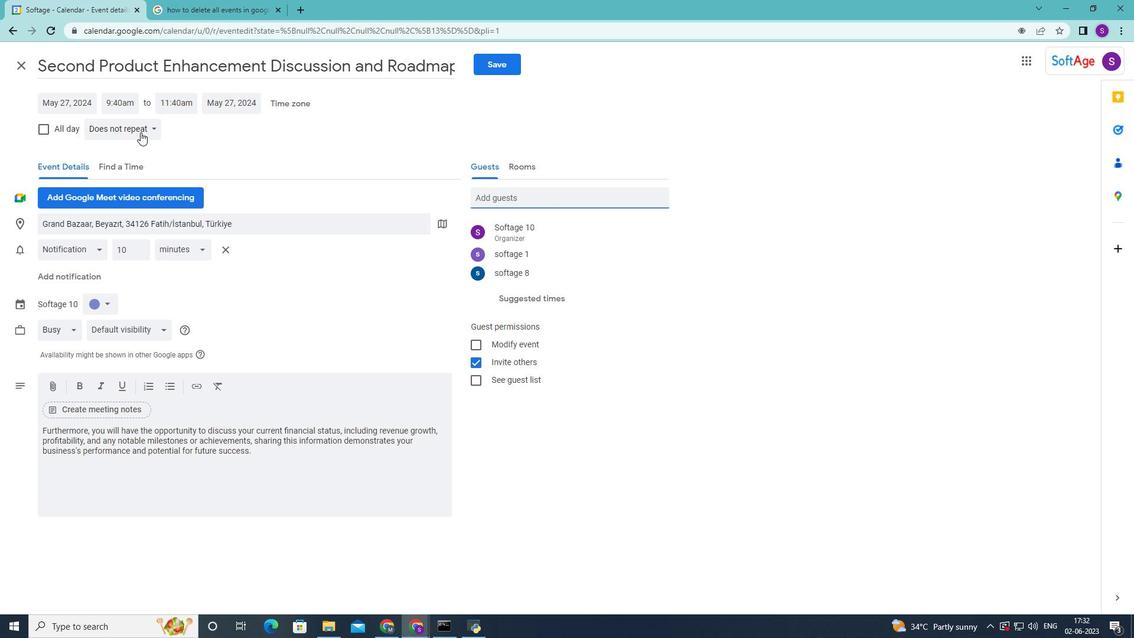 
Action: Mouse pressed left at (141, 130)
Screenshot: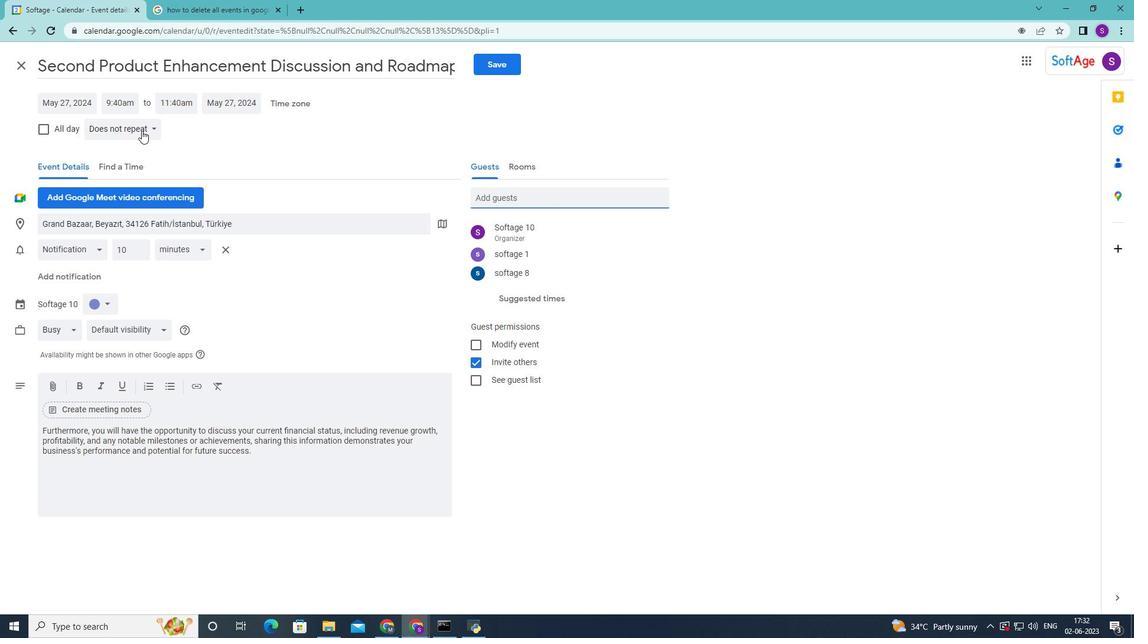 
Action: Mouse moved to (137, 151)
Screenshot: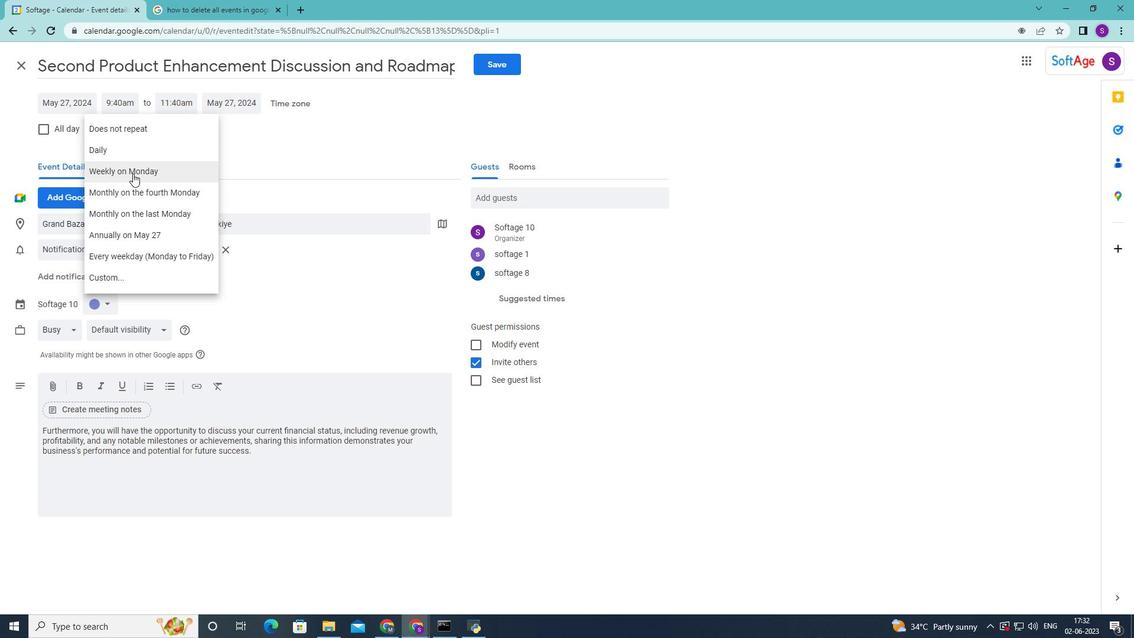 
Action: Mouse pressed left at (137, 151)
Screenshot: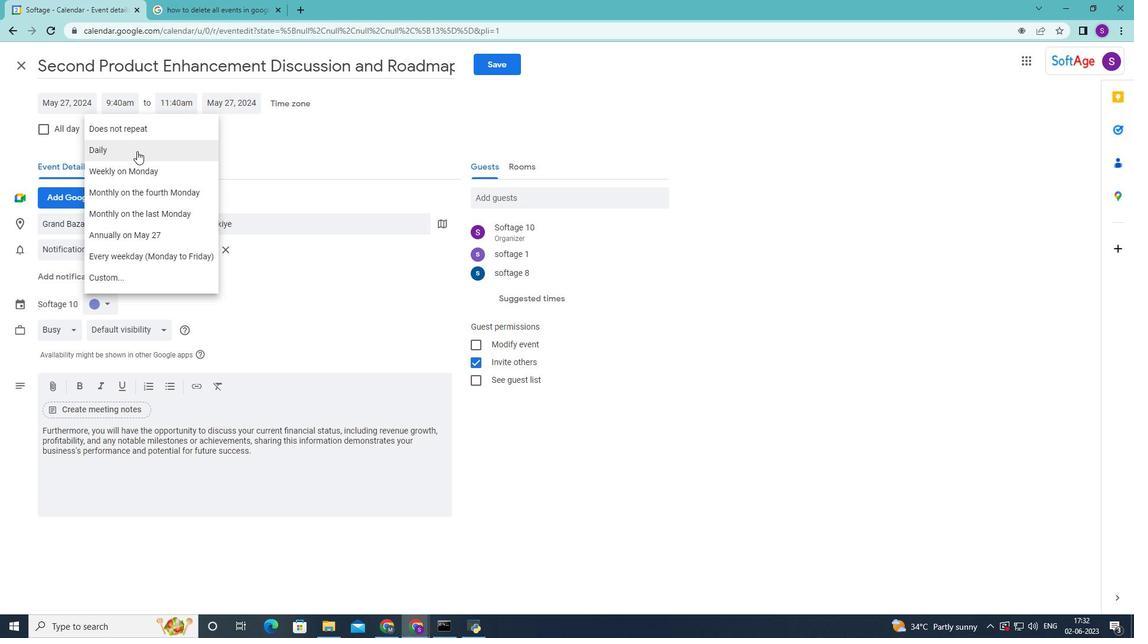 
Action: Mouse moved to (492, 399)
Screenshot: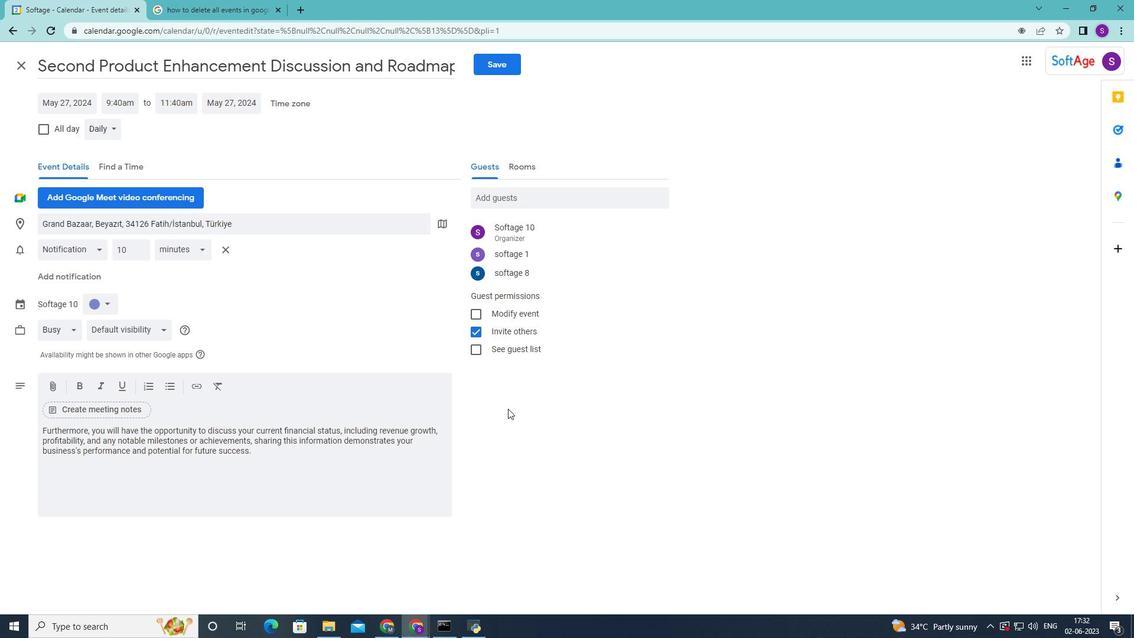 
Action: Mouse scrolled (492, 400) with delta (0, 0)
Screenshot: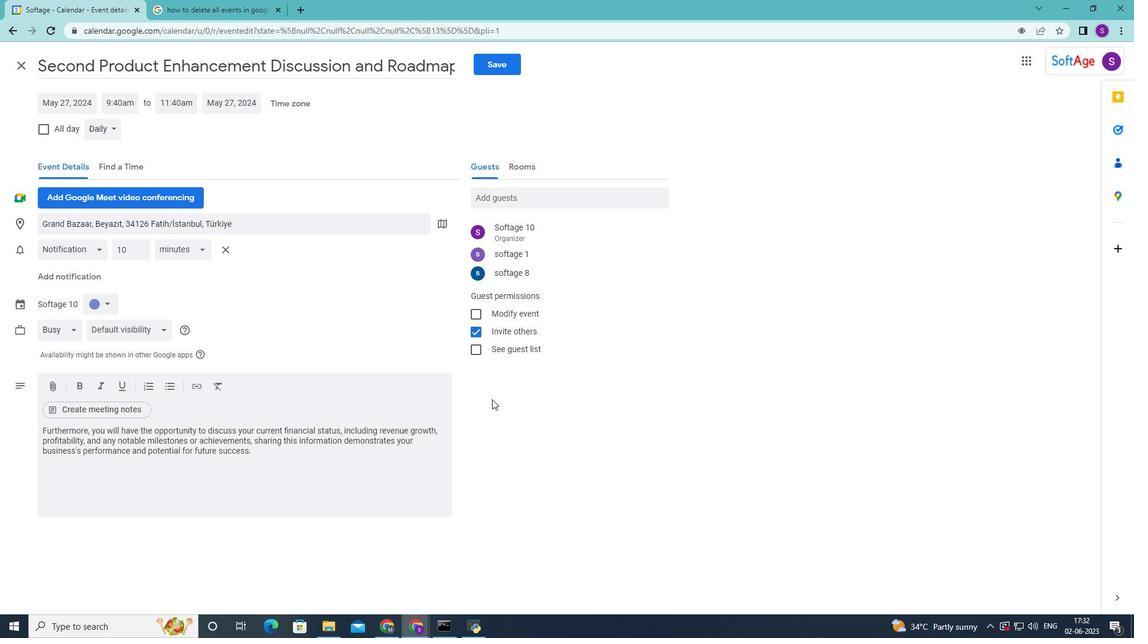 
Action: Mouse scrolled (492, 400) with delta (0, 0)
Screenshot: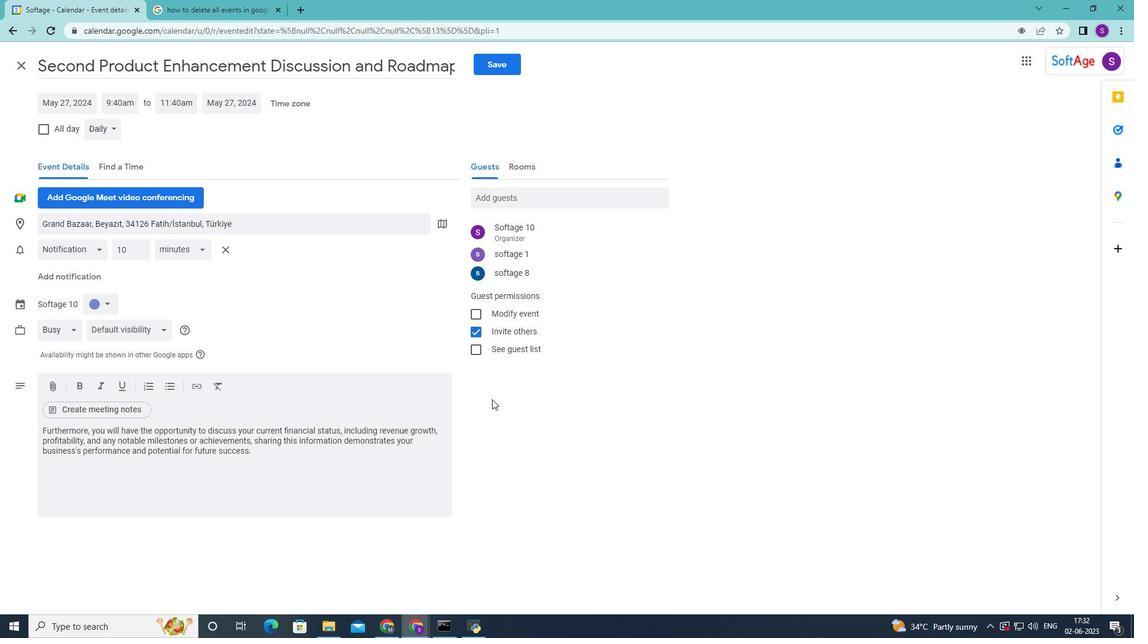 
Action: Mouse scrolled (492, 400) with delta (0, 0)
Screenshot: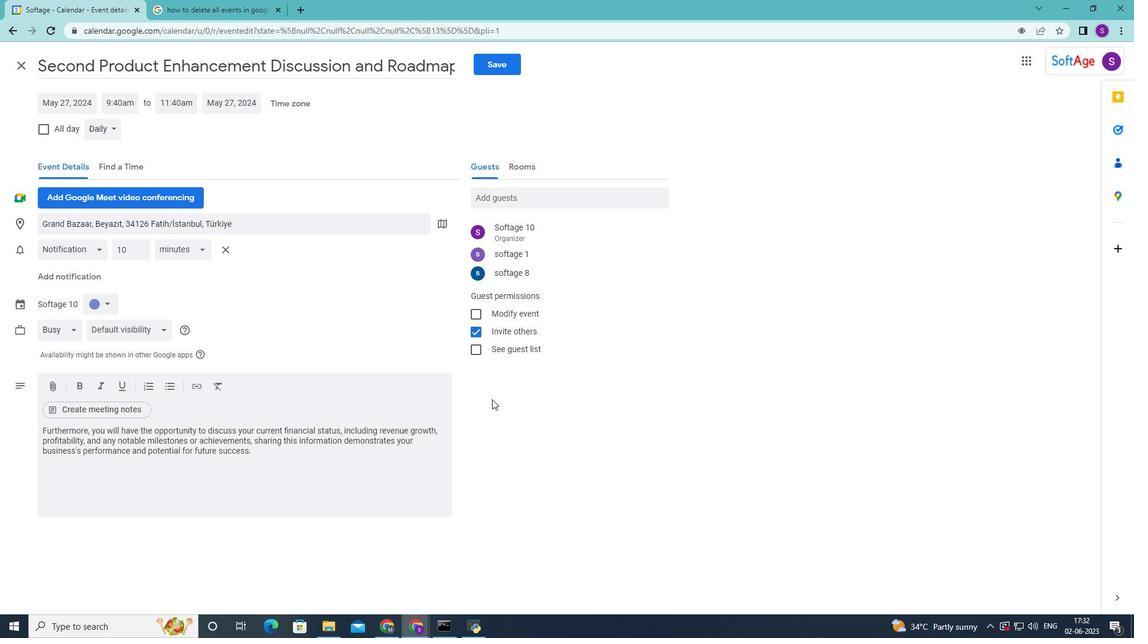 
Action: Mouse scrolled (492, 400) with delta (0, 0)
Screenshot: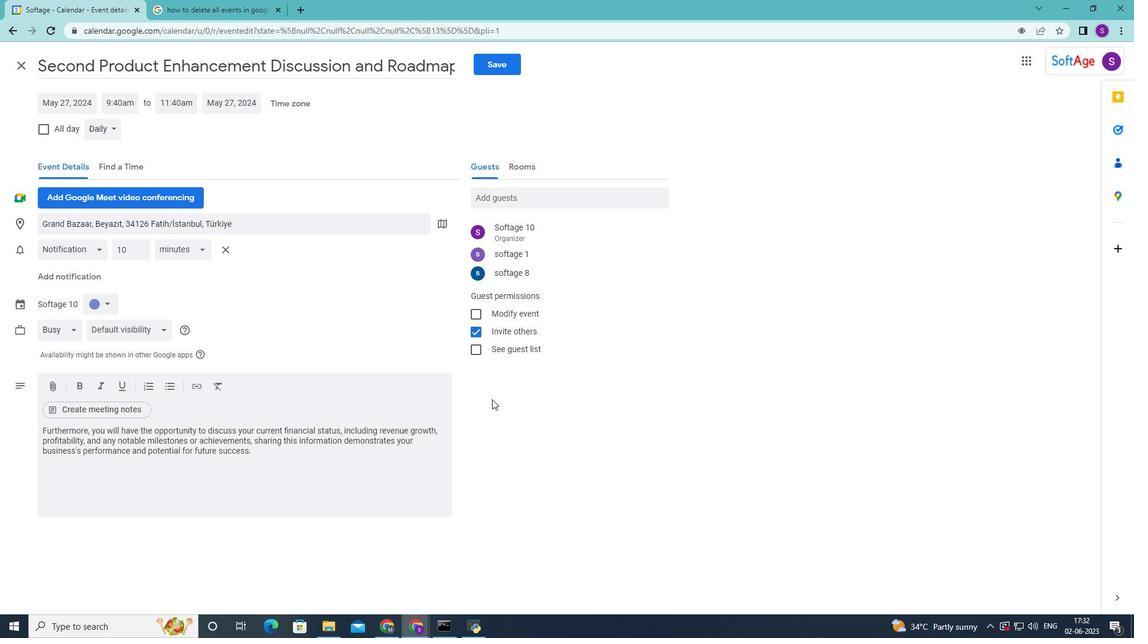 
Action: Mouse moved to (493, 58)
Screenshot: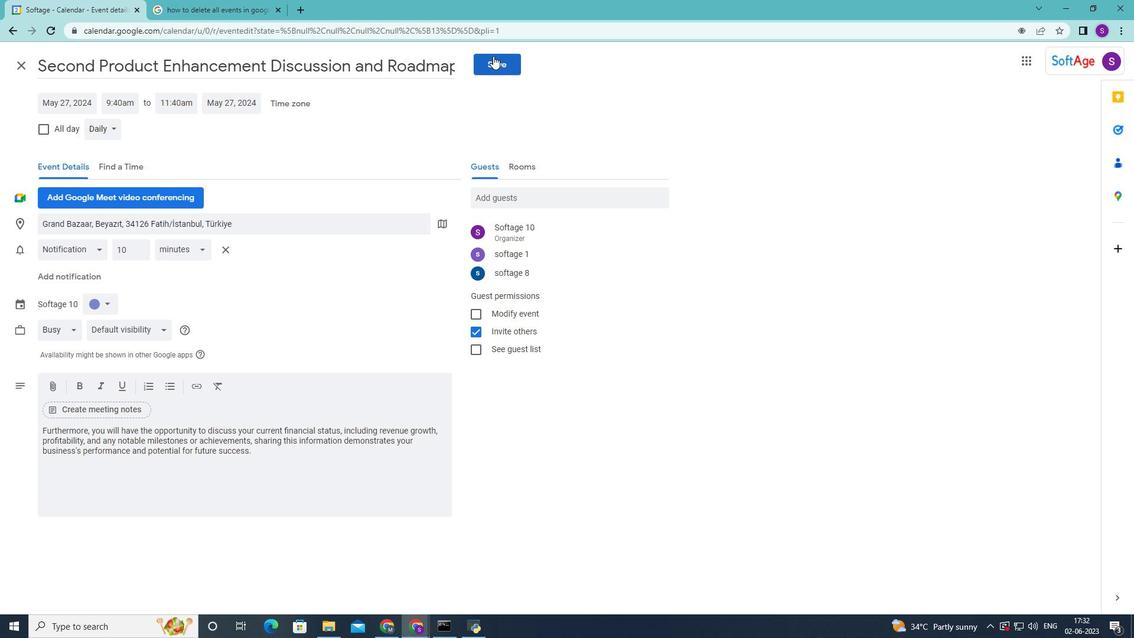 
Action: Mouse pressed left at (493, 58)
Screenshot: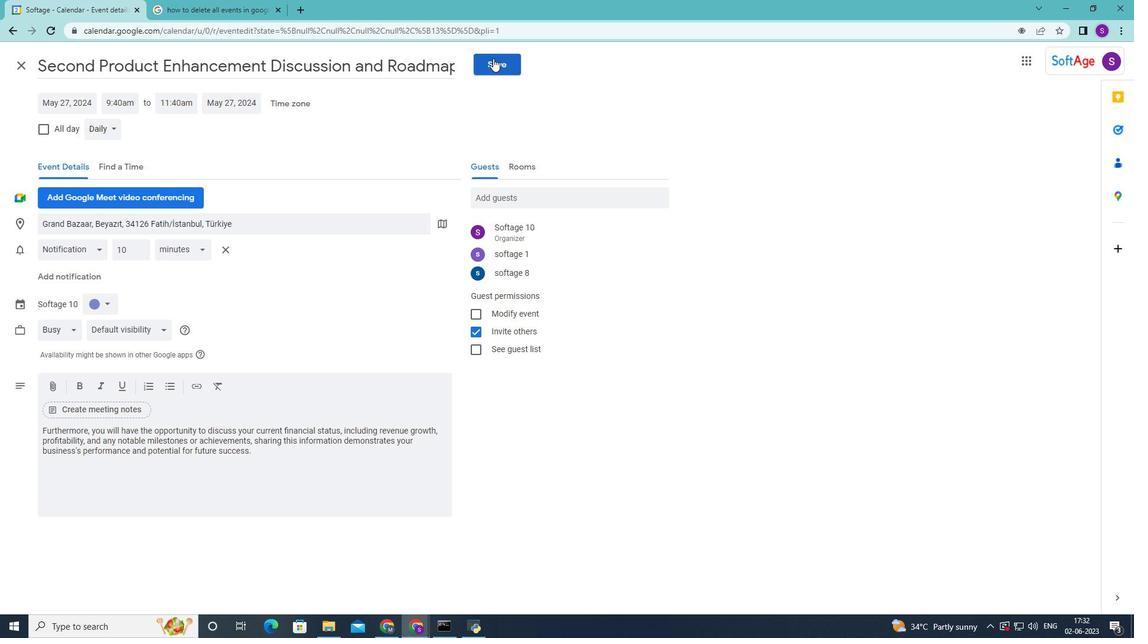 
Action: Mouse moved to (679, 361)
Screenshot: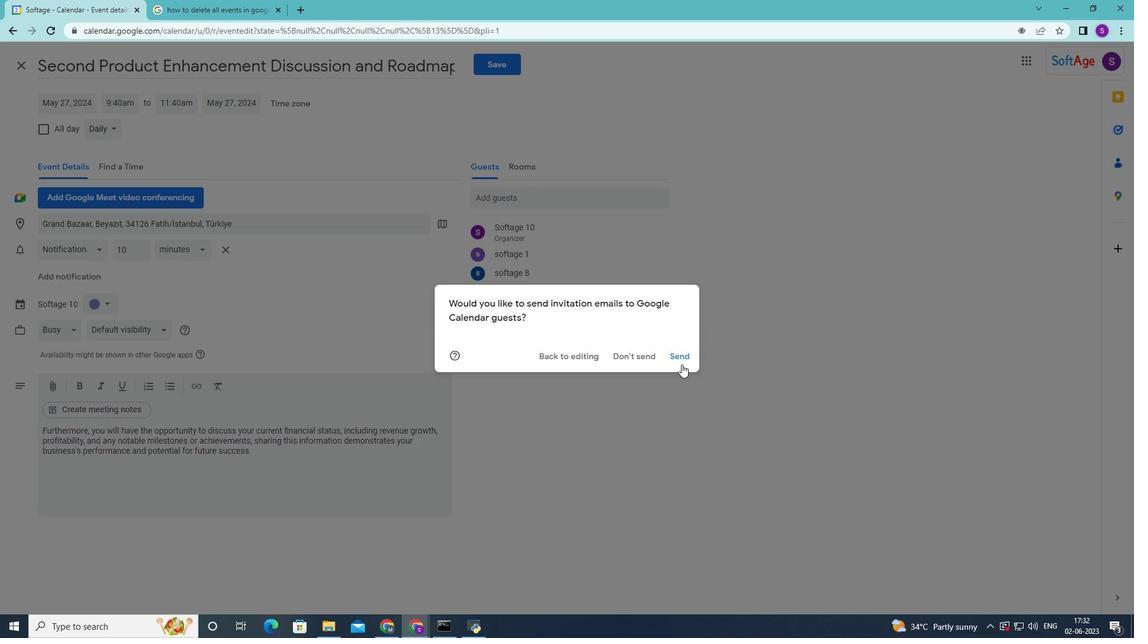 
Action: Mouse pressed left at (679, 361)
Screenshot: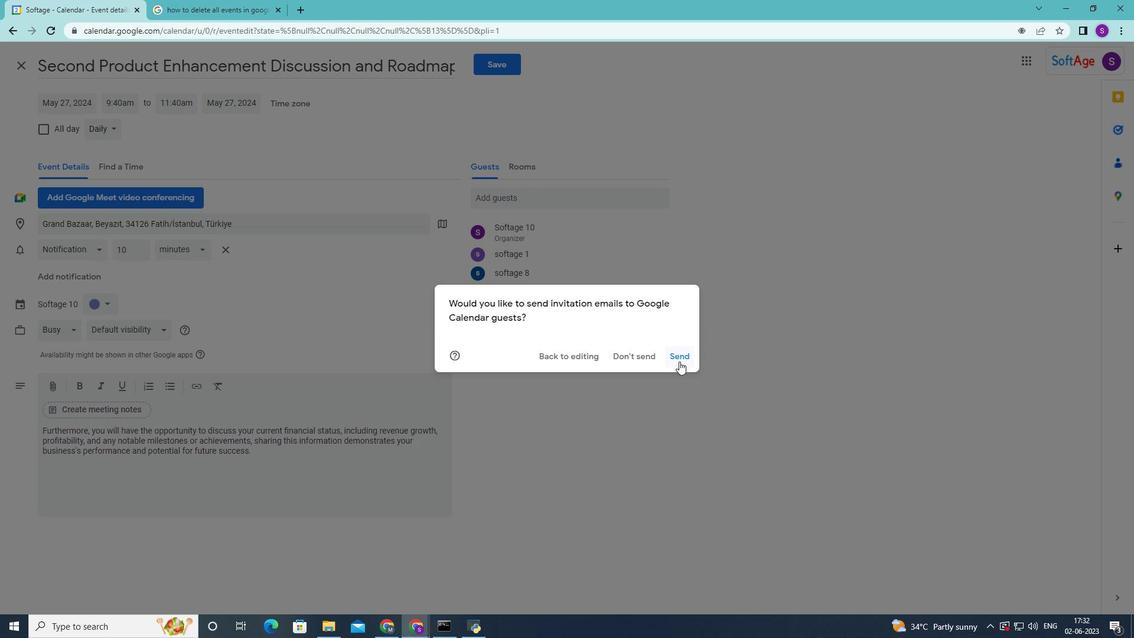 
Action: Mouse moved to (670, 358)
Screenshot: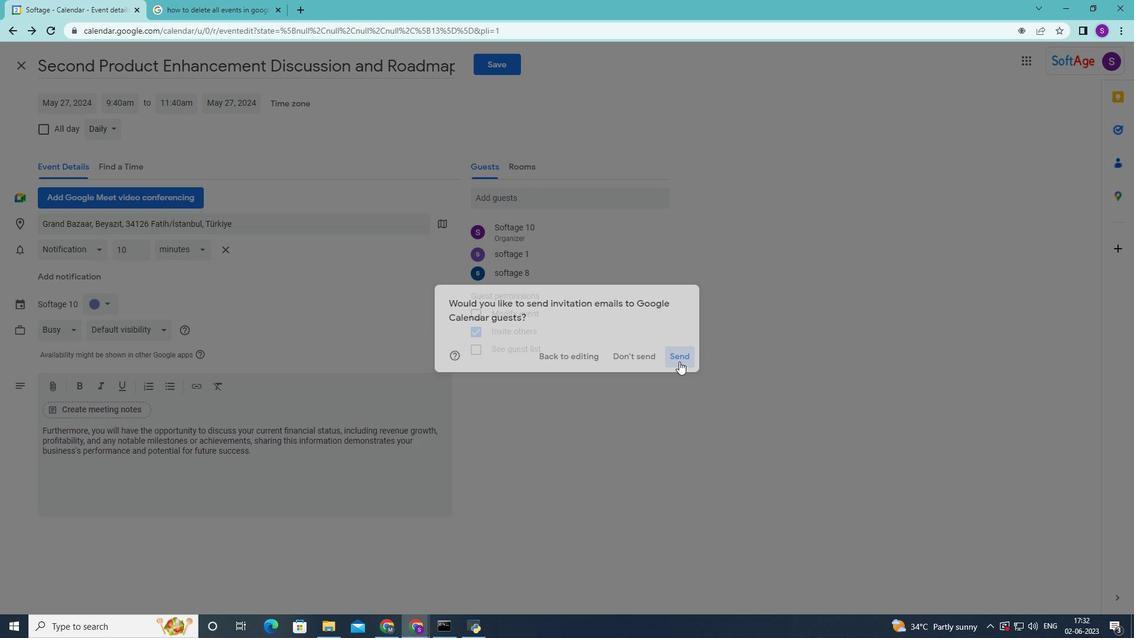 
